 Task: Research Airbnb properties in AtakpamÃ©, Togo from 6th December, 2023 to 15th December, 2023 for 6 adults.6 bedrooms having 6 beds and 6 bathrooms. Property type can be house. Amenities needed are: wifi, TV, free parkinig on premises, gym, breakfast. Look for 3 properties as per requirement.
Action: Mouse pressed left at (456, 277)
Screenshot: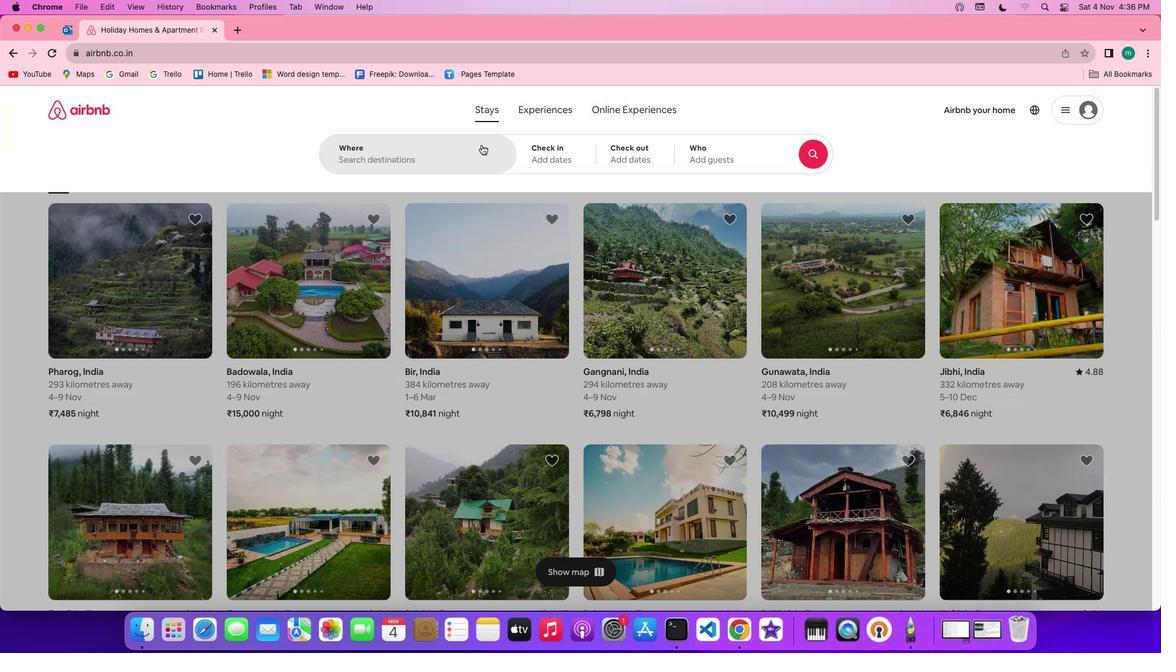 
Action: Mouse moved to (449, 296)
Screenshot: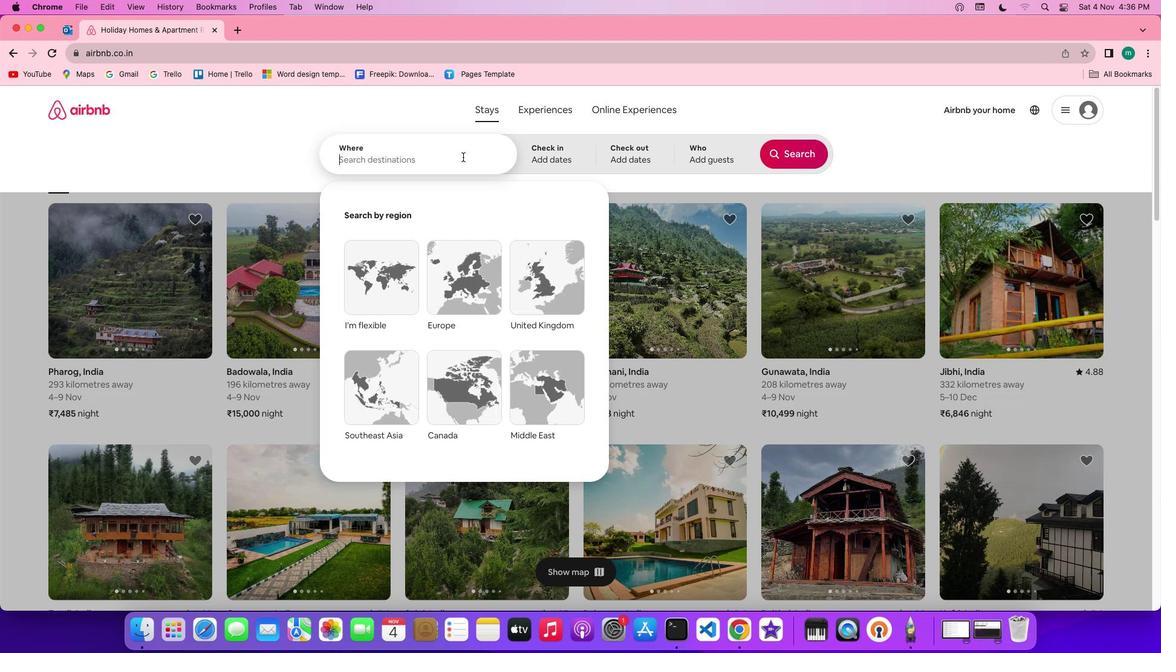 
Action: Mouse pressed left at (449, 296)
Screenshot: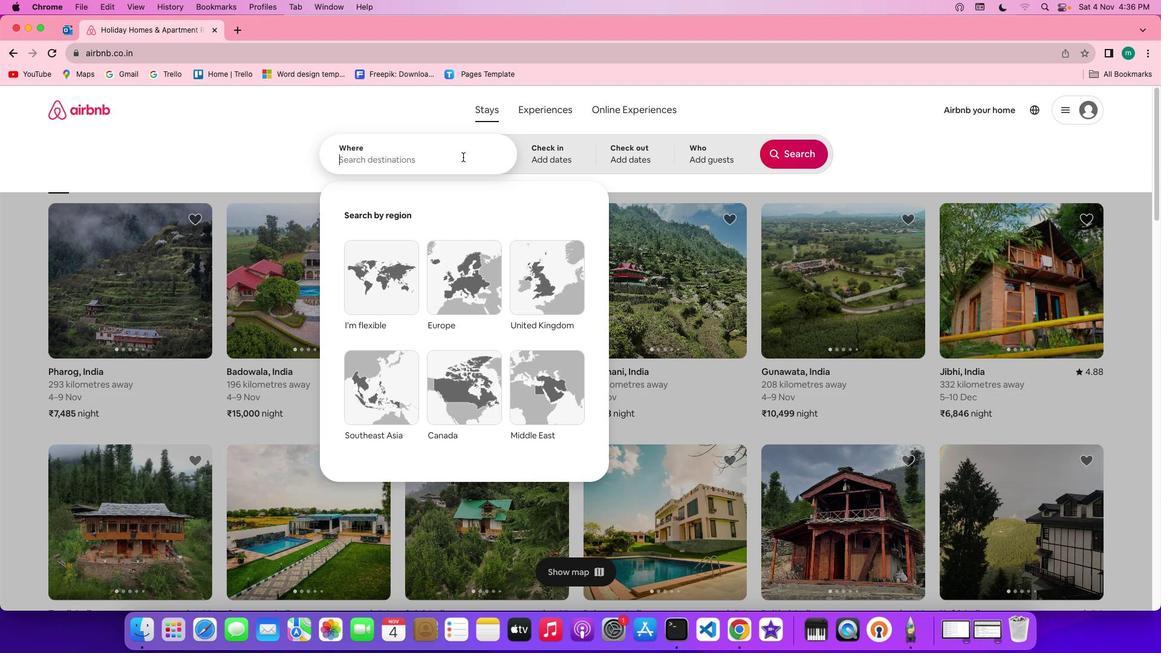 
Action: Mouse moved to (449, 296)
Screenshot: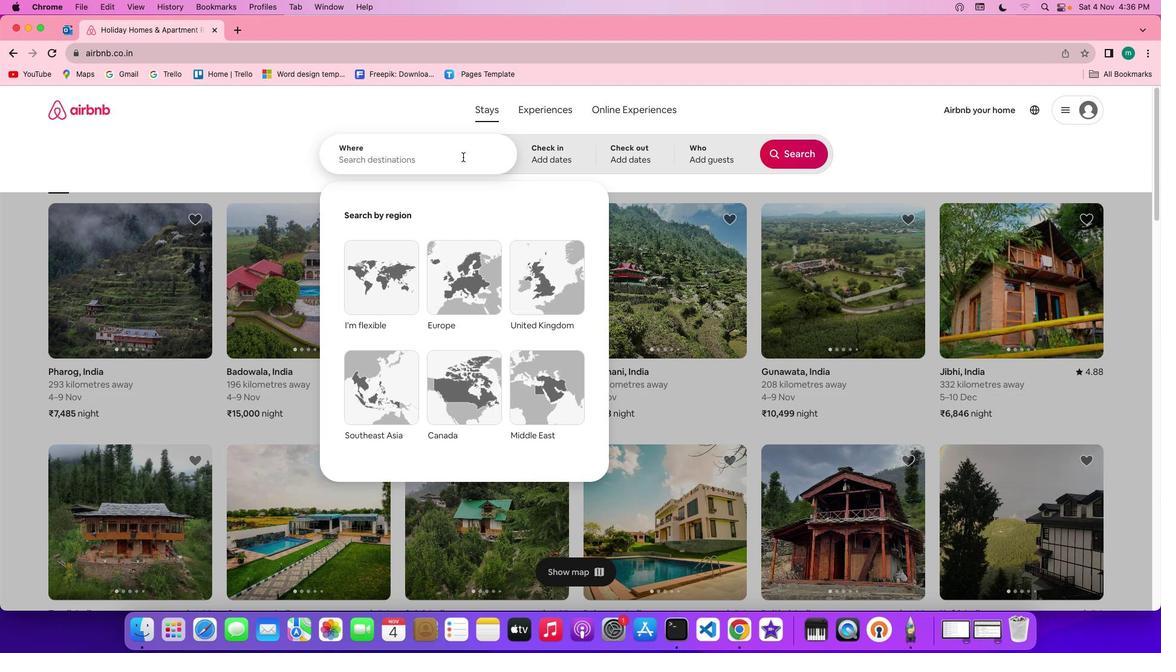 
Action: Key pressed Key.shift'A''t''a''k''p''a''m''e'','Key.spaceKey.shift't''o''g''o'
Screenshot: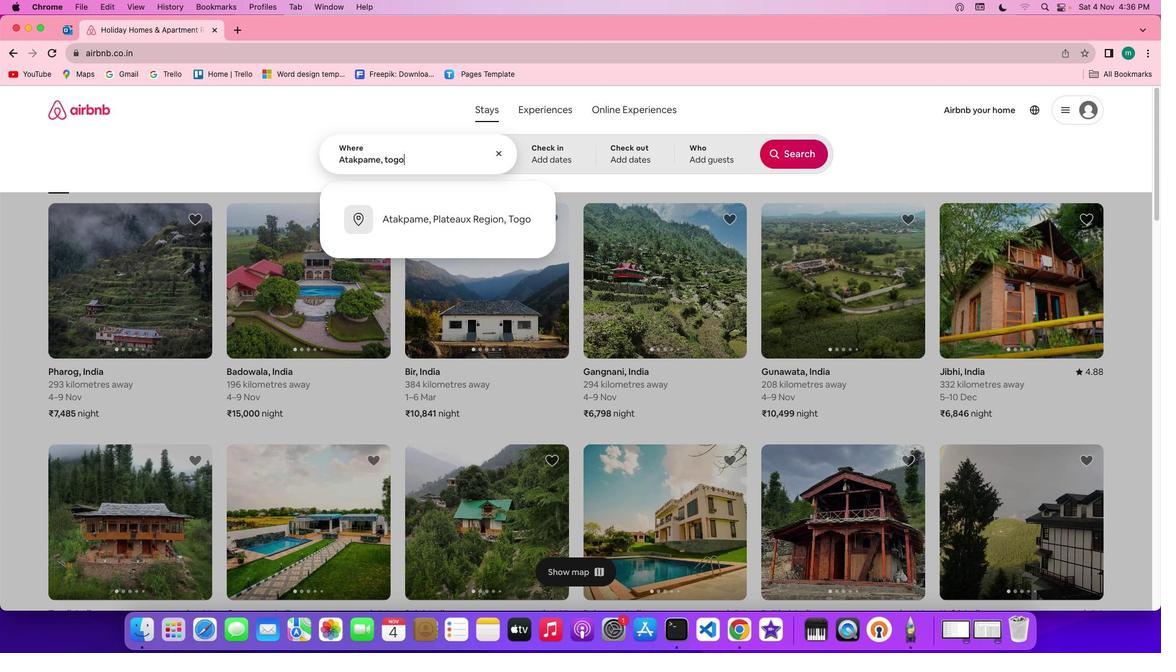 
Action: Mouse moved to (469, 295)
Screenshot: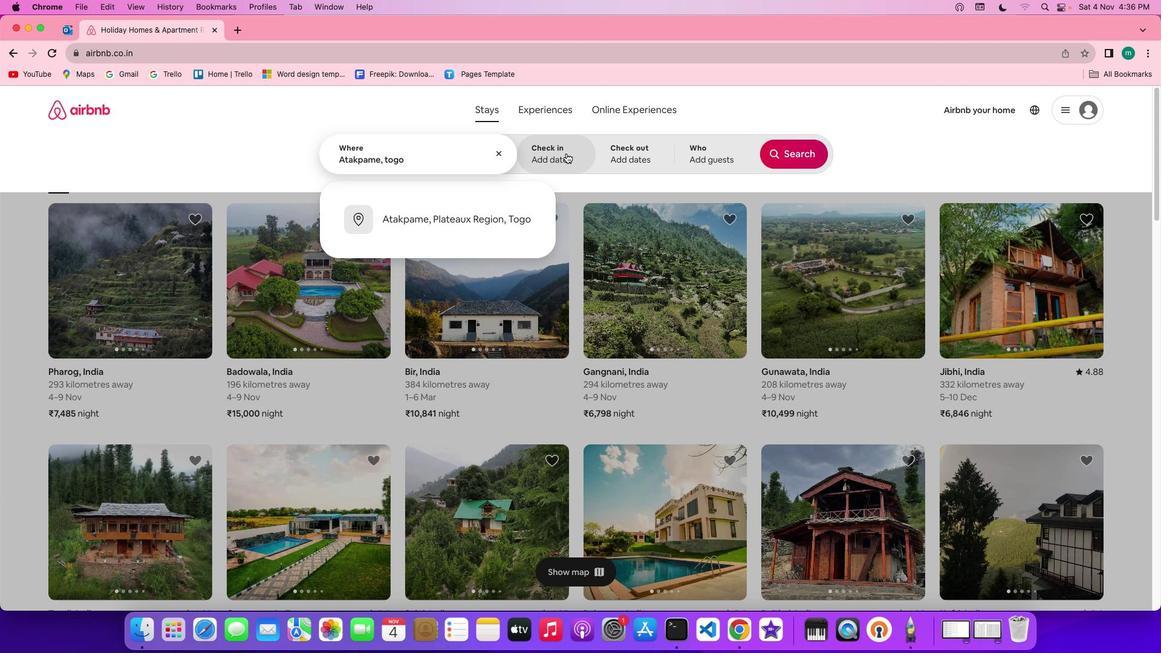 
Action: Mouse pressed left at (469, 295)
Screenshot: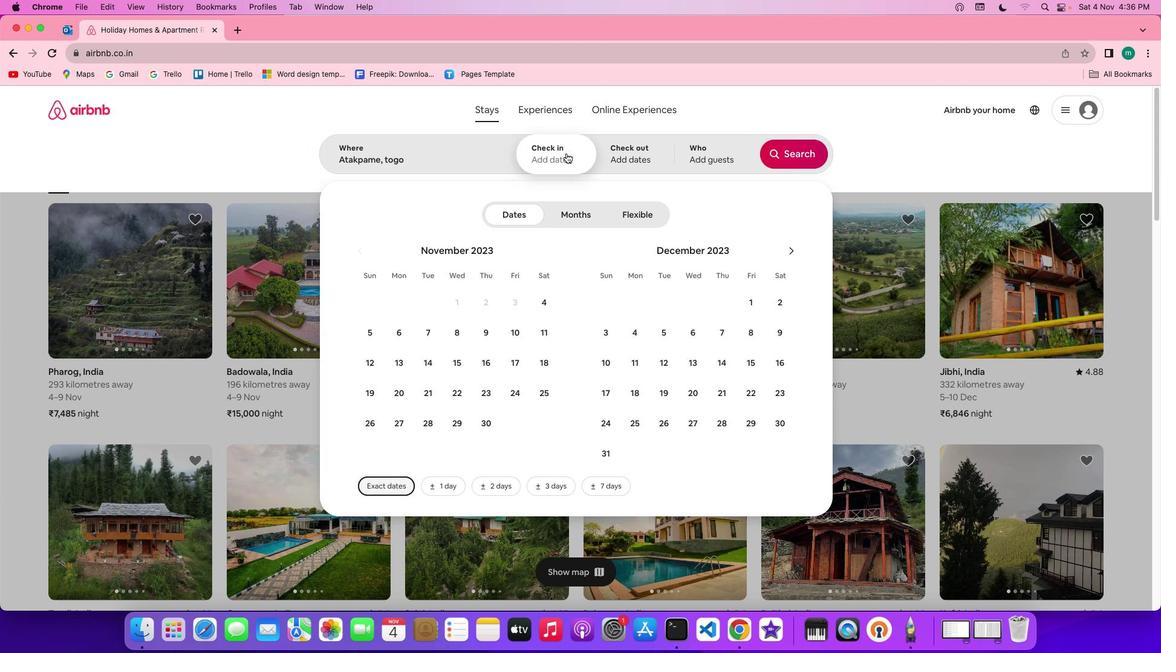 
Action: Mouse moved to (495, 363)
Screenshot: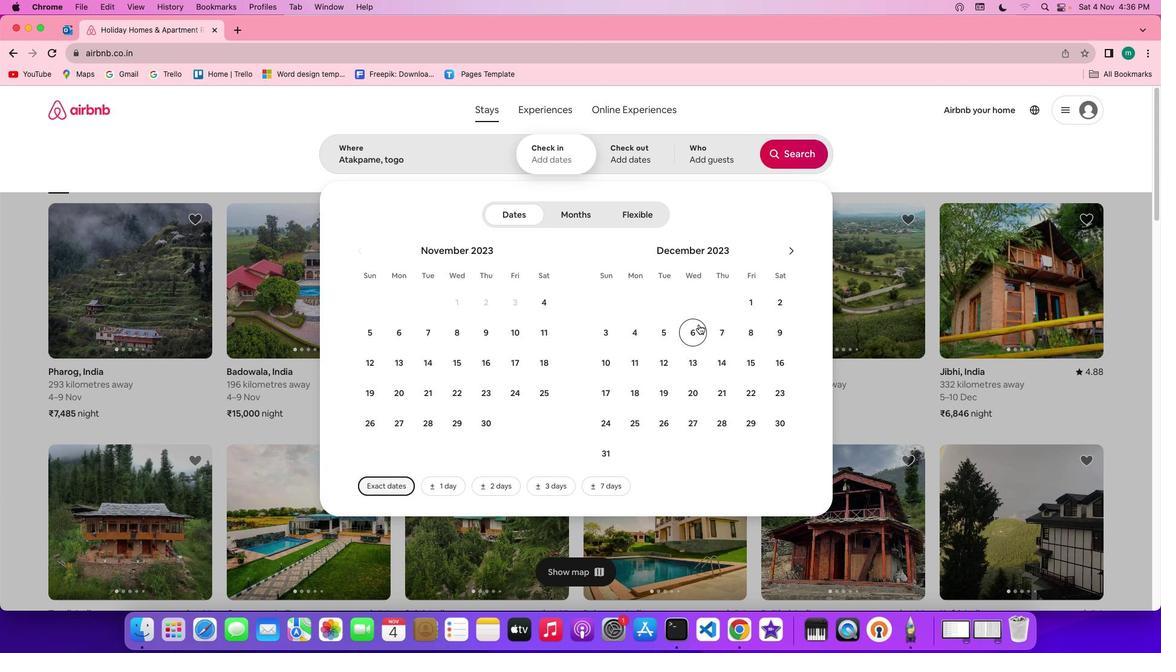 
Action: Mouse pressed left at (495, 363)
Screenshot: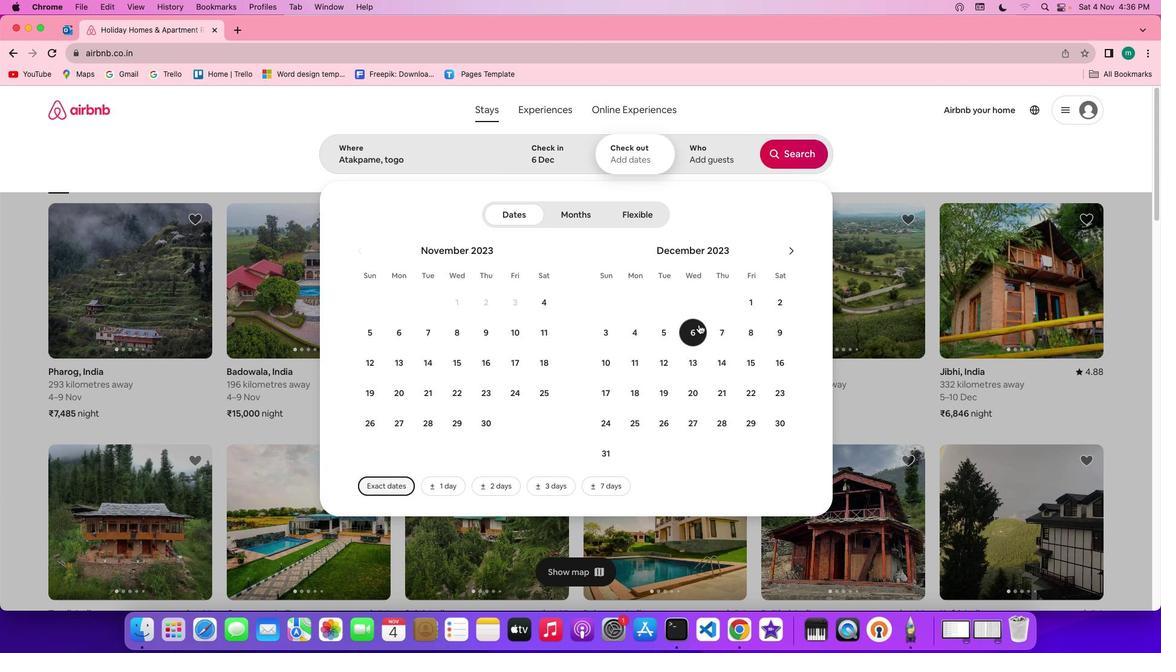 
Action: Mouse moved to (504, 374)
Screenshot: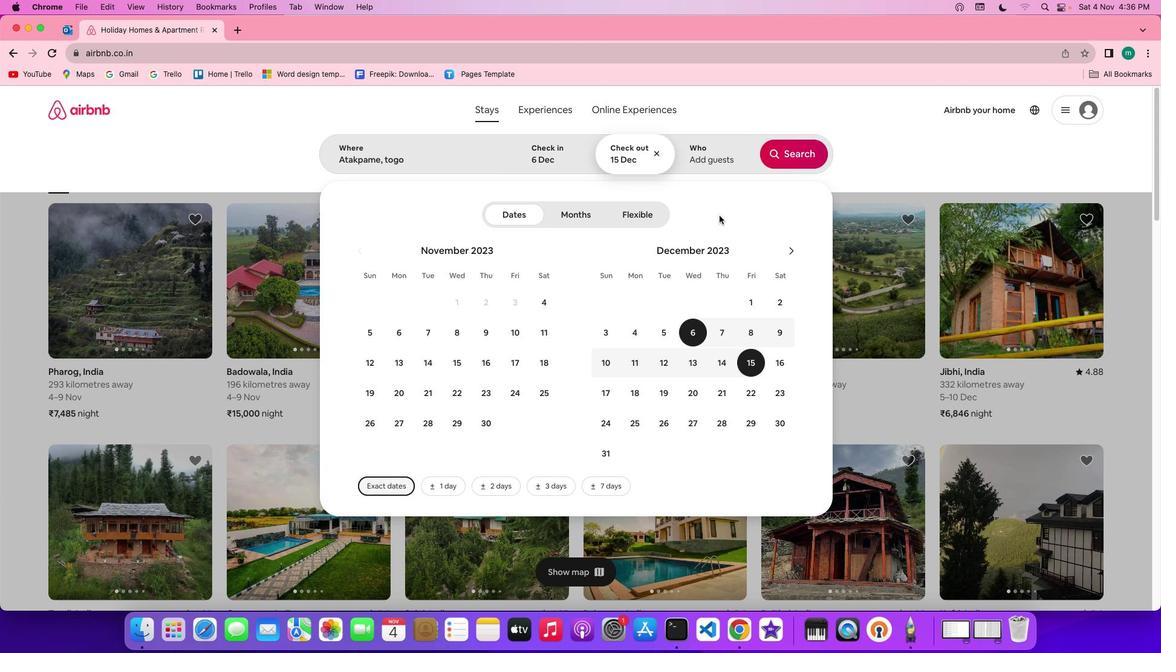 
Action: Mouse pressed left at (504, 374)
Screenshot: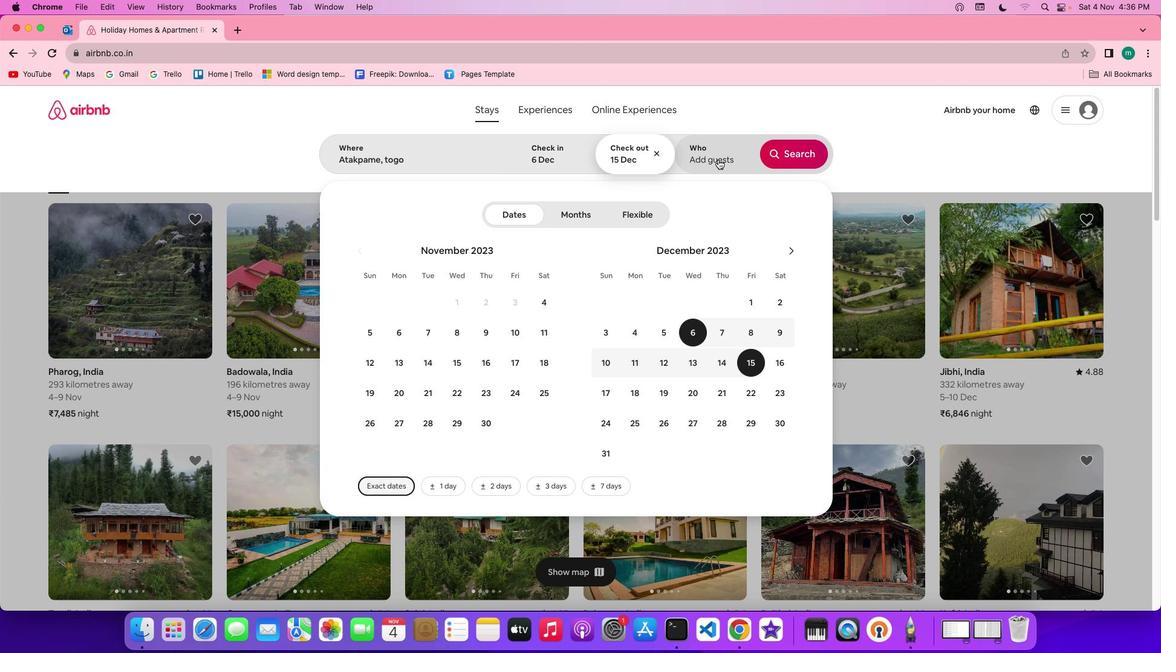 
Action: Mouse moved to (498, 296)
Screenshot: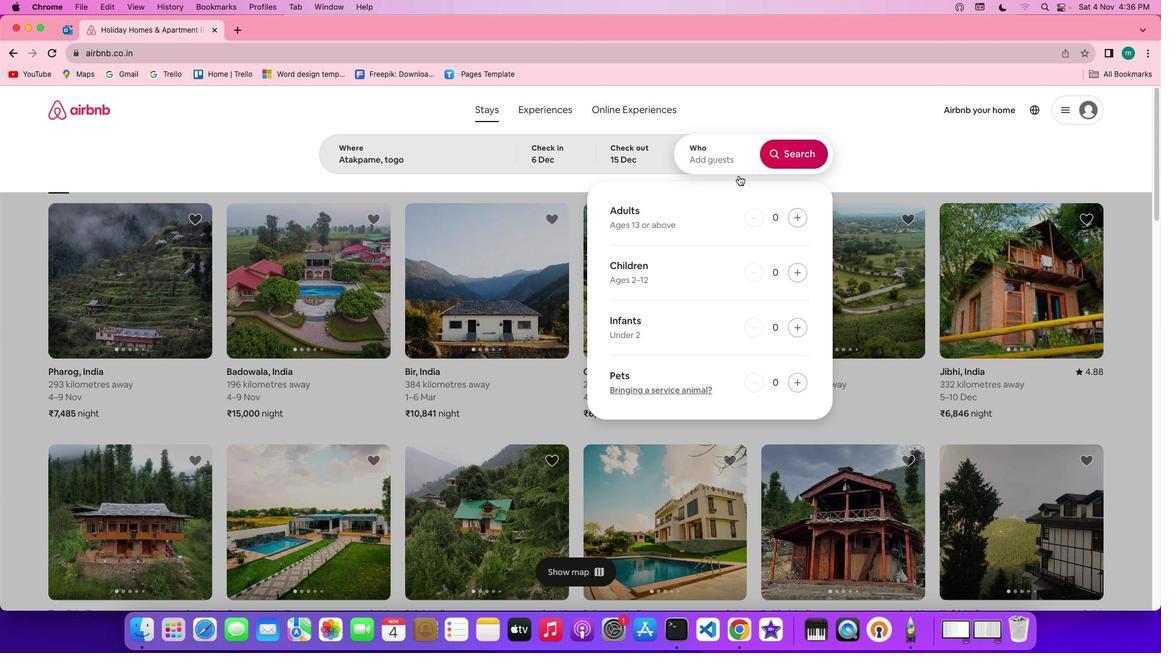
Action: Mouse pressed left at (498, 296)
Screenshot: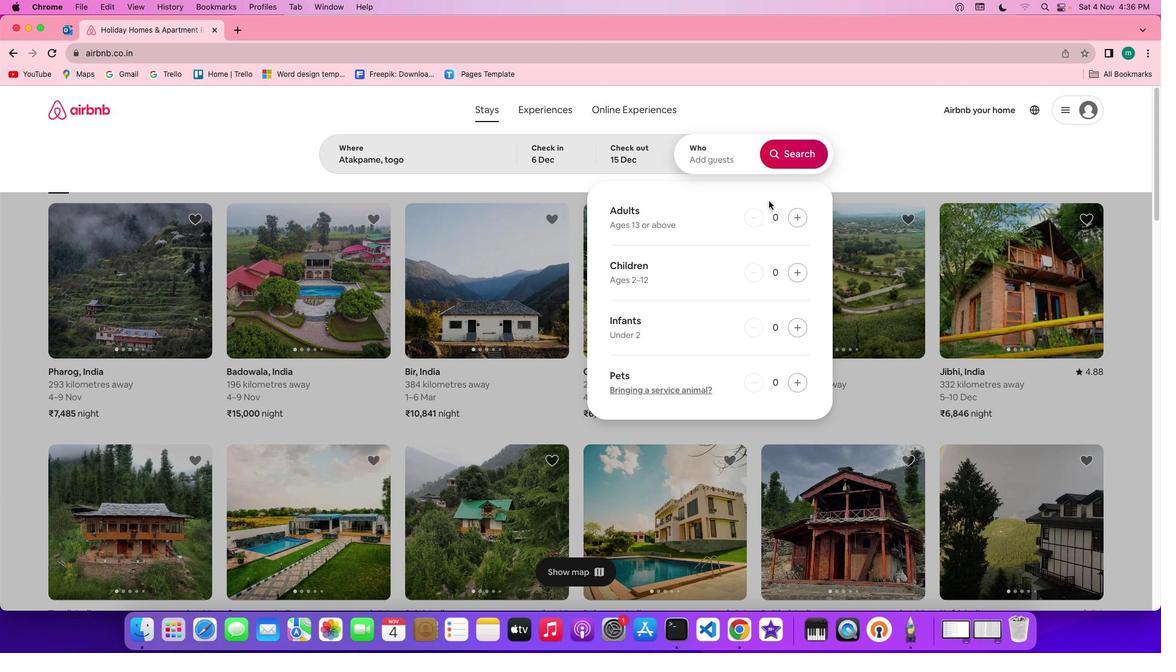 
Action: Mouse moved to (513, 319)
Screenshot: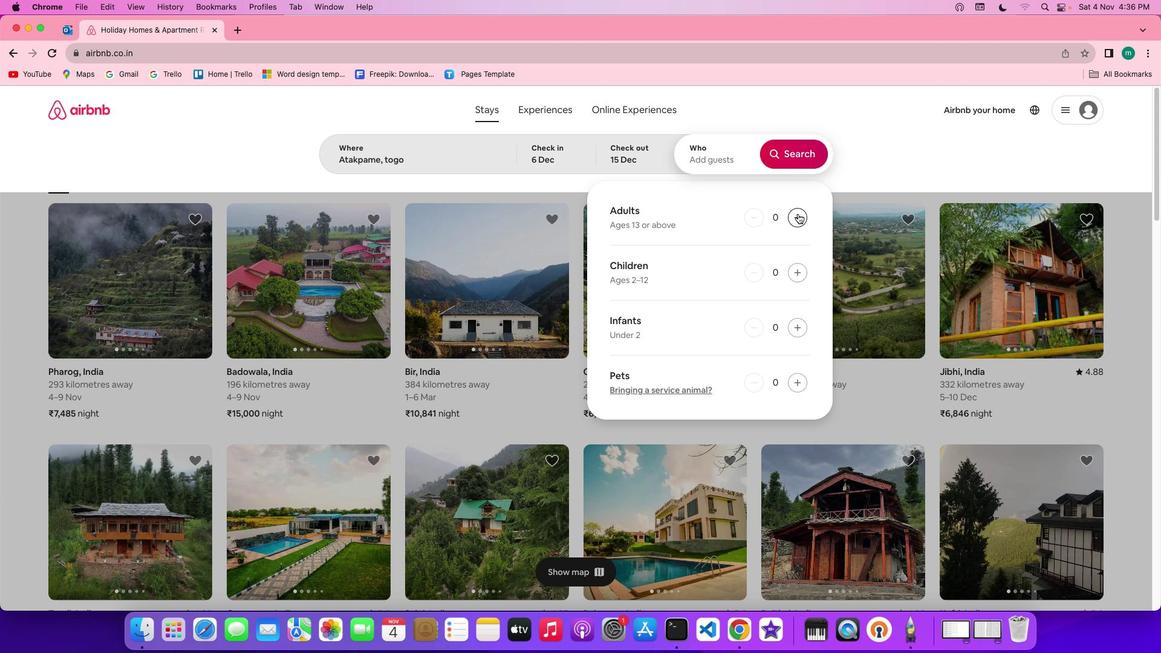 
Action: Mouse pressed left at (513, 319)
Screenshot: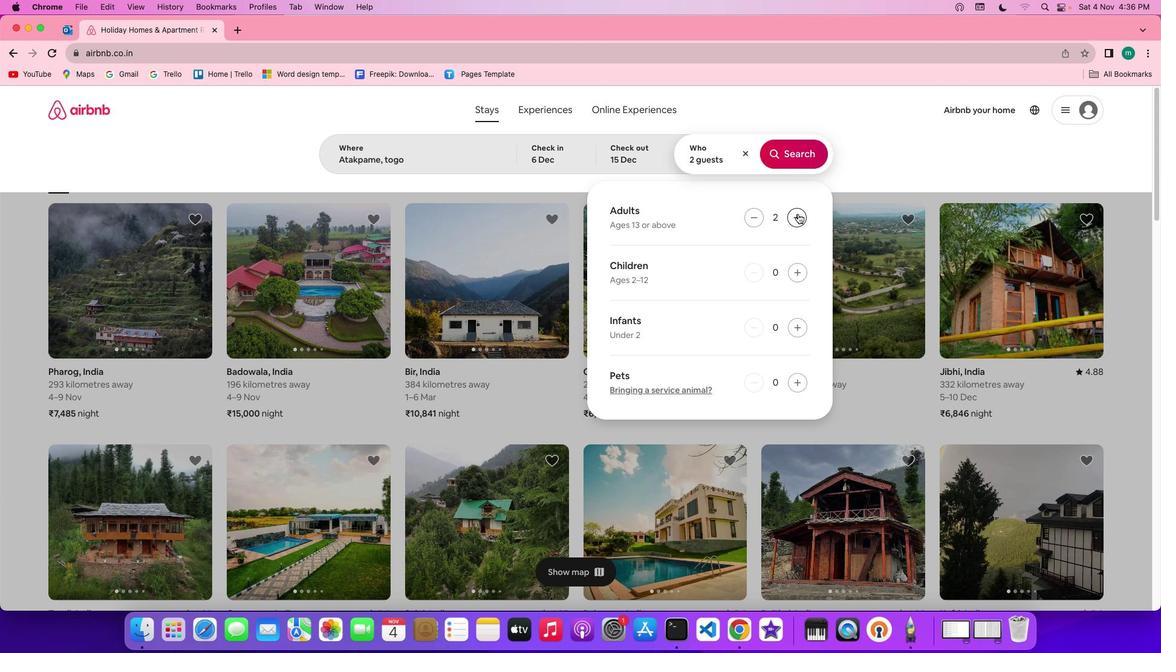 
Action: Mouse pressed left at (513, 319)
Screenshot: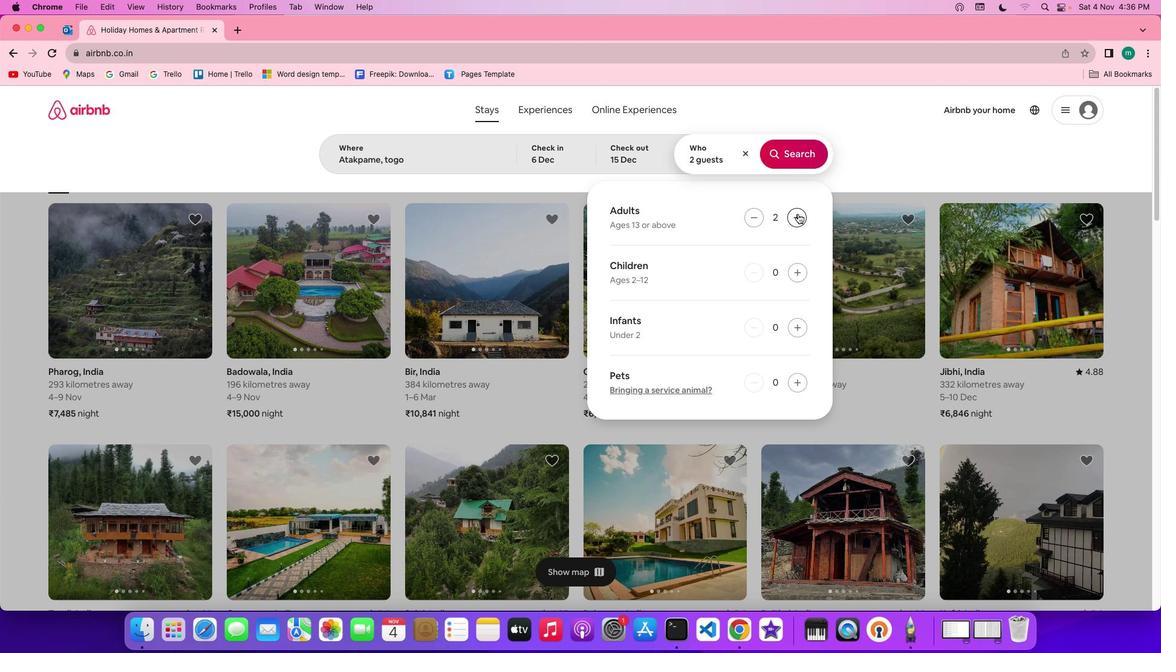 
Action: Mouse pressed left at (513, 319)
Screenshot: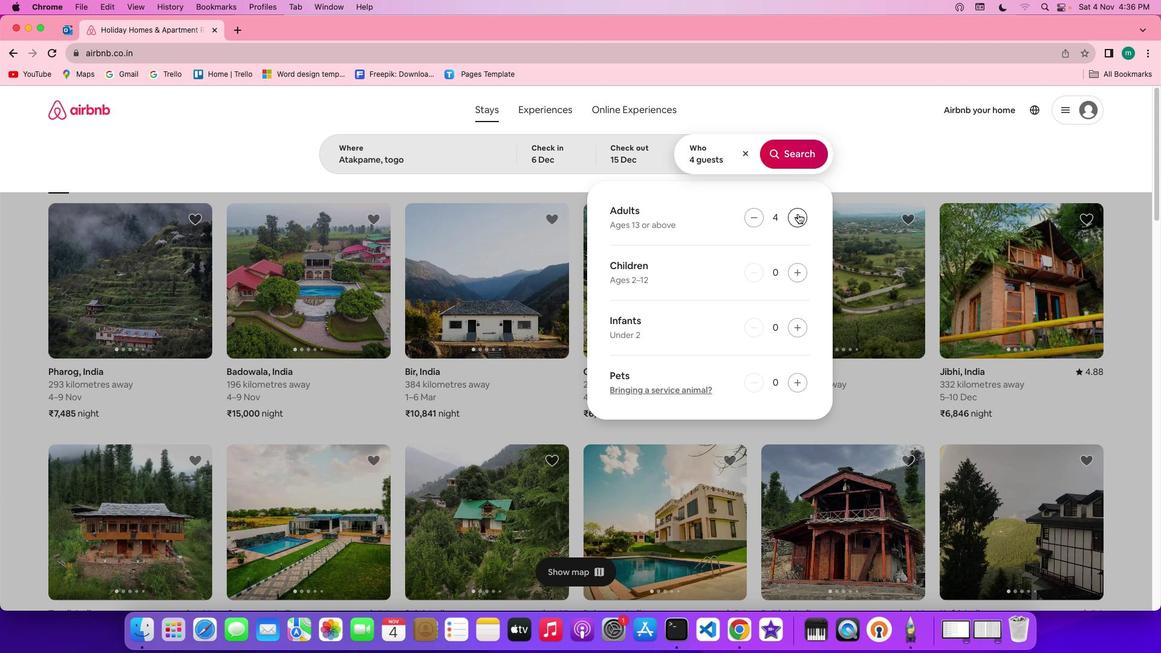 
Action: Mouse pressed left at (513, 319)
Screenshot: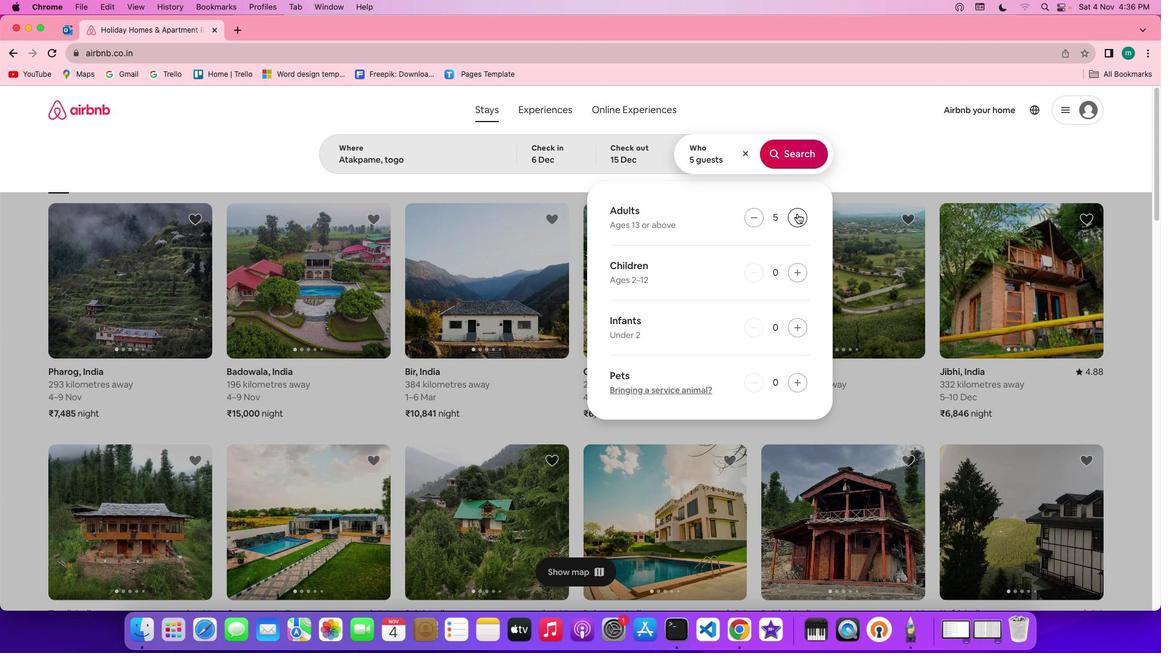 
Action: Mouse moved to (513, 318)
Screenshot: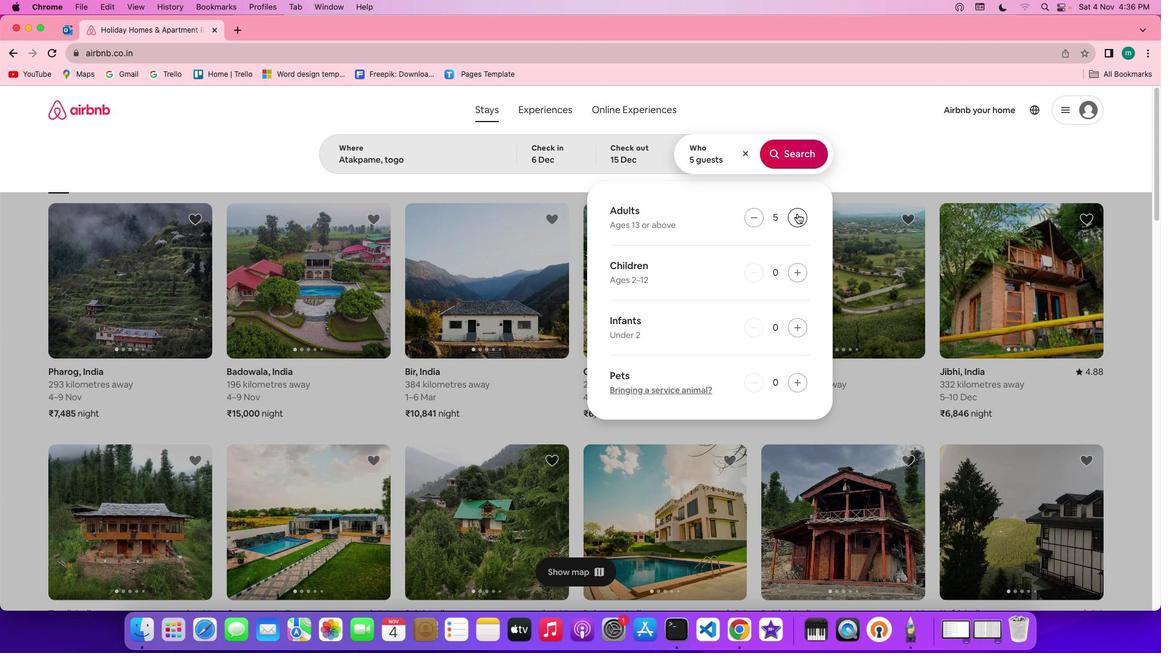 
Action: Mouse pressed left at (513, 318)
Screenshot: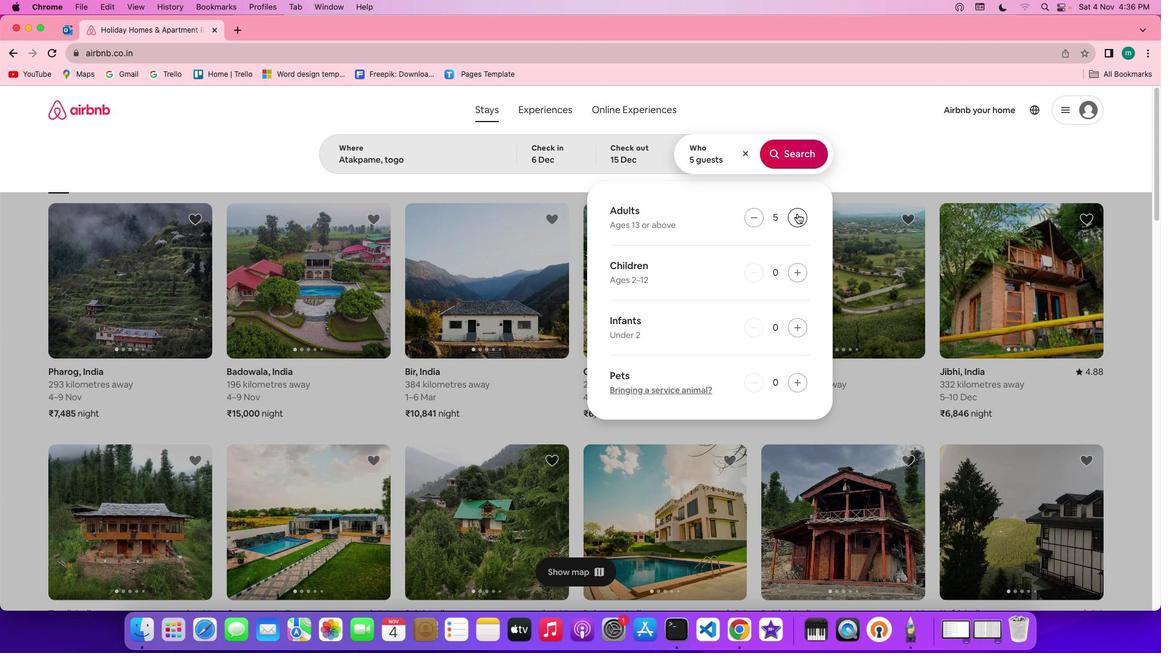 
Action: Mouse moved to (513, 318)
Screenshot: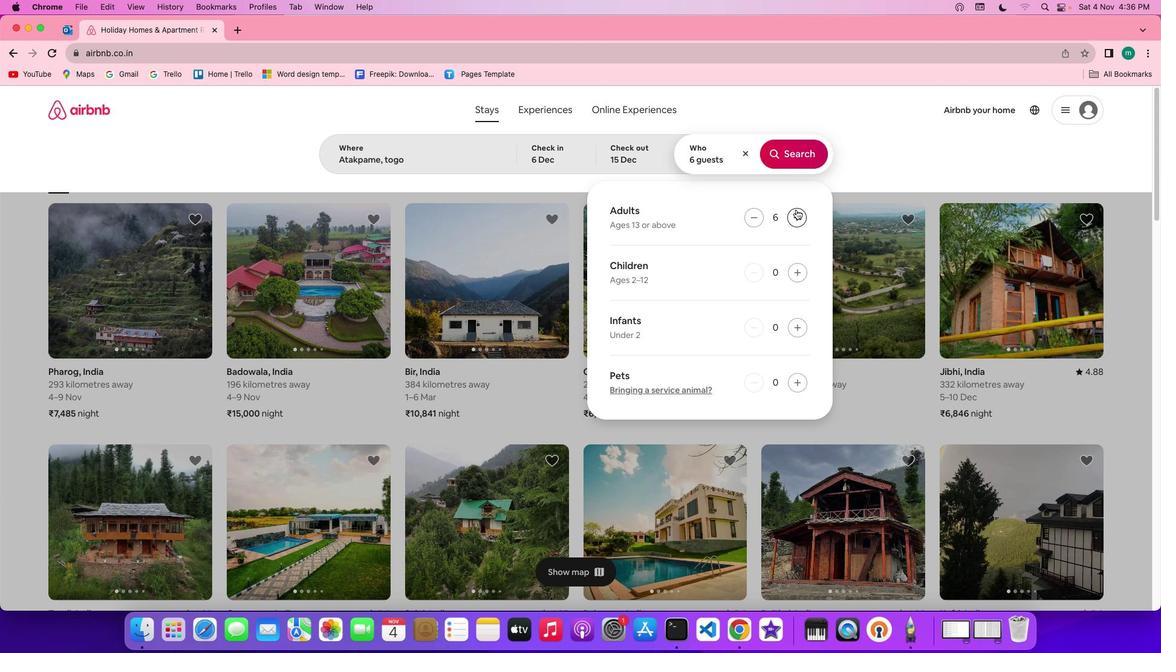 
Action: Mouse pressed left at (513, 318)
Screenshot: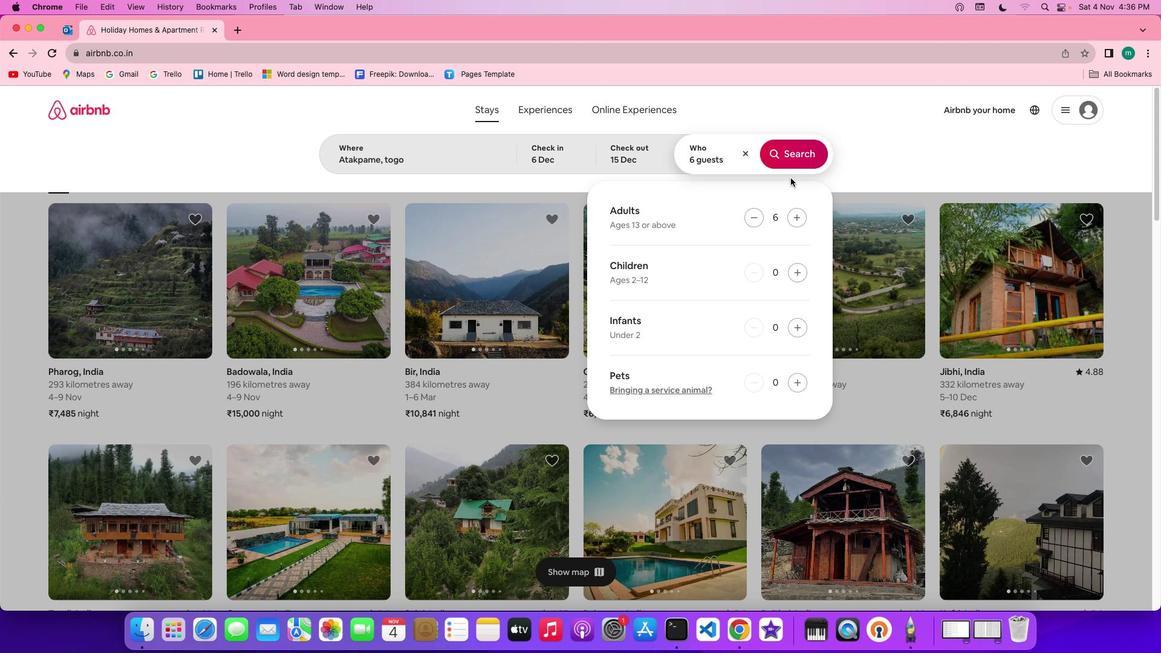 
Action: Mouse moved to (513, 294)
Screenshot: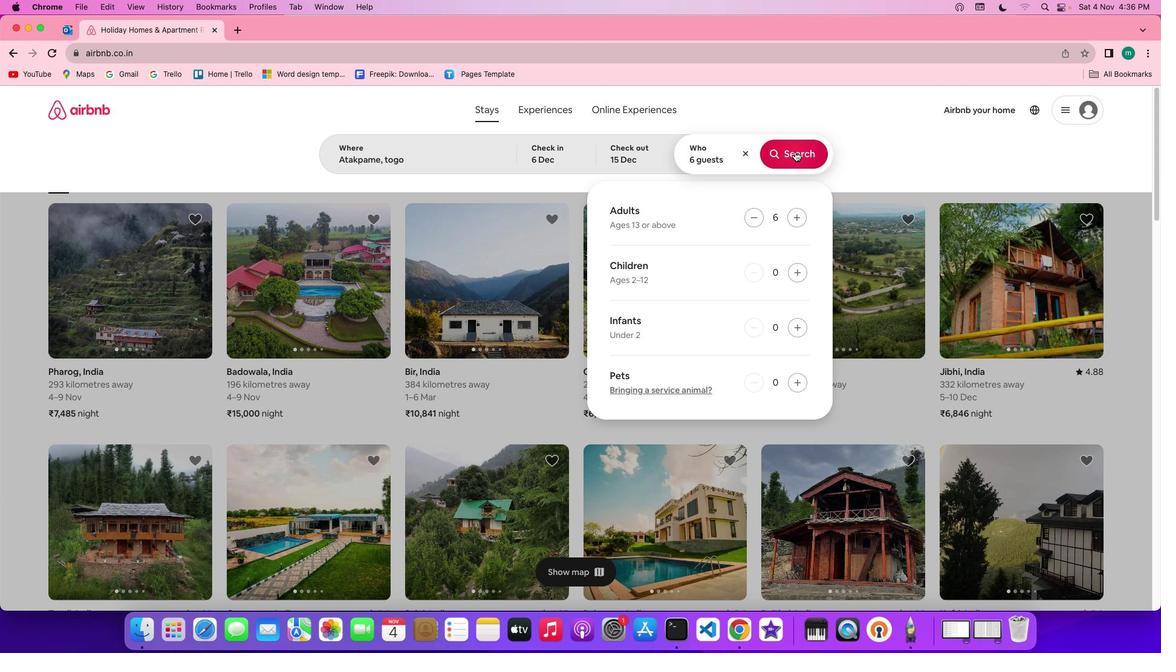 
Action: Mouse pressed left at (513, 294)
Screenshot: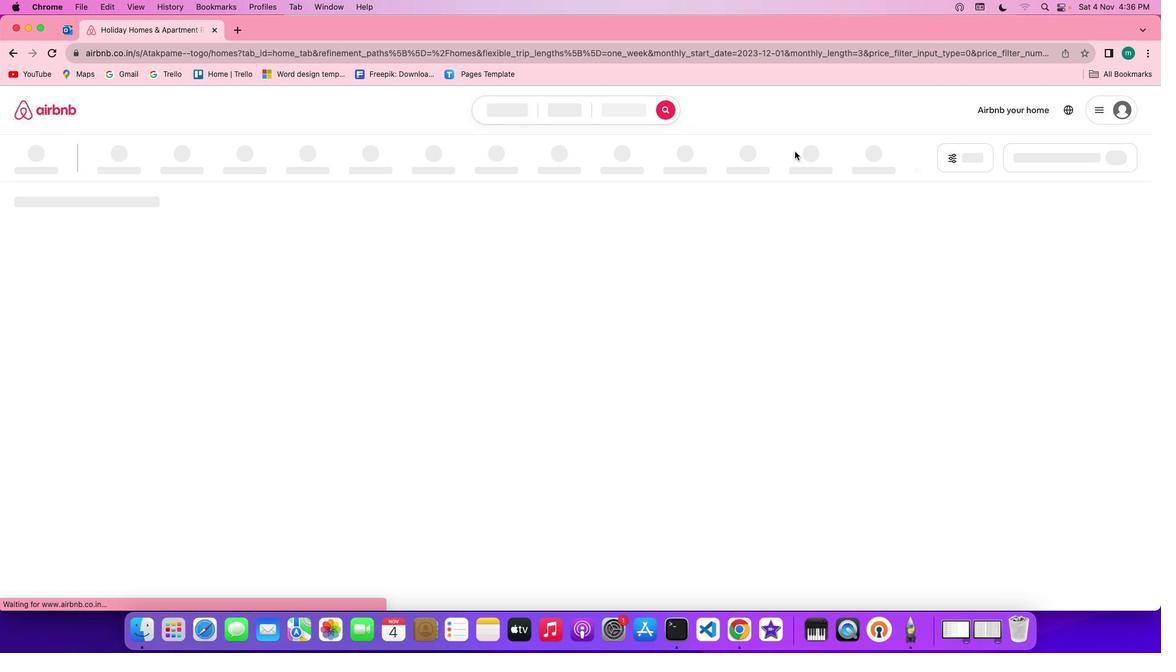 
Action: Mouse moved to (546, 294)
Screenshot: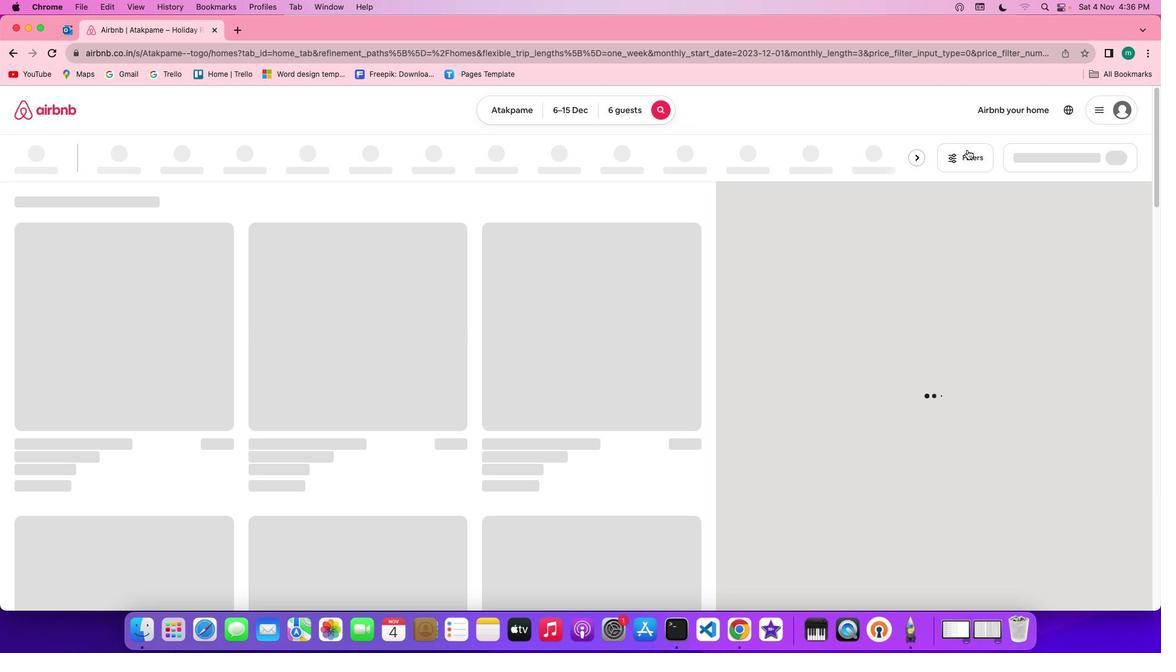 
Action: Mouse pressed left at (546, 294)
Screenshot: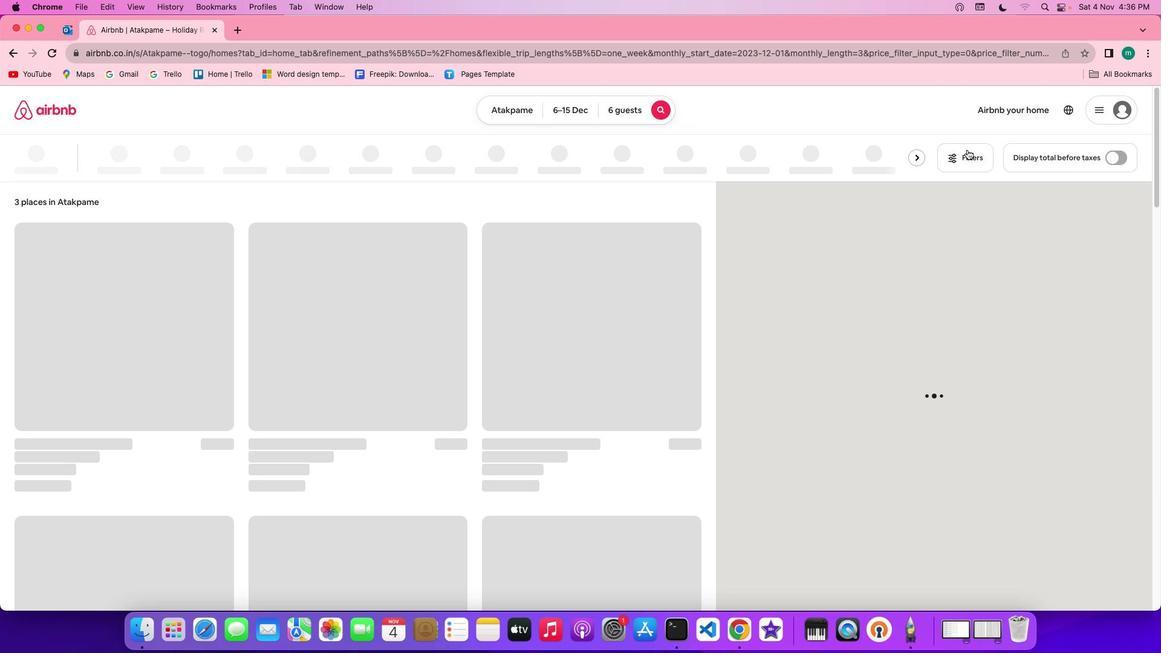 
Action: Mouse moved to (546, 295)
Screenshot: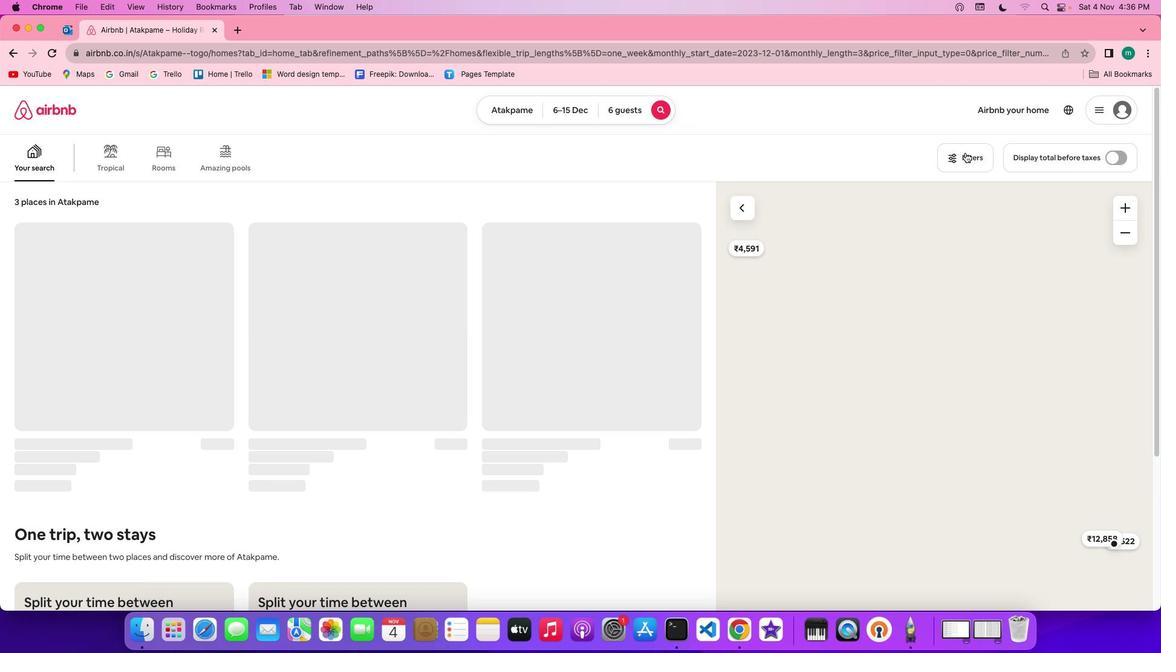 
Action: Mouse pressed left at (546, 295)
Screenshot: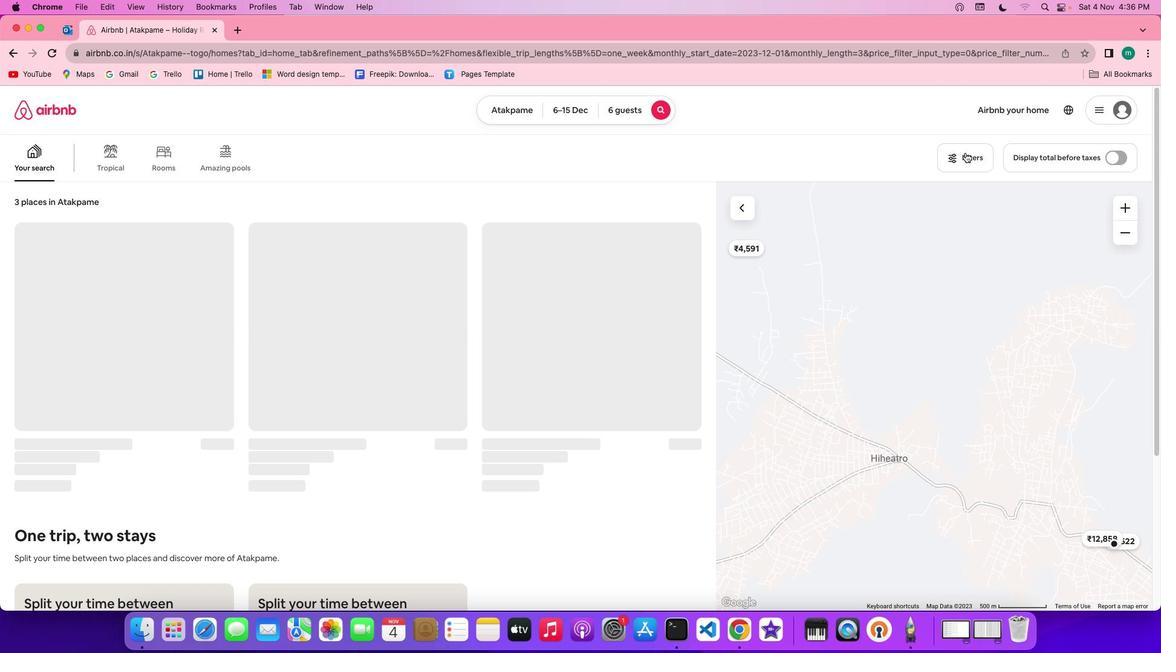 
Action: Mouse moved to (548, 295)
Screenshot: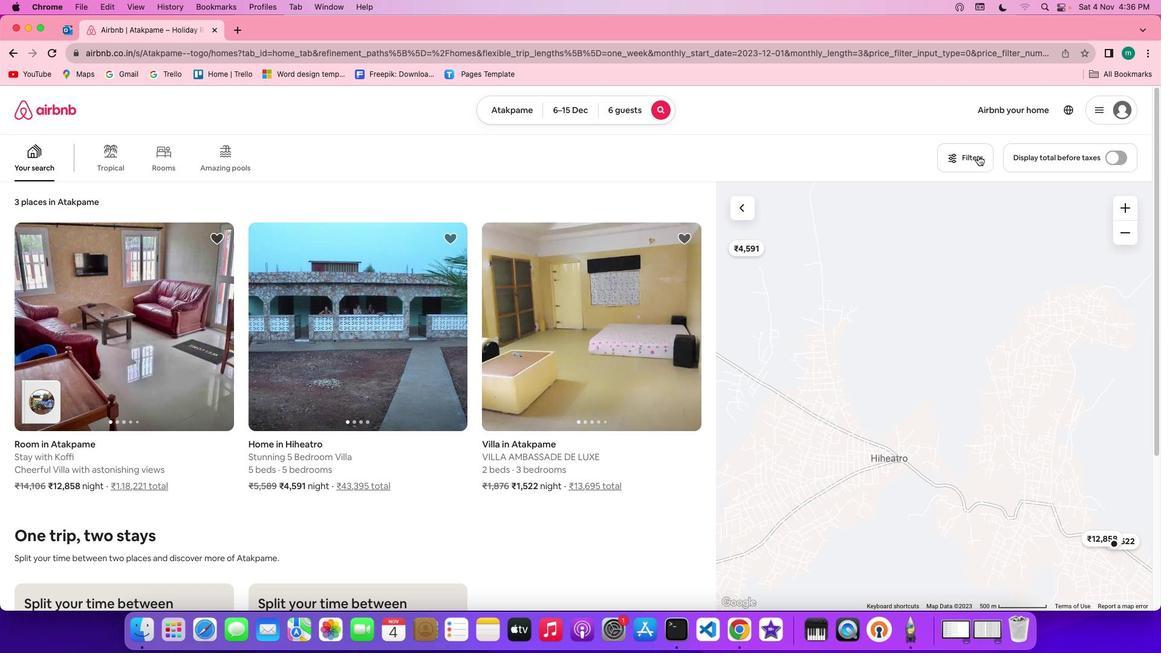 
Action: Mouse pressed left at (548, 295)
Screenshot: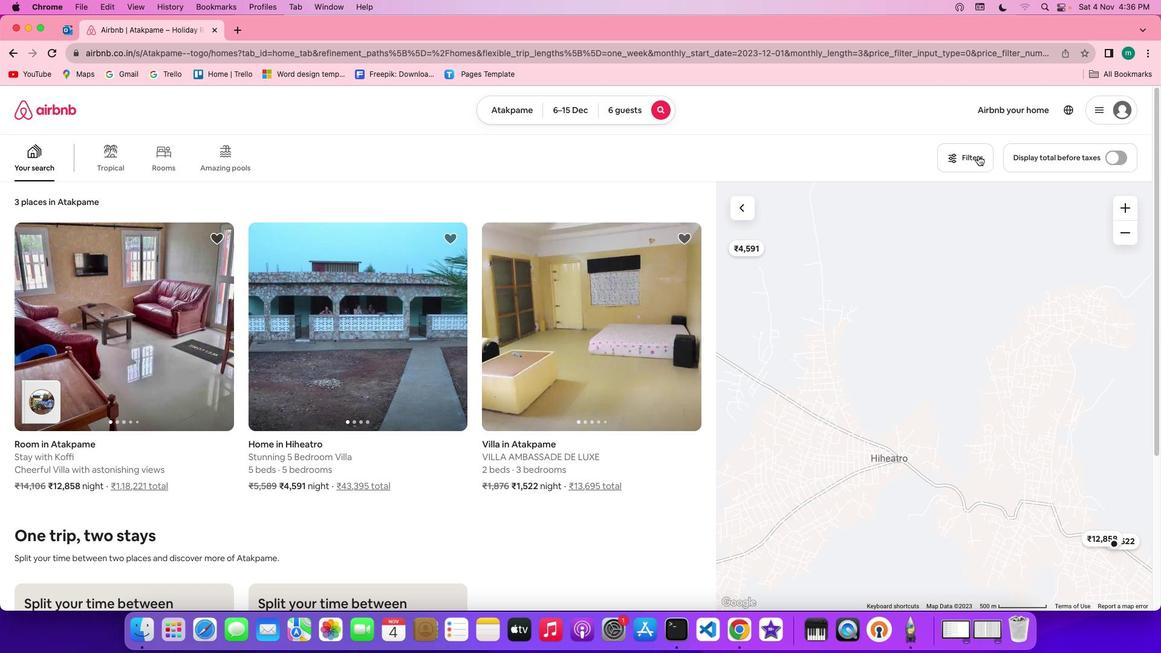 
Action: Mouse moved to (490, 386)
Screenshot: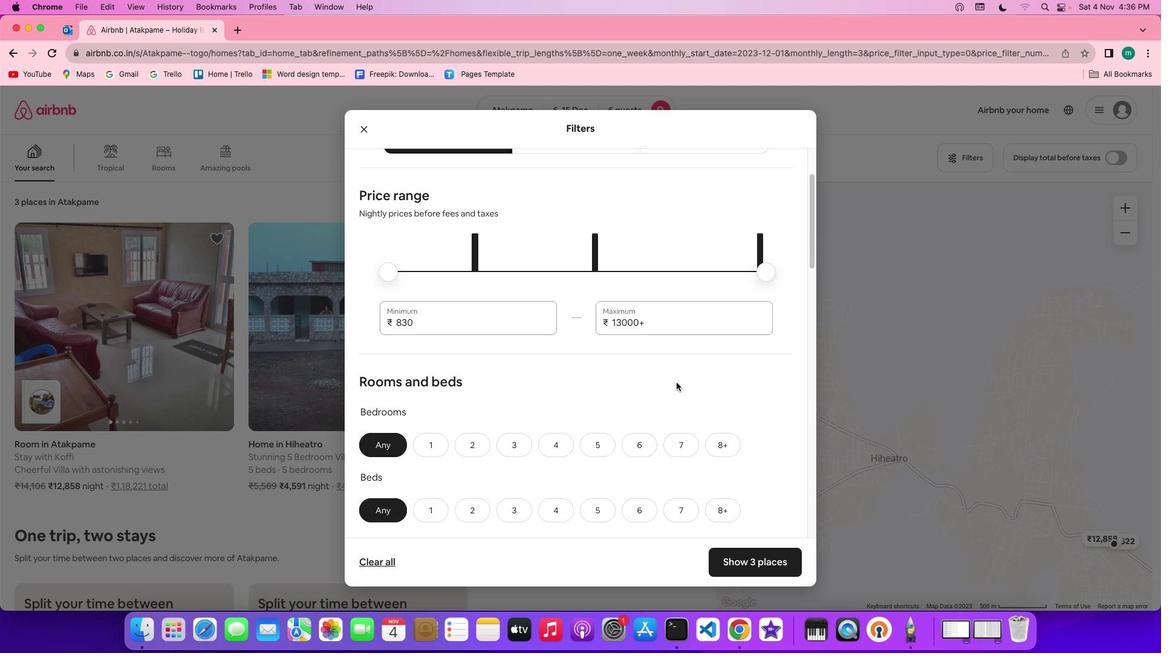 
Action: Mouse scrolled (490, 386) with delta (360, 234)
Screenshot: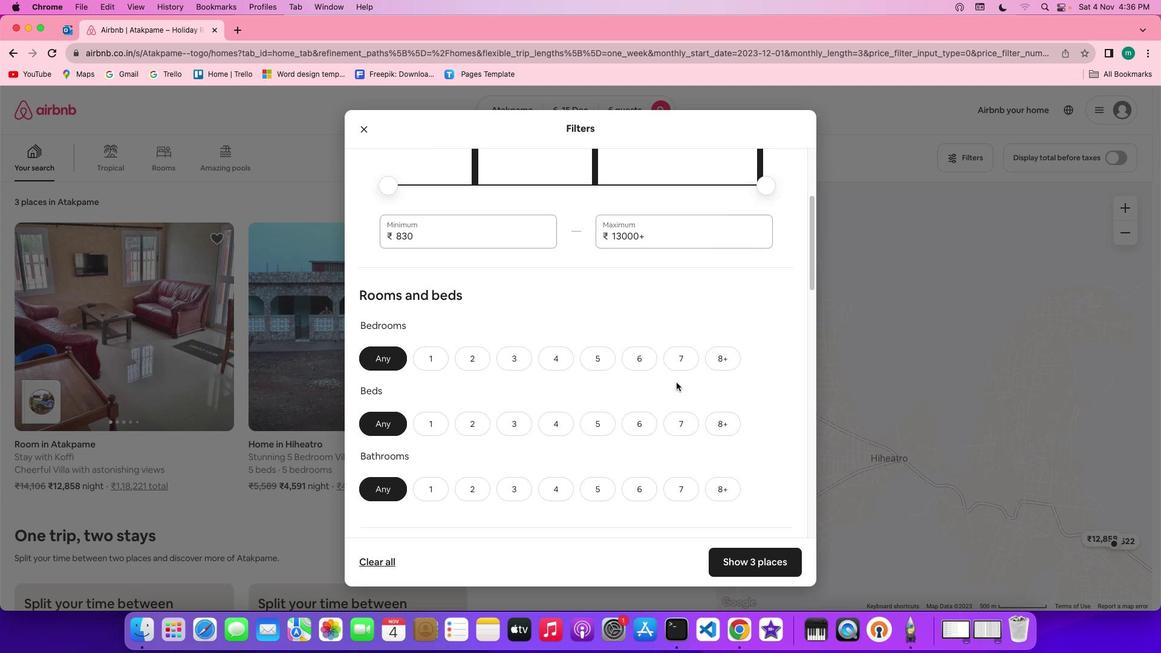 
Action: Mouse scrolled (490, 386) with delta (360, 234)
Screenshot: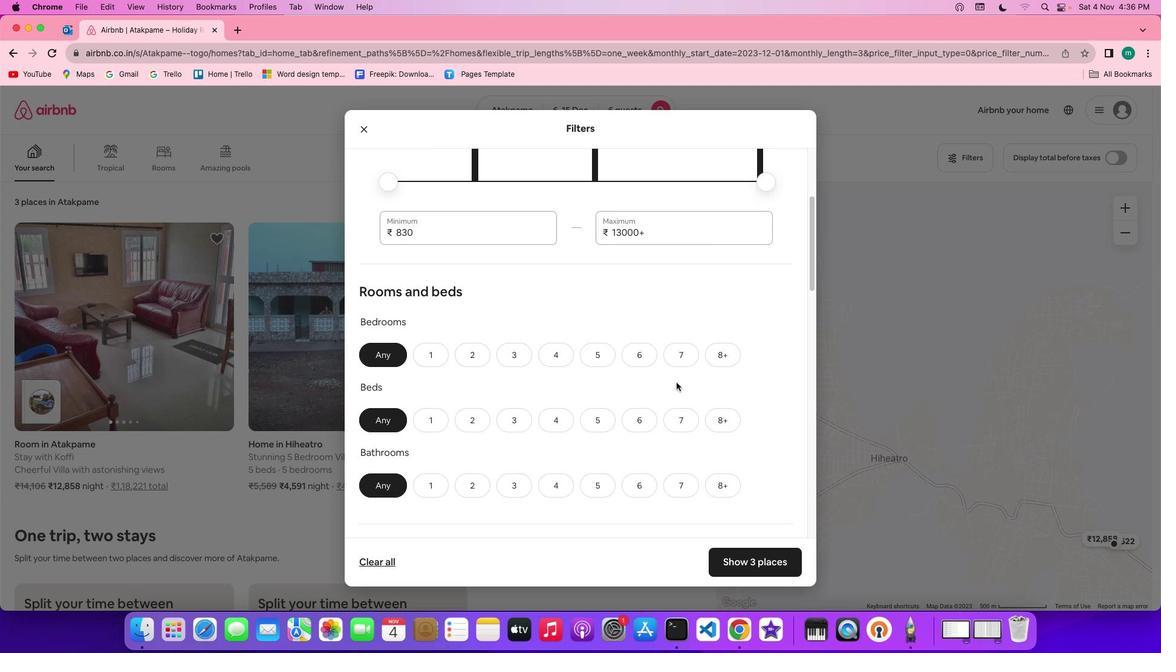 
Action: Mouse scrolled (490, 386) with delta (360, 234)
Screenshot: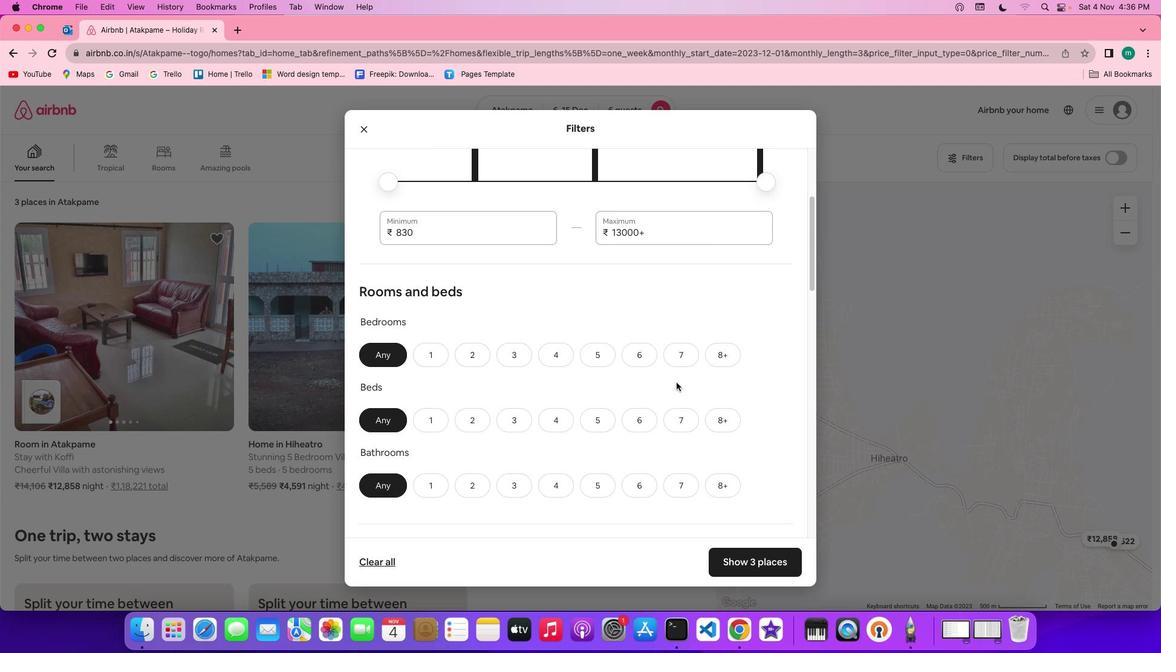 
Action: Mouse scrolled (490, 386) with delta (360, 233)
Screenshot: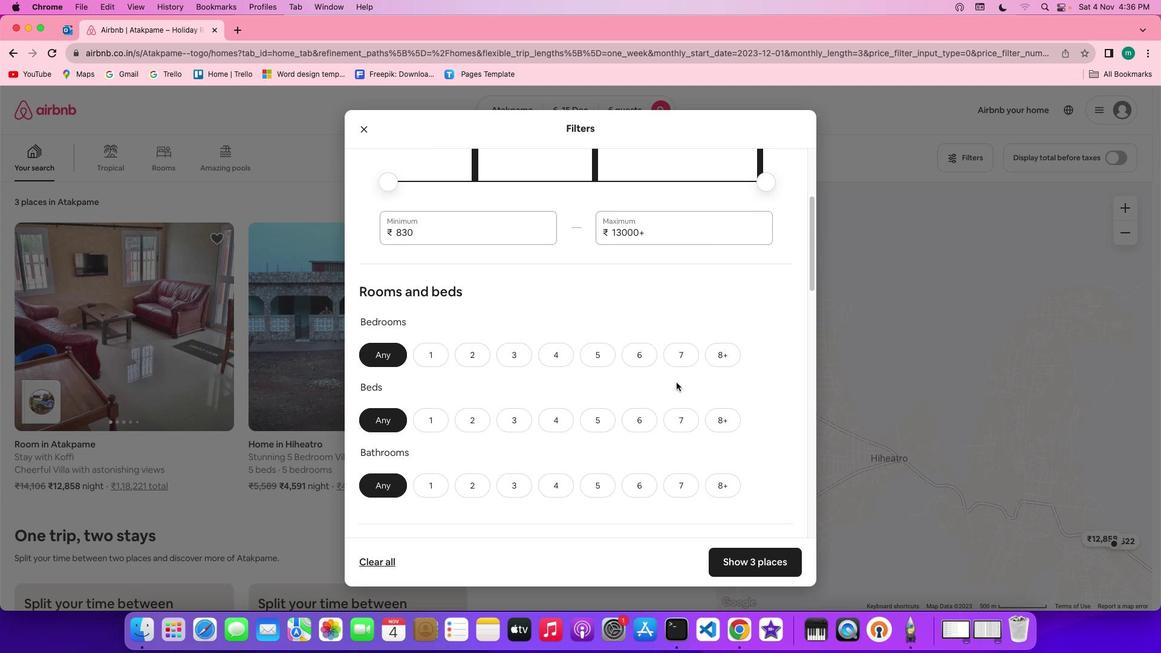
Action: Mouse scrolled (490, 386) with delta (360, 234)
Screenshot: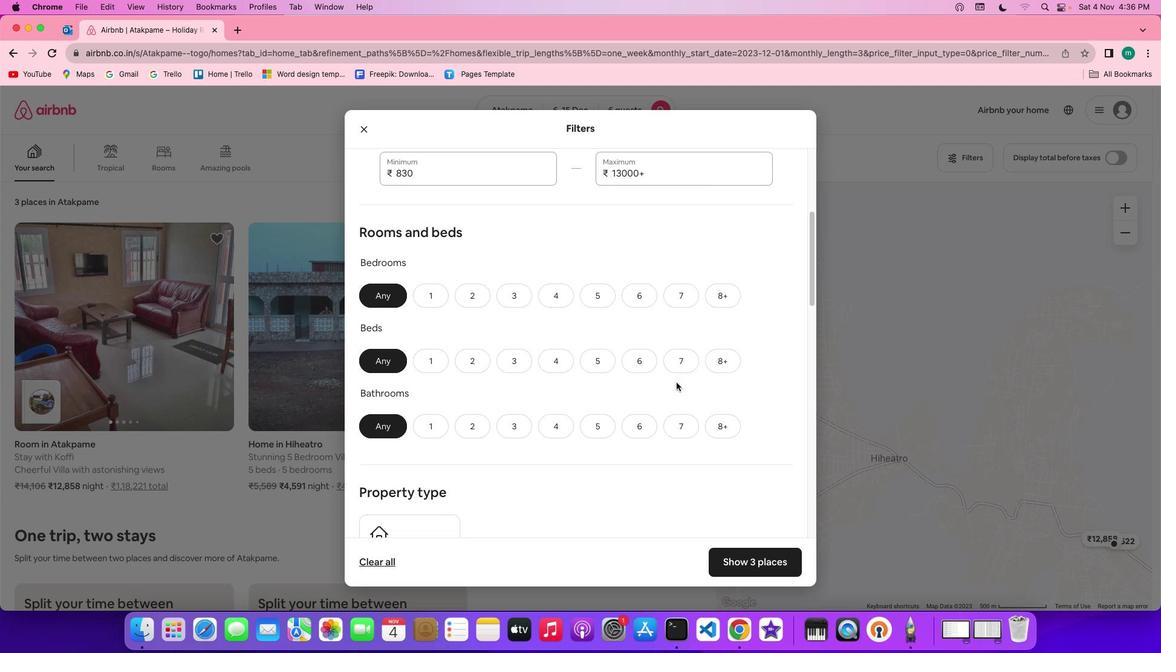 
Action: Mouse scrolled (490, 386) with delta (360, 234)
Screenshot: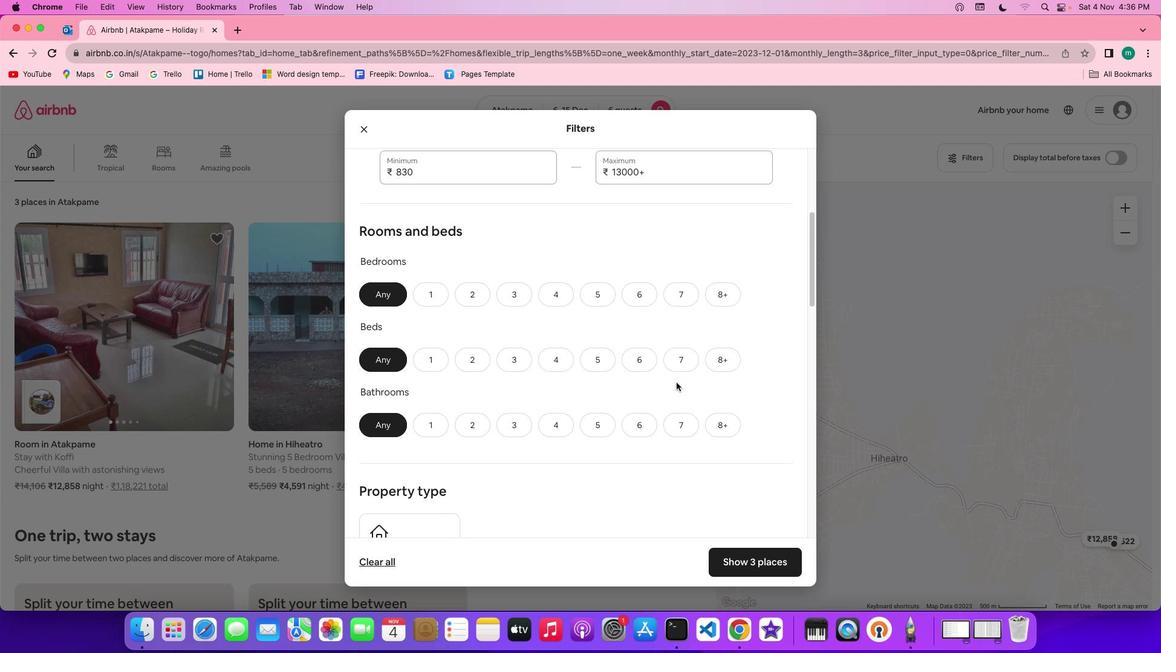 
Action: Mouse scrolled (490, 386) with delta (360, 234)
Screenshot: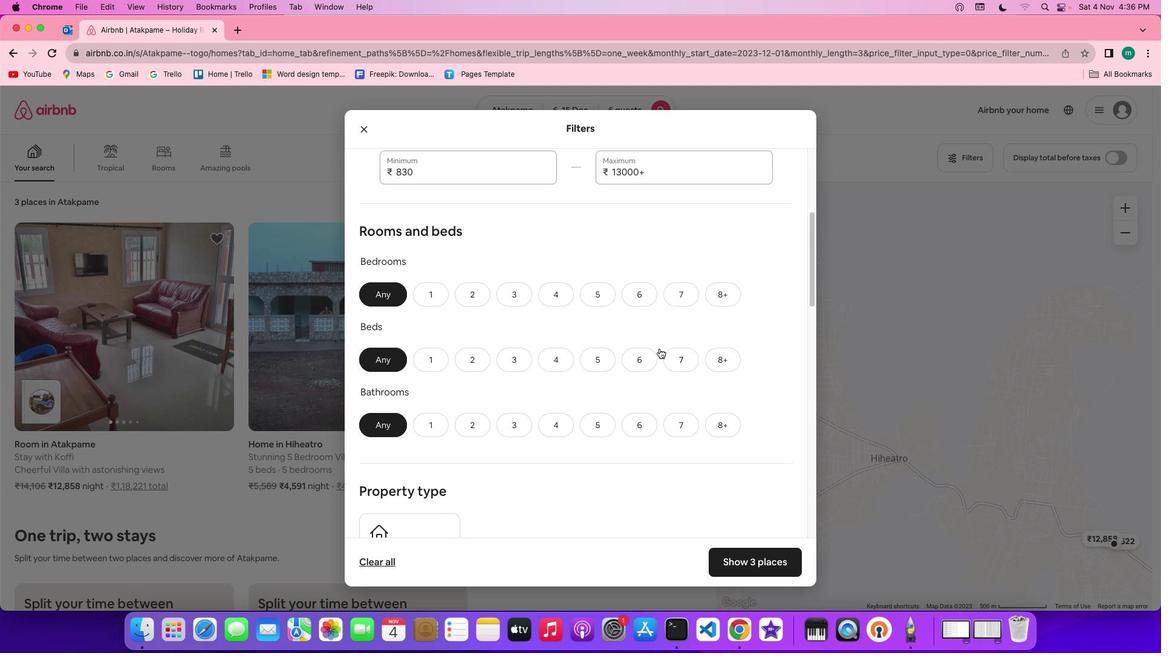 
Action: Mouse moved to (484, 349)
Screenshot: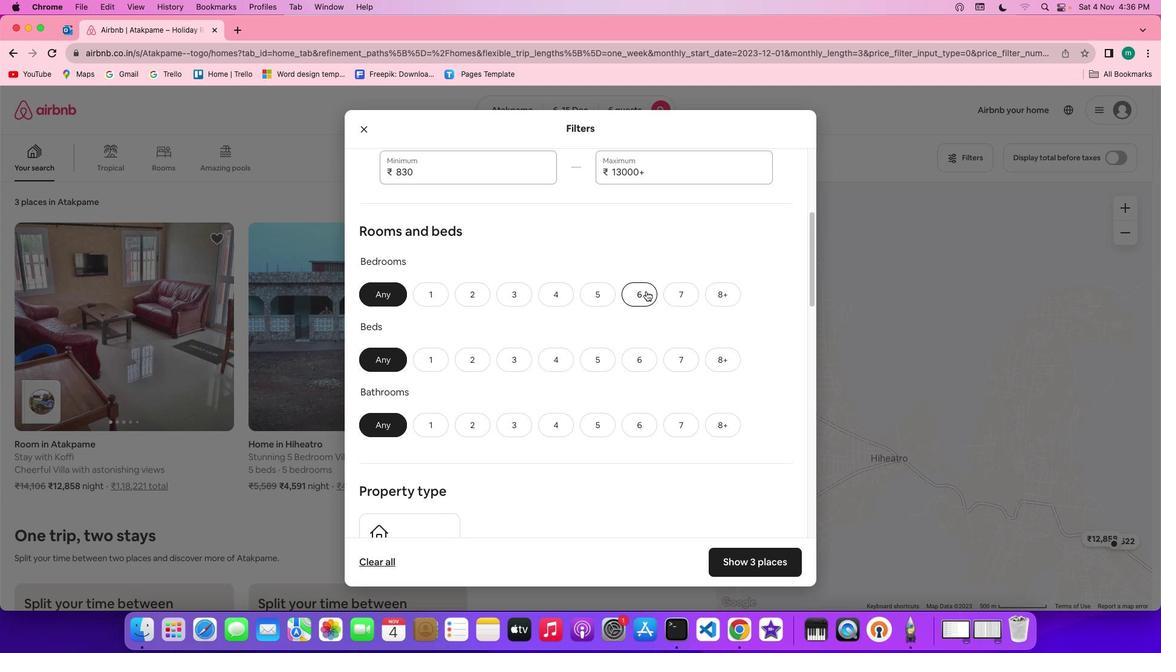 
Action: Mouse pressed left at (484, 349)
Screenshot: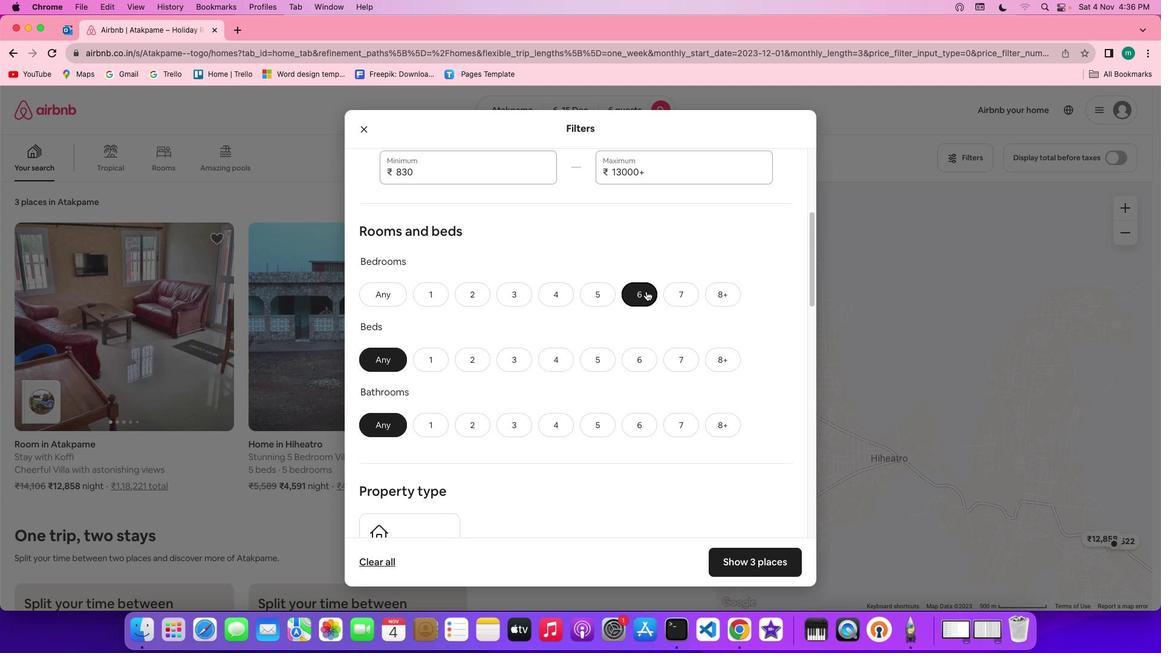 
Action: Mouse moved to (482, 377)
Screenshot: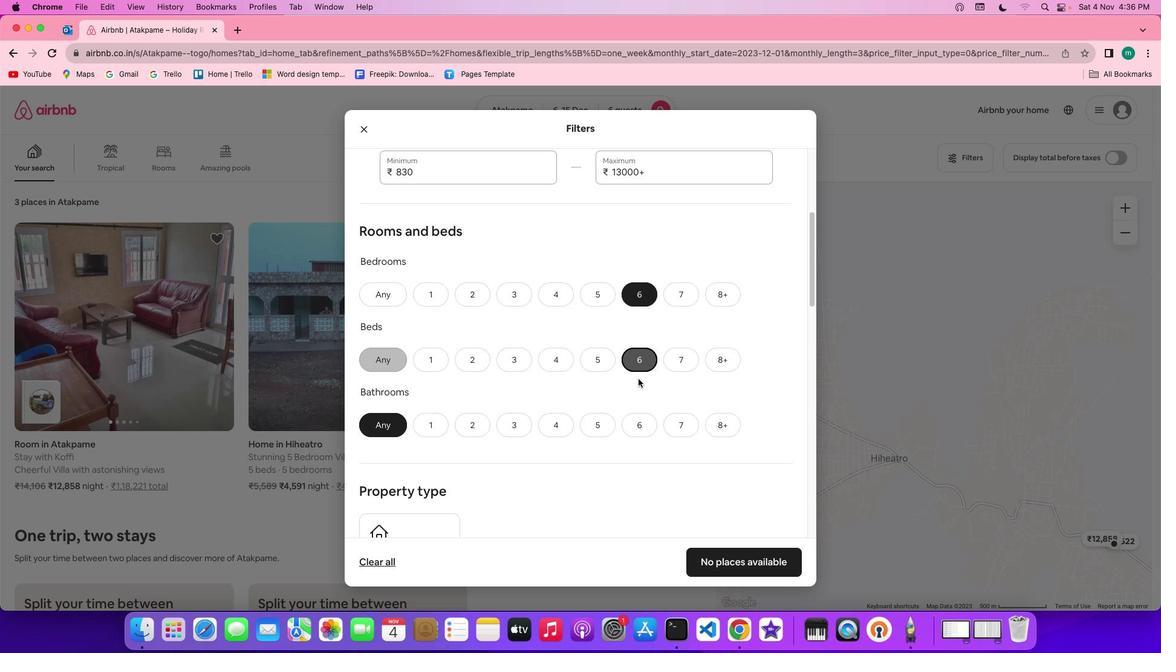 
Action: Mouse pressed left at (482, 377)
Screenshot: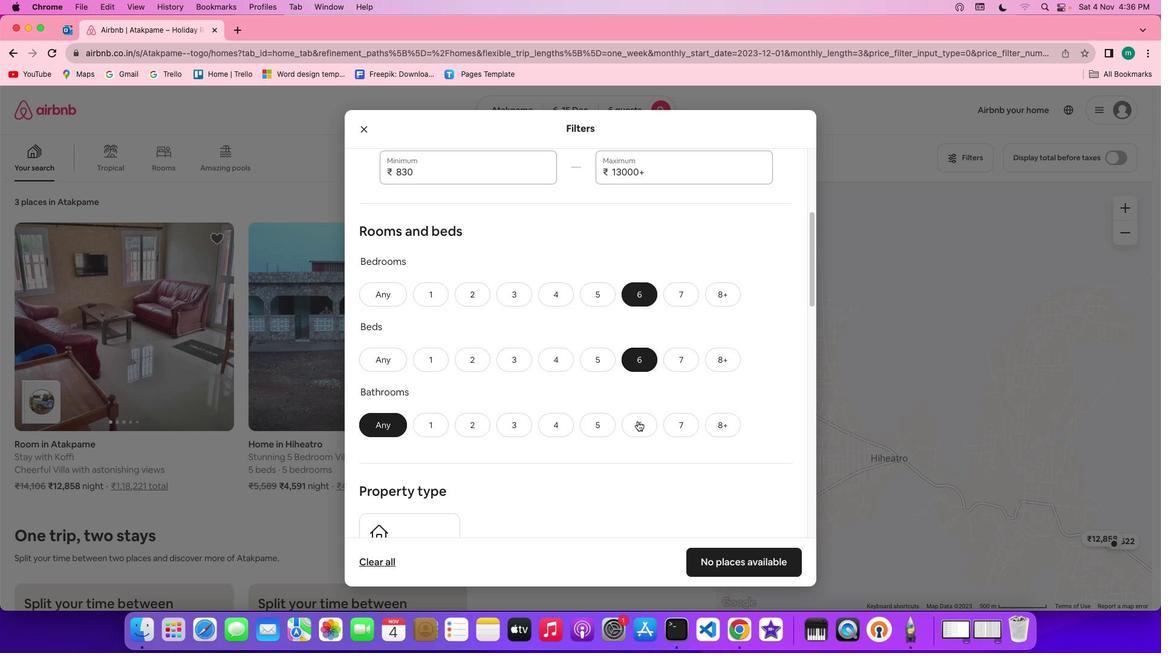 
Action: Mouse moved to (483, 405)
Screenshot: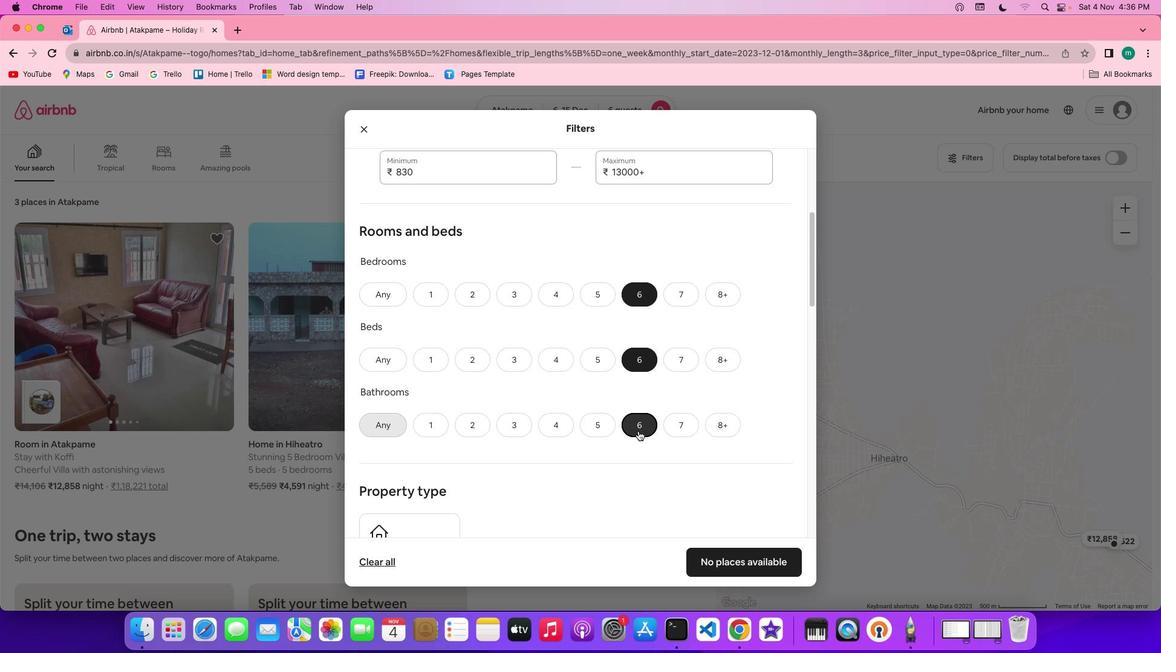 
Action: Mouse pressed left at (483, 405)
Screenshot: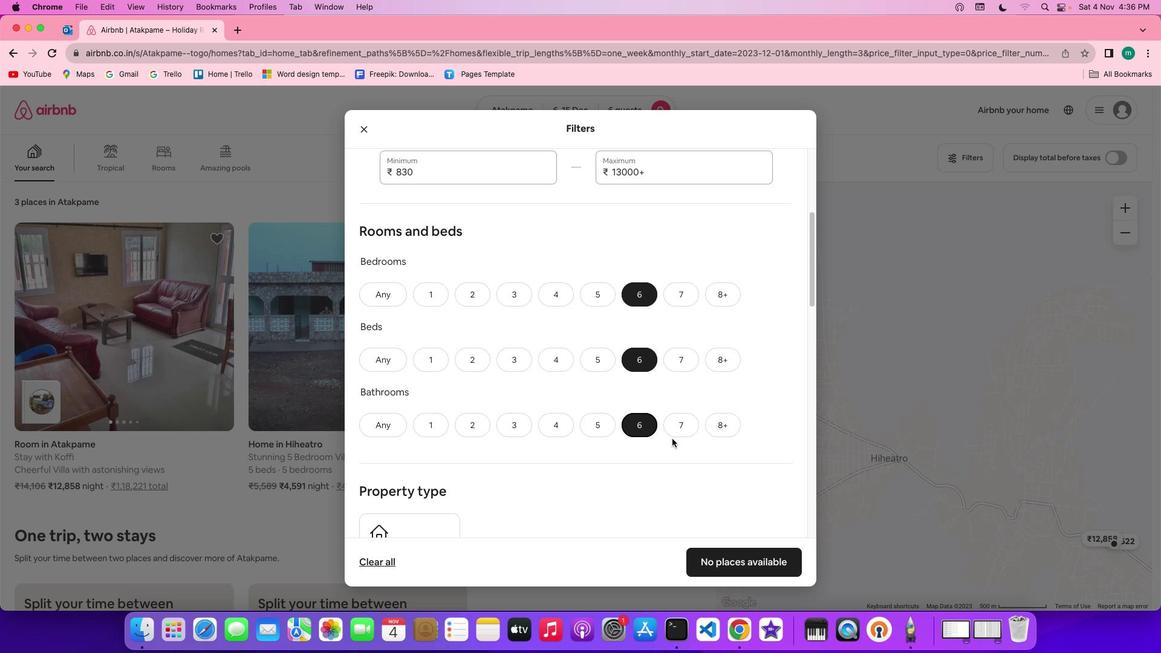 
Action: Mouse moved to (496, 408)
Screenshot: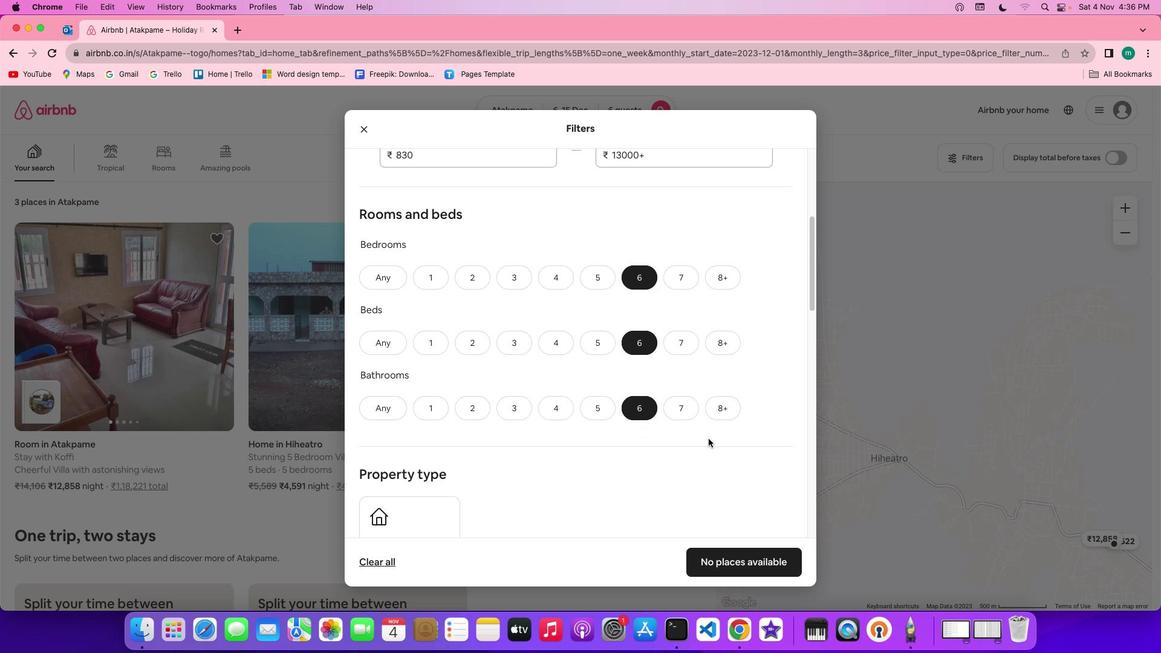 
Action: Mouse scrolled (496, 408) with delta (360, 234)
Screenshot: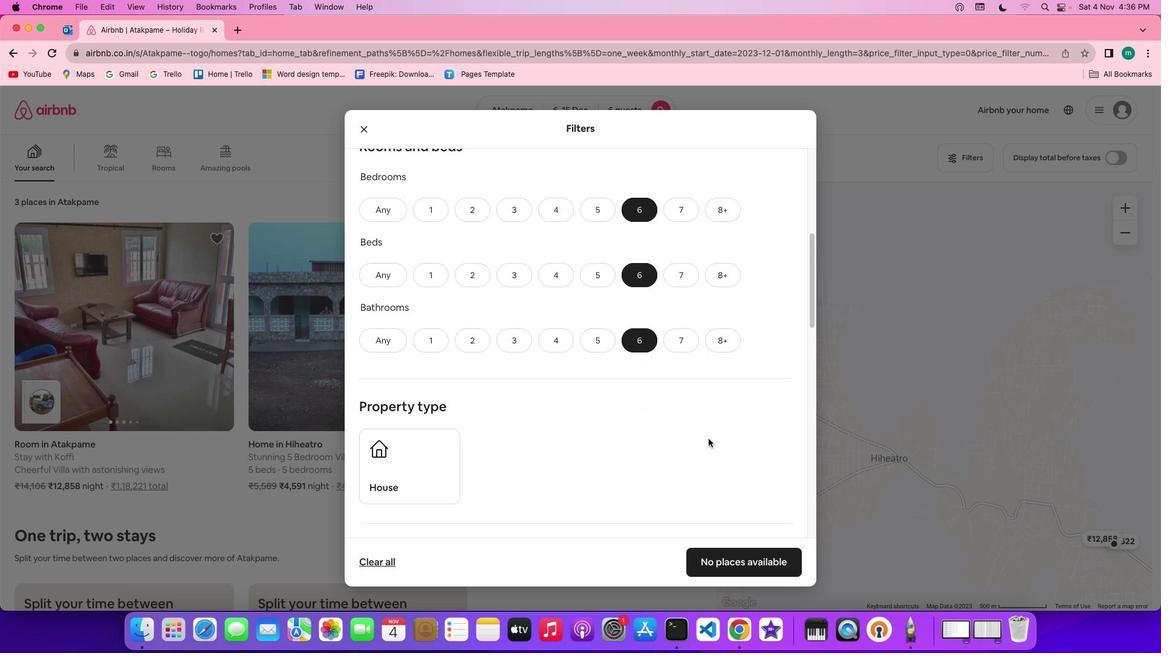 
Action: Mouse scrolled (496, 408) with delta (360, 234)
Screenshot: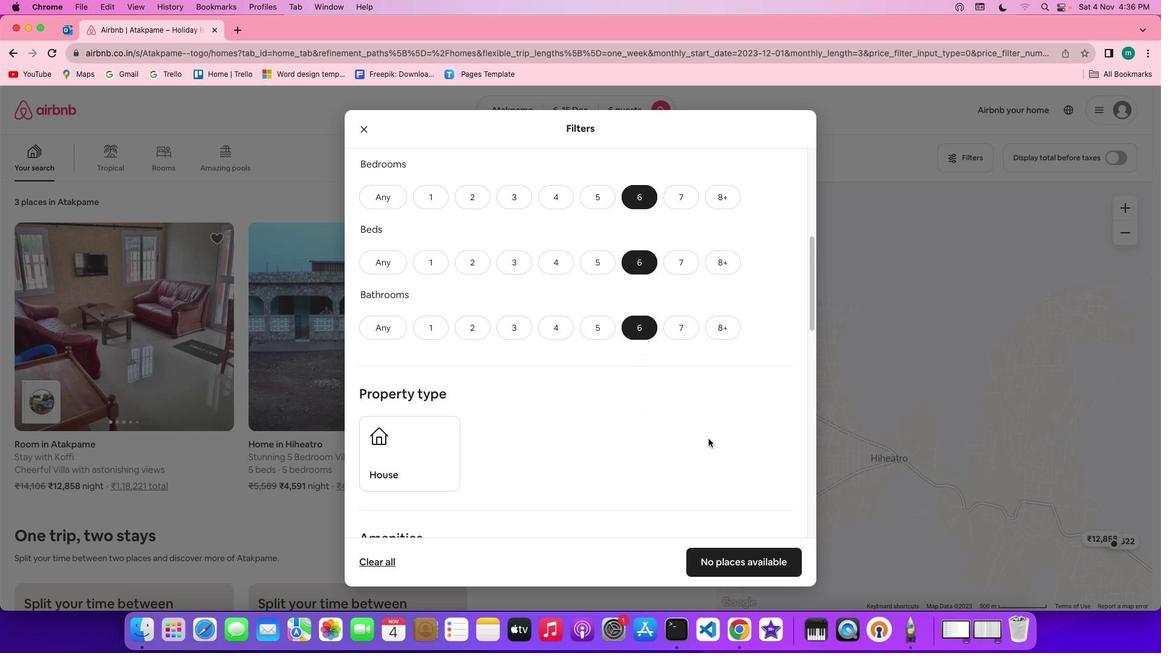 
Action: Mouse scrolled (496, 408) with delta (360, 234)
Screenshot: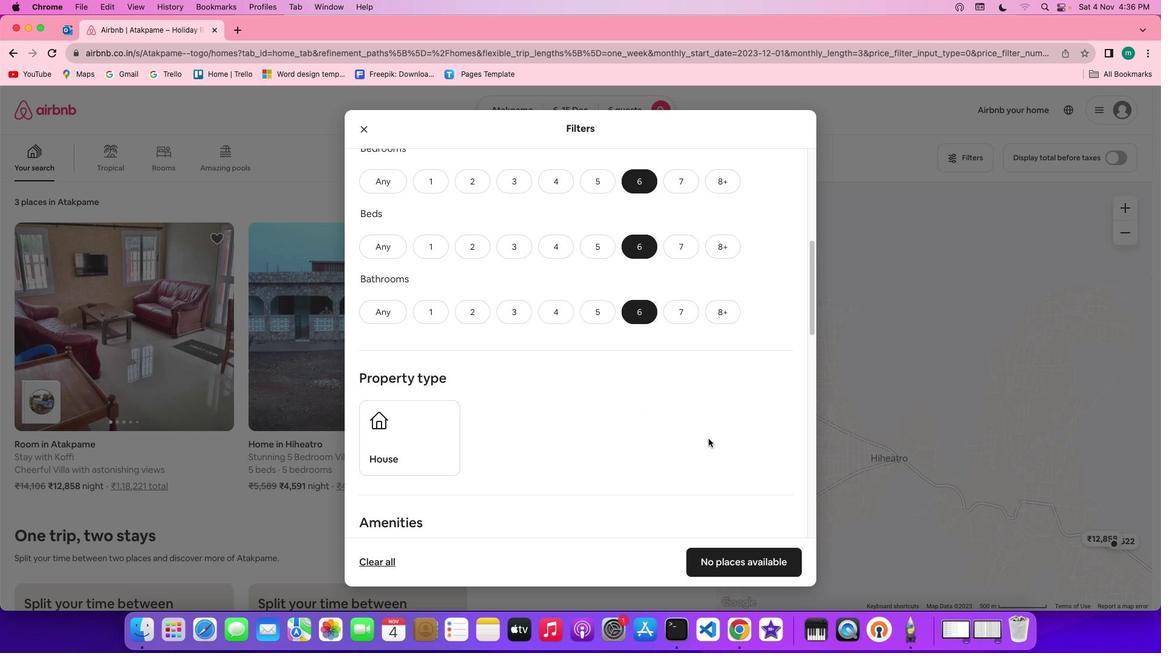 
Action: Mouse scrolled (496, 408) with delta (360, 234)
Screenshot: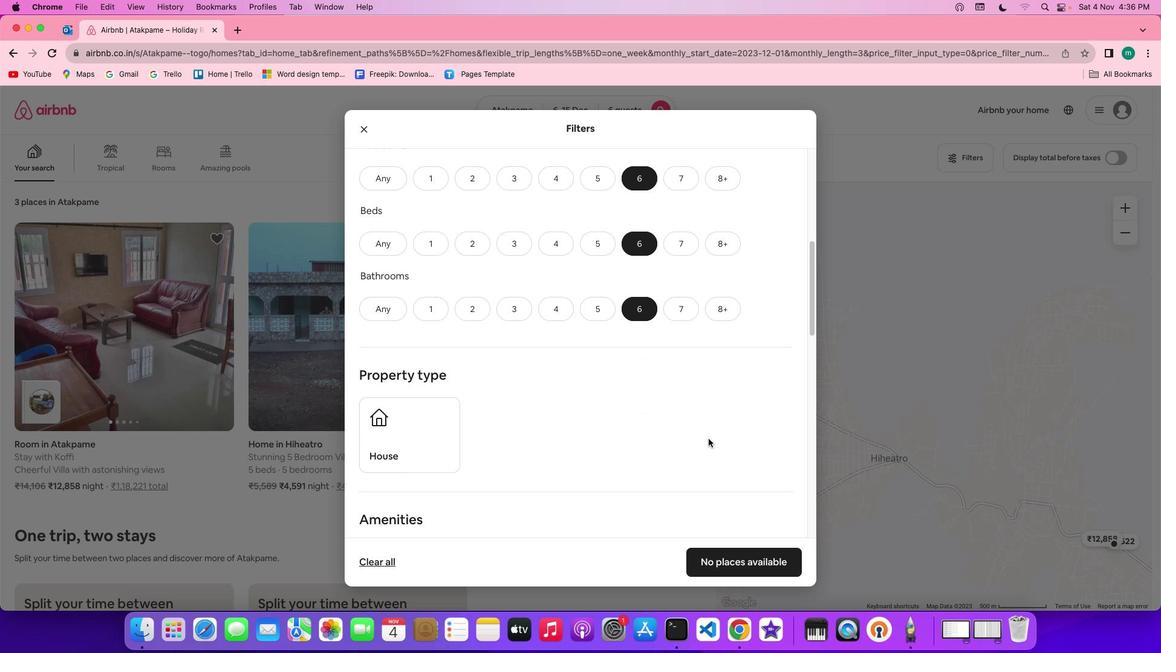 
Action: Mouse scrolled (496, 408) with delta (360, 234)
Screenshot: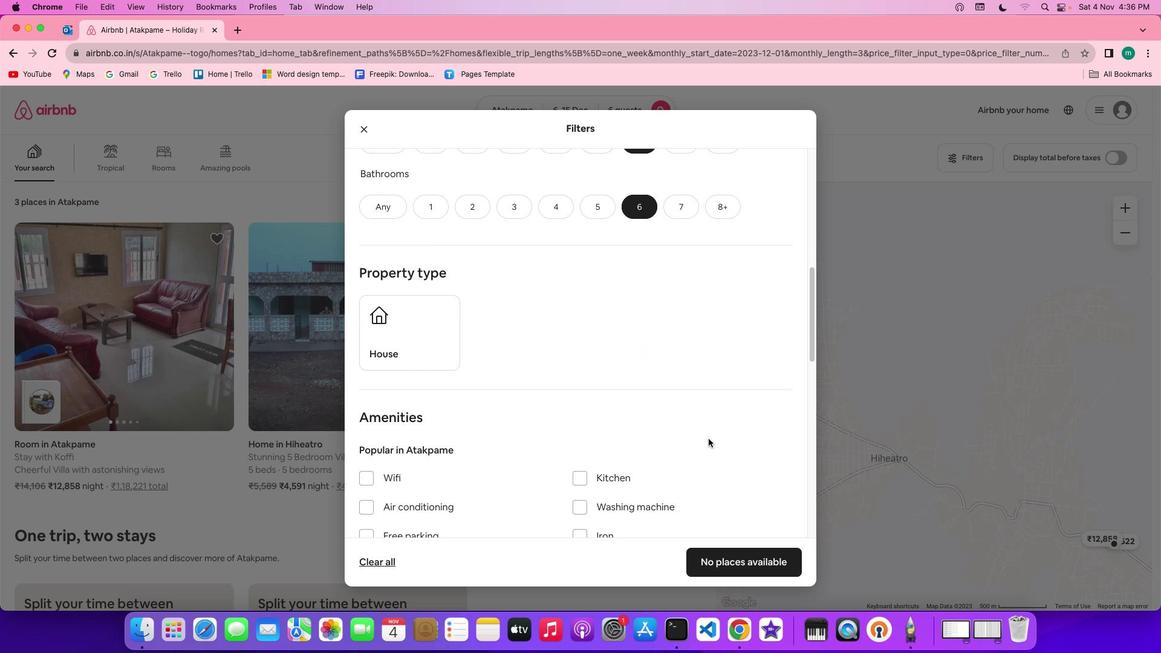 
Action: Mouse scrolled (496, 408) with delta (360, 234)
Screenshot: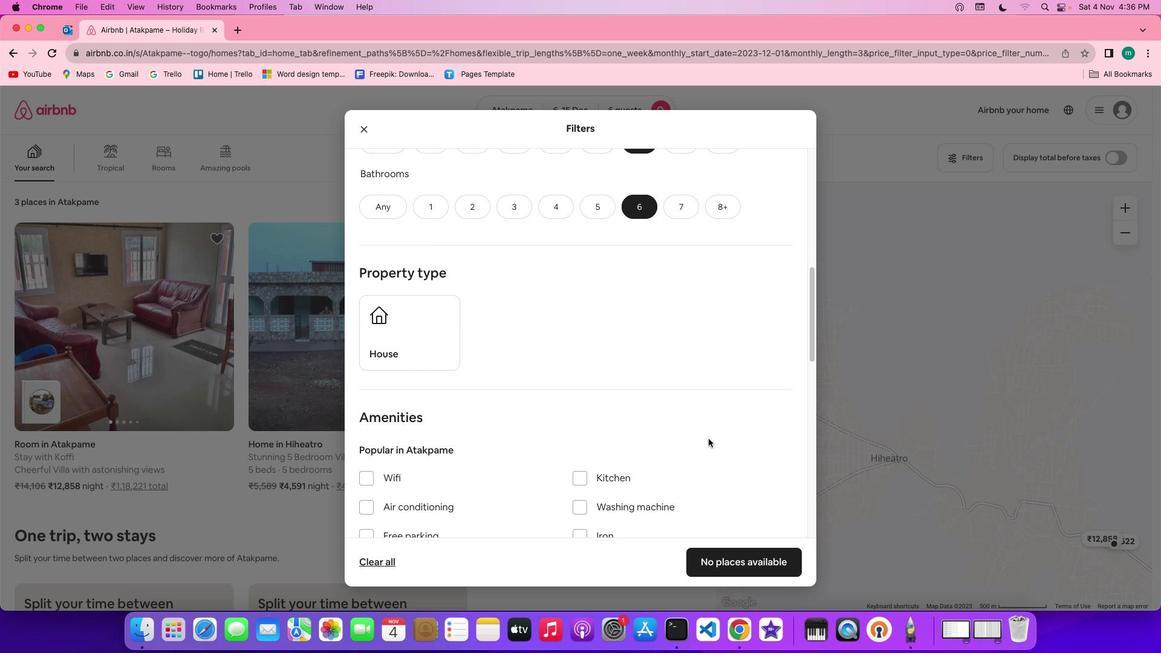 
Action: Mouse scrolled (496, 408) with delta (360, 233)
Screenshot: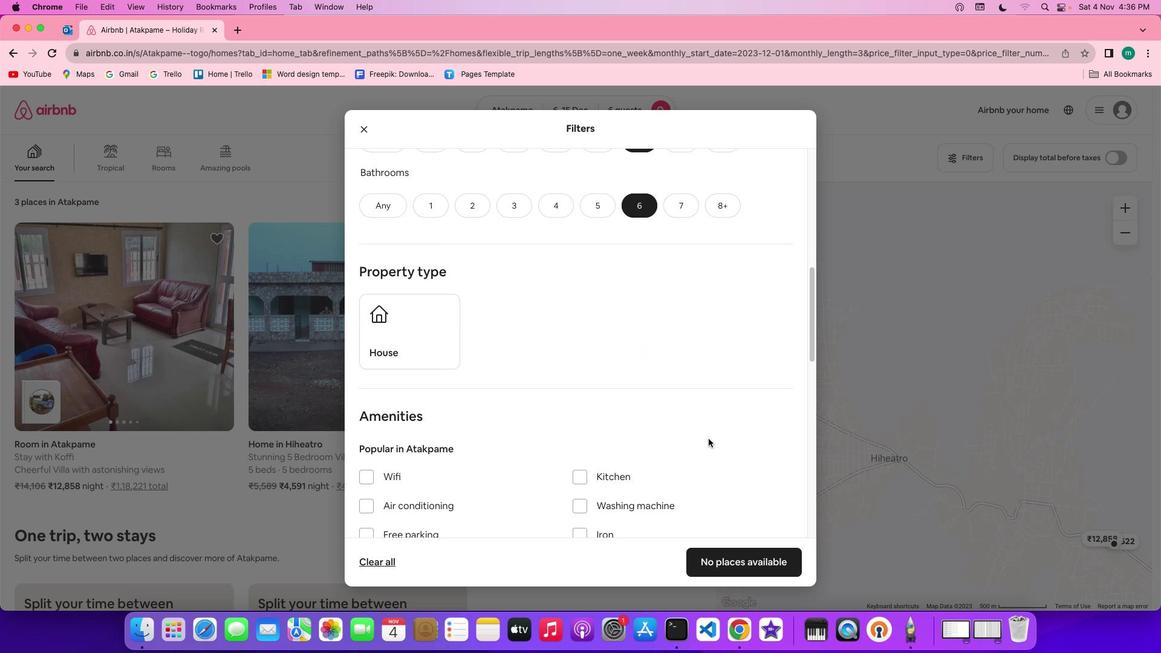 
Action: Mouse scrolled (496, 408) with delta (360, 234)
Screenshot: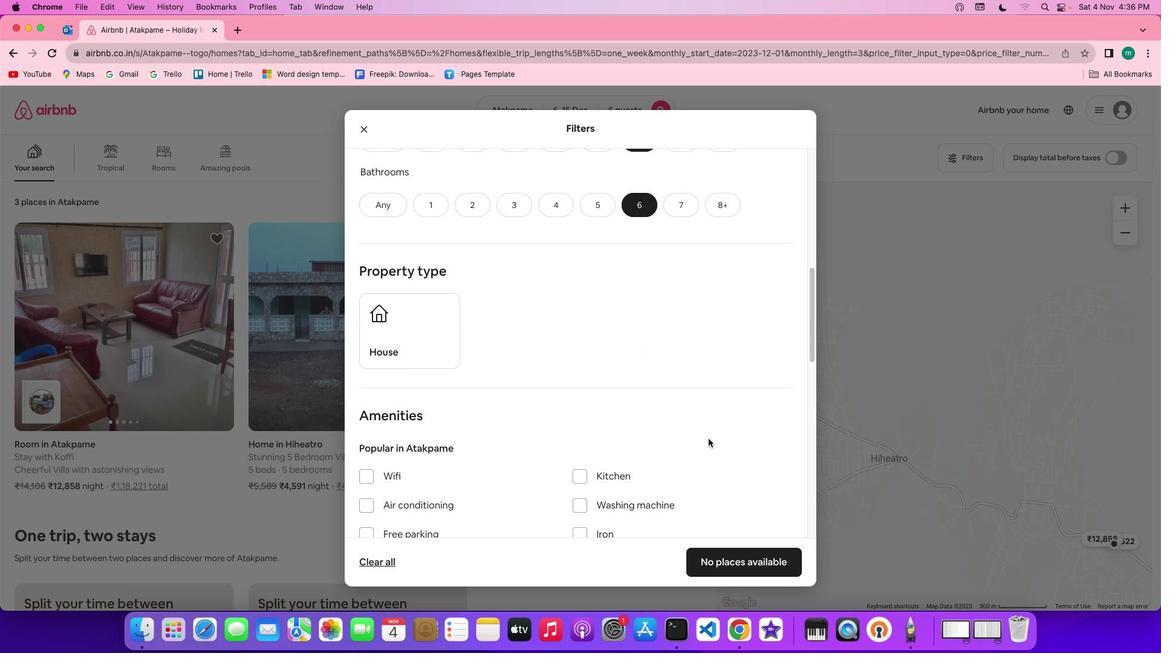 
Action: Mouse scrolled (496, 408) with delta (360, 234)
Screenshot: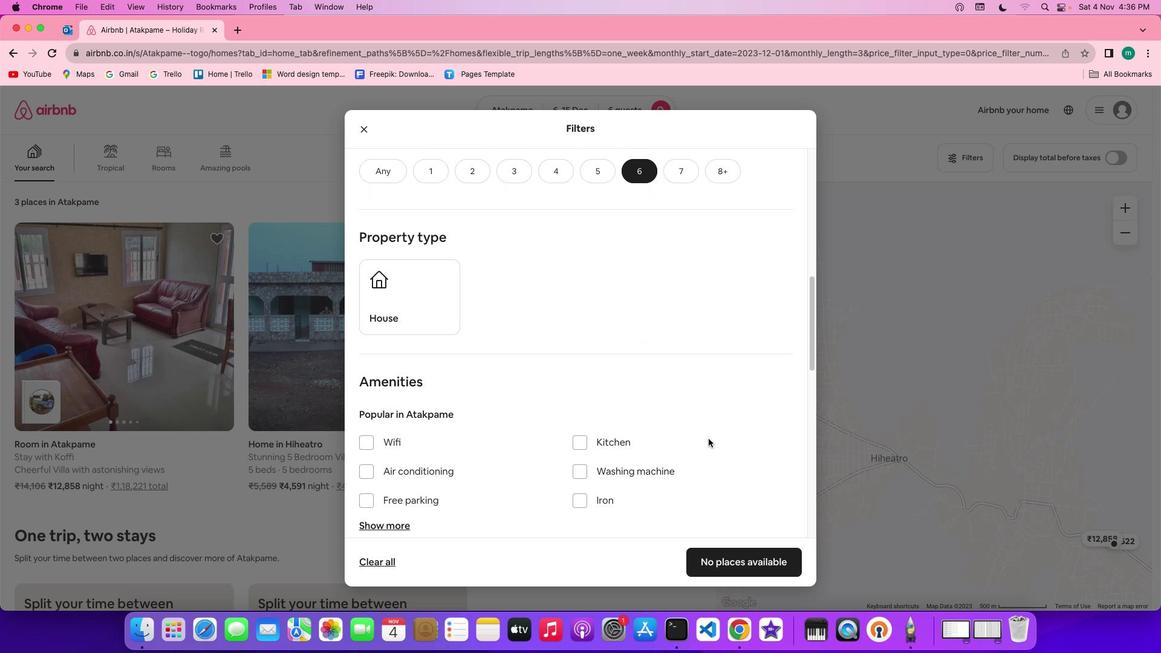 
Action: Mouse scrolled (496, 408) with delta (360, 234)
Screenshot: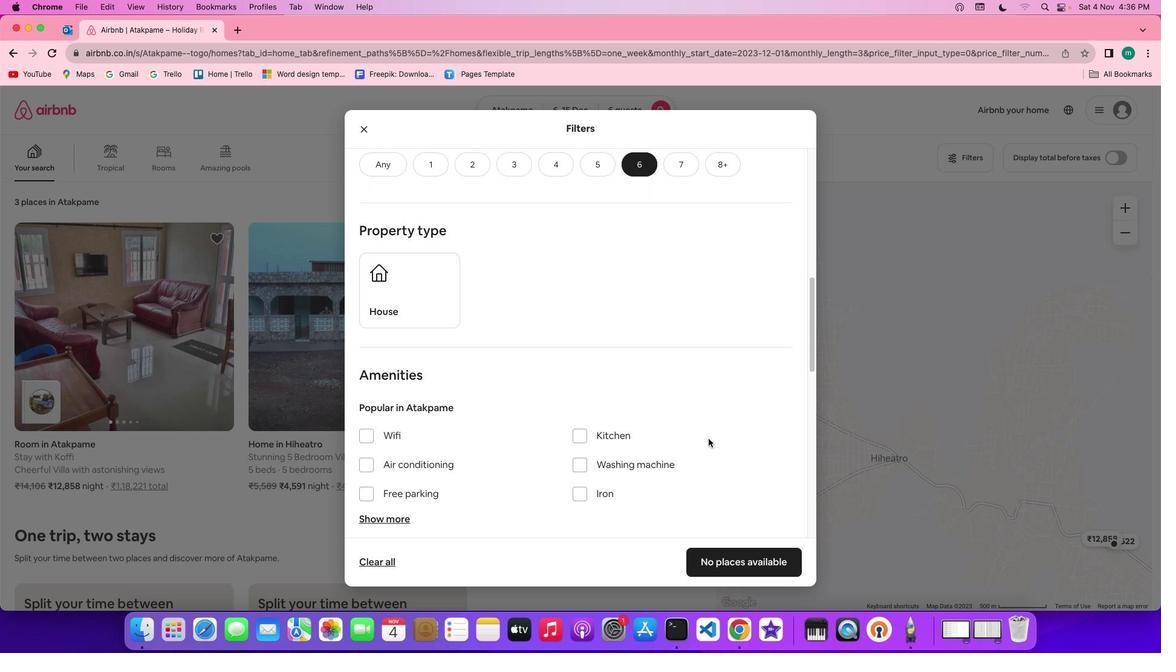 
Action: Mouse scrolled (496, 408) with delta (360, 234)
Screenshot: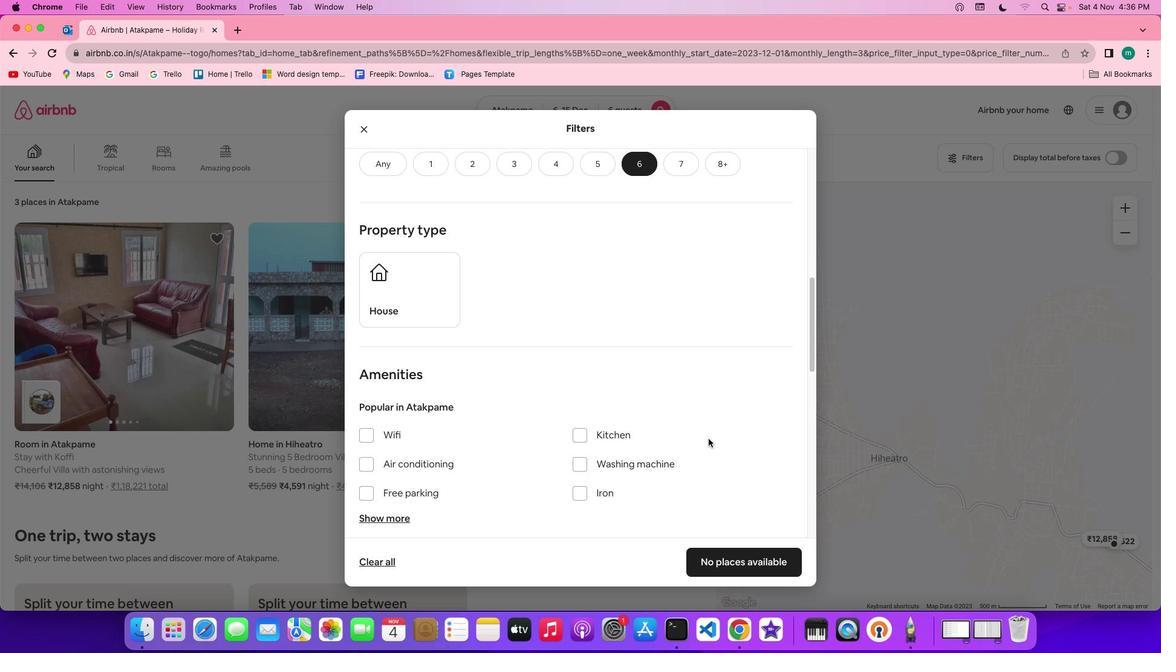 
Action: Mouse scrolled (496, 408) with delta (360, 234)
Screenshot: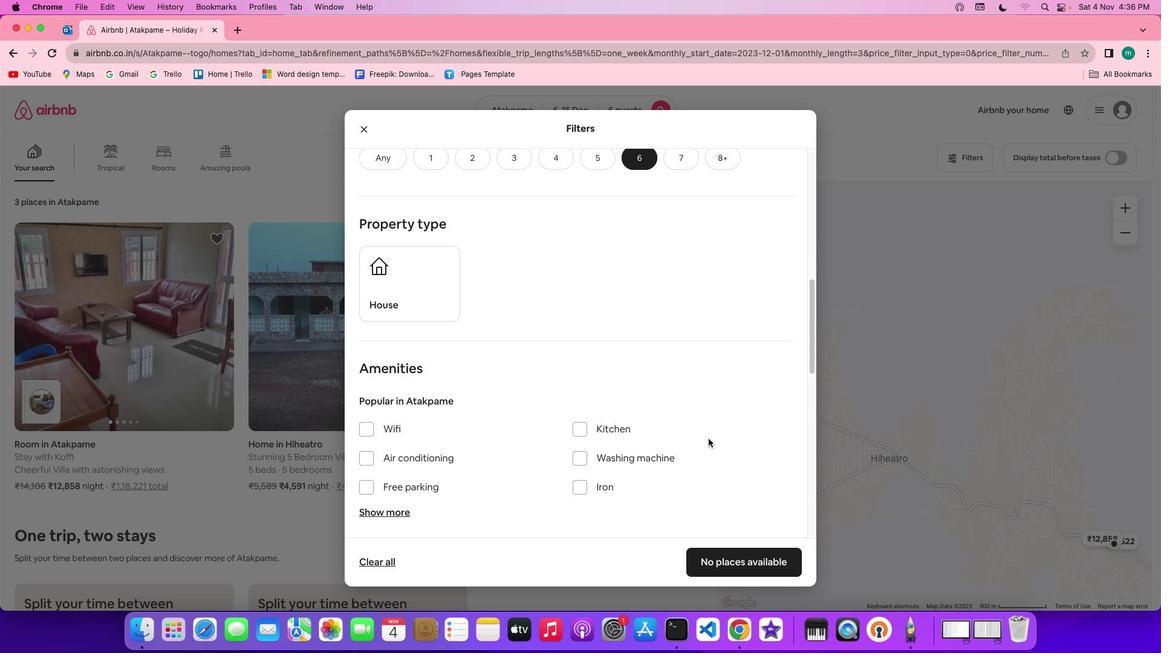 
Action: Mouse scrolled (496, 408) with delta (360, 234)
Screenshot: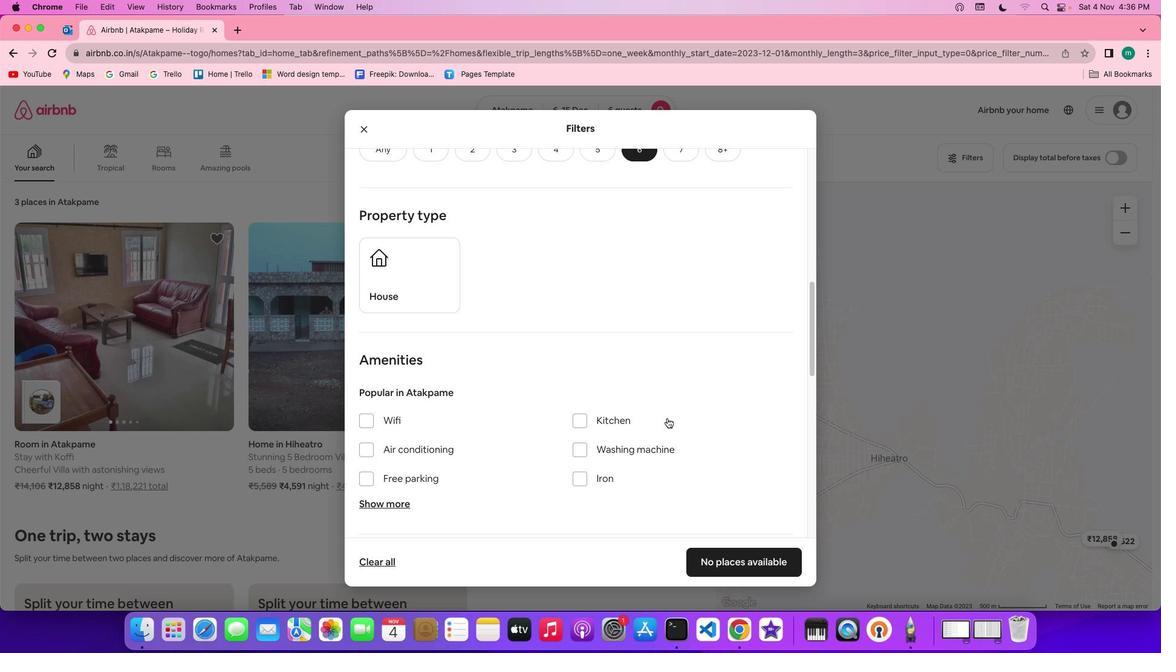 
Action: Mouse scrolled (496, 408) with delta (360, 234)
Screenshot: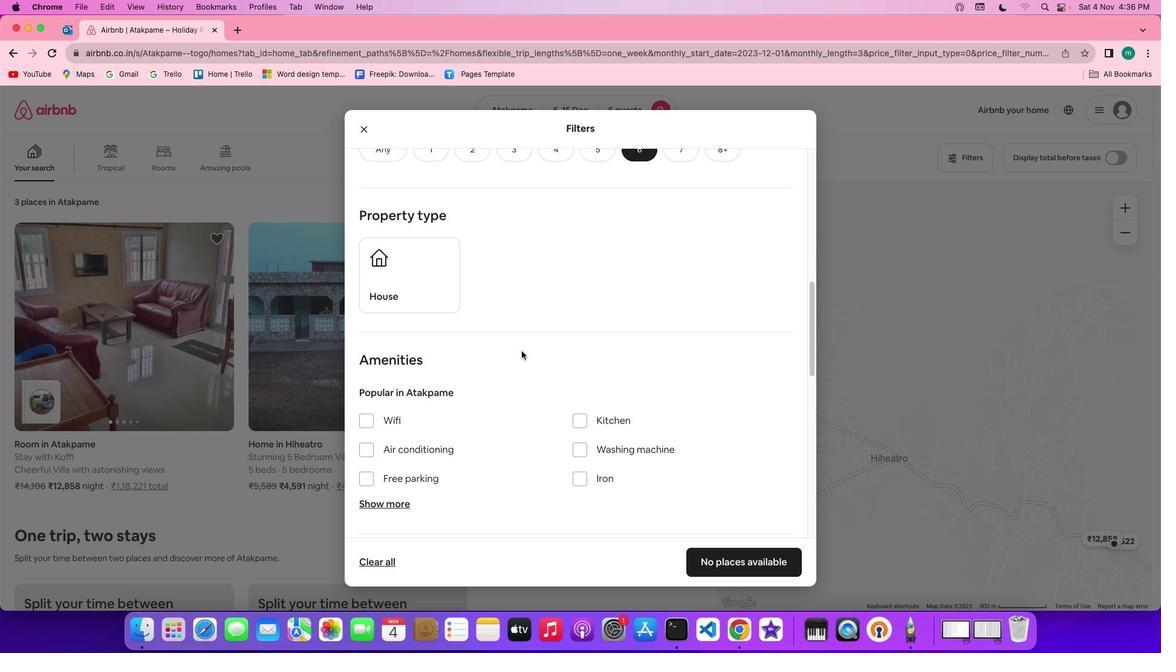 
Action: Mouse moved to (442, 345)
Screenshot: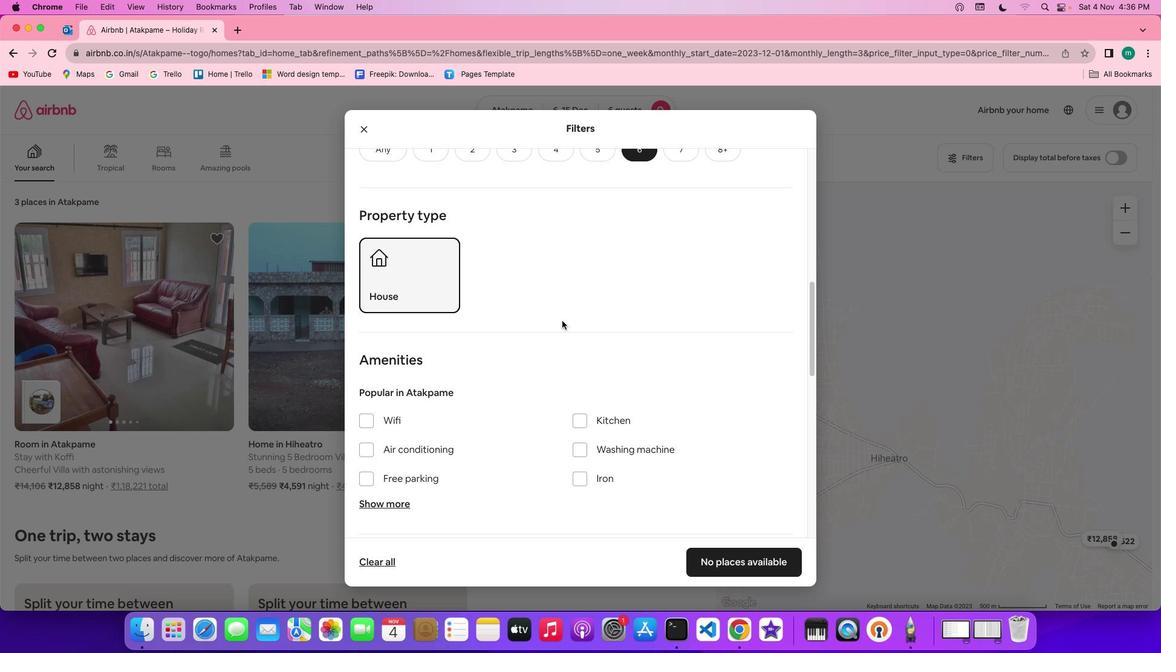 
Action: Mouse pressed left at (442, 345)
Screenshot: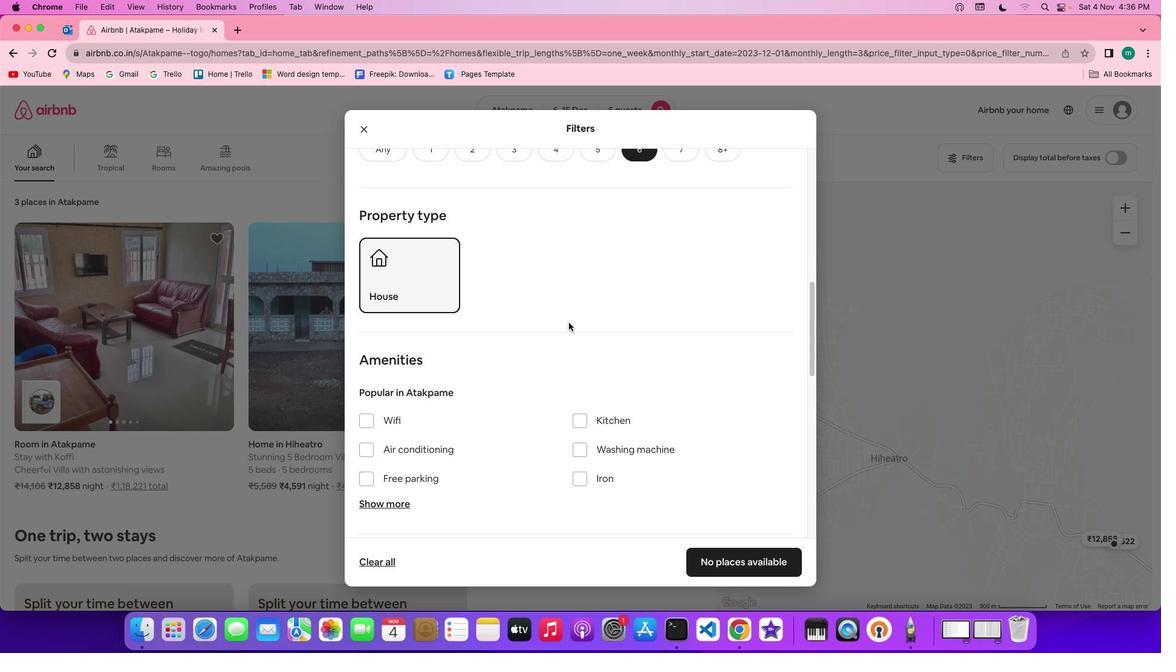 
Action: Mouse moved to (470, 362)
Screenshot: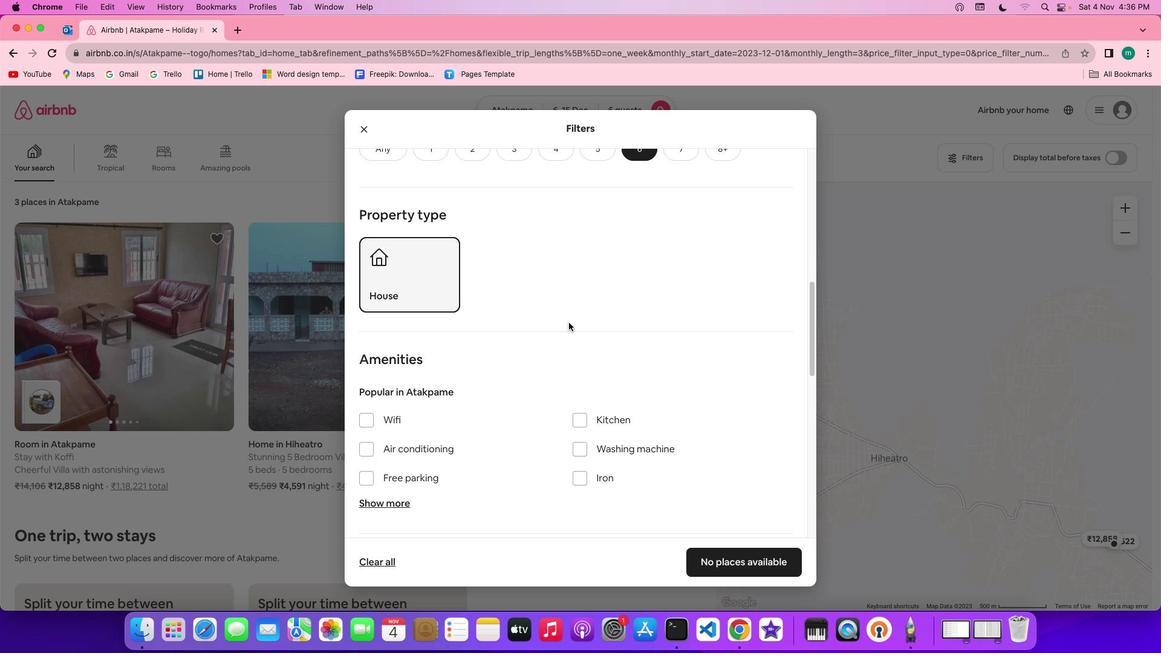 
Action: Mouse scrolled (470, 362) with delta (360, 234)
Screenshot: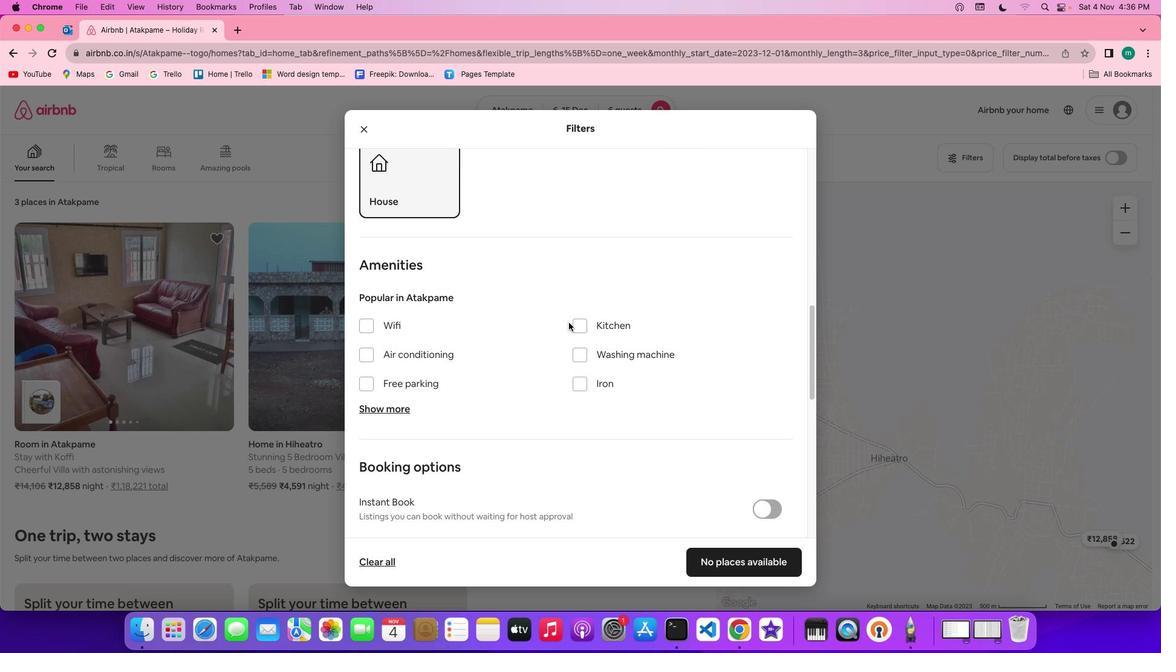 
Action: Mouse scrolled (470, 362) with delta (360, 234)
Screenshot: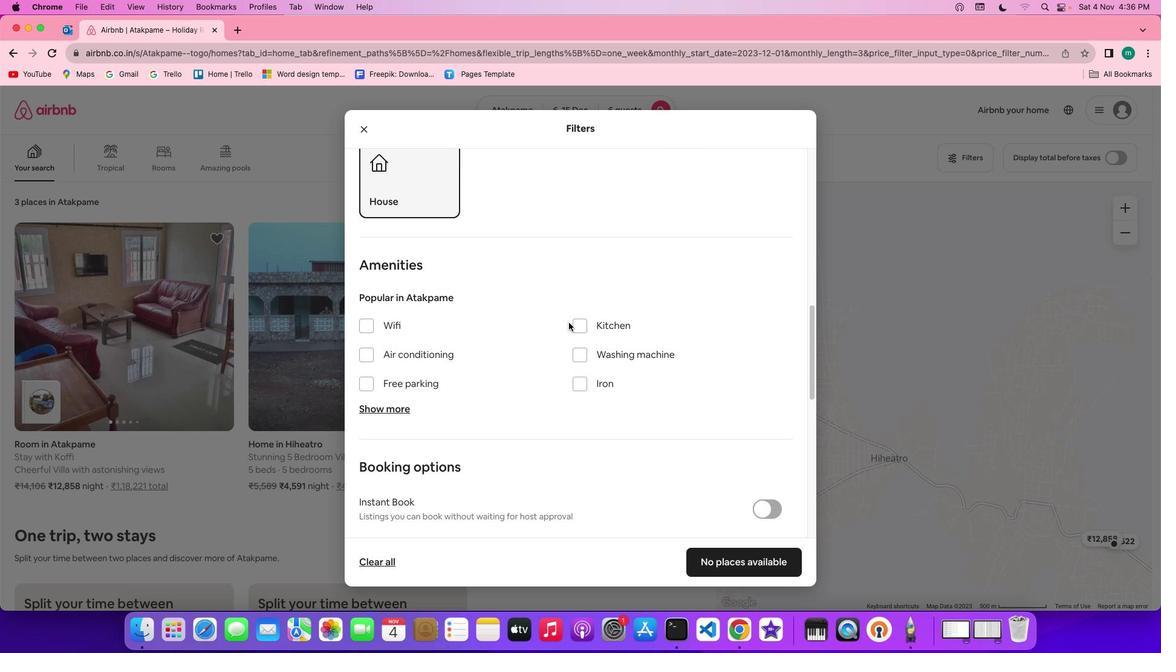 
Action: Mouse scrolled (470, 362) with delta (360, 234)
Screenshot: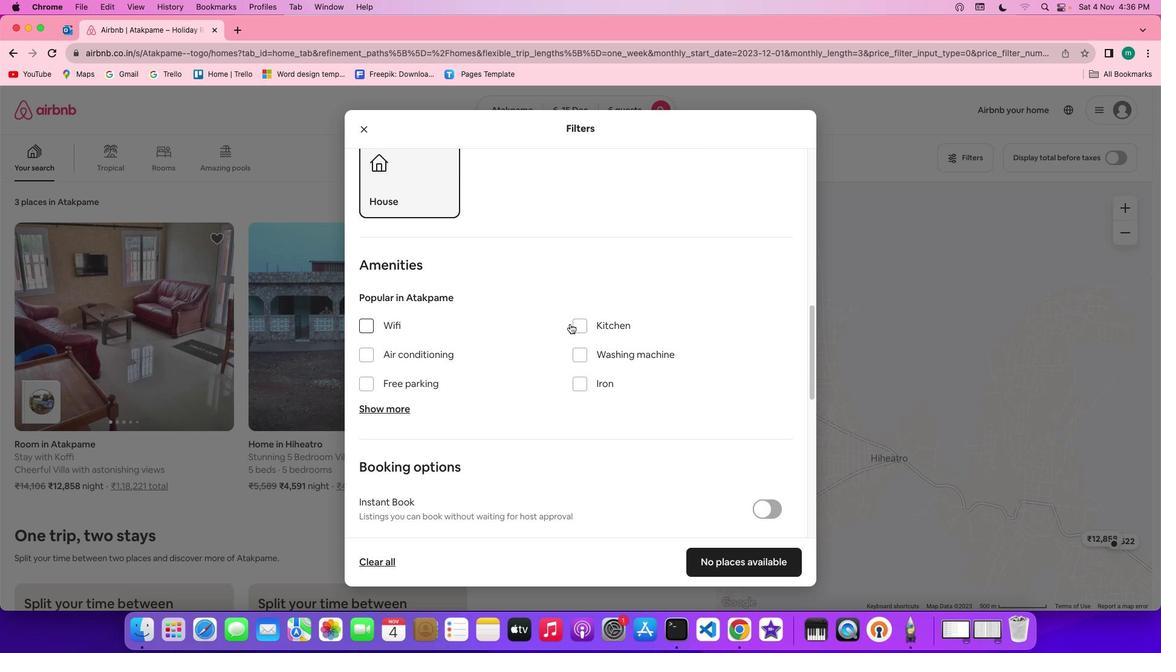 
Action: Mouse moved to (471, 363)
Screenshot: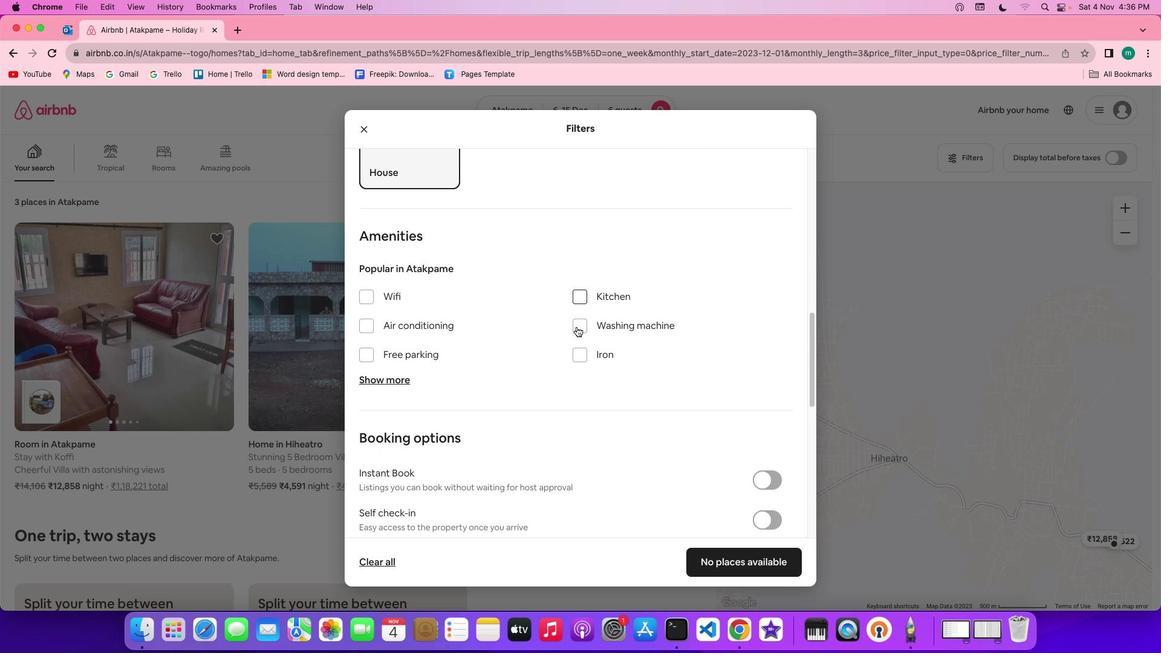 
Action: Mouse scrolled (471, 363) with delta (360, 234)
Screenshot: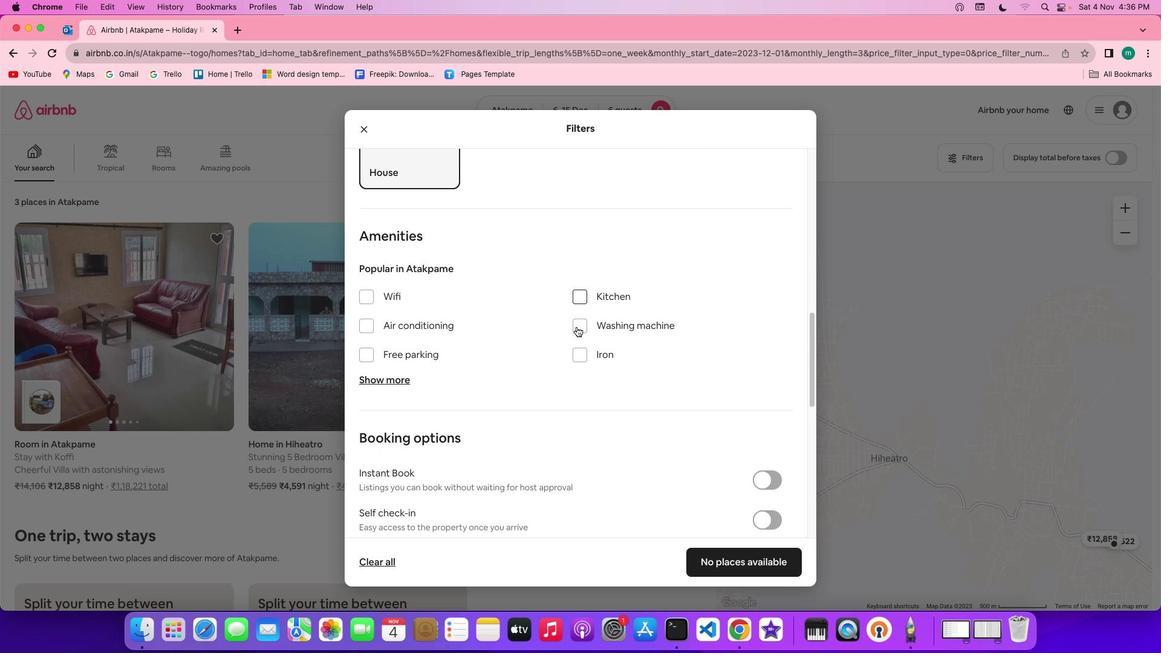 
Action: Mouse moved to (471, 364)
Screenshot: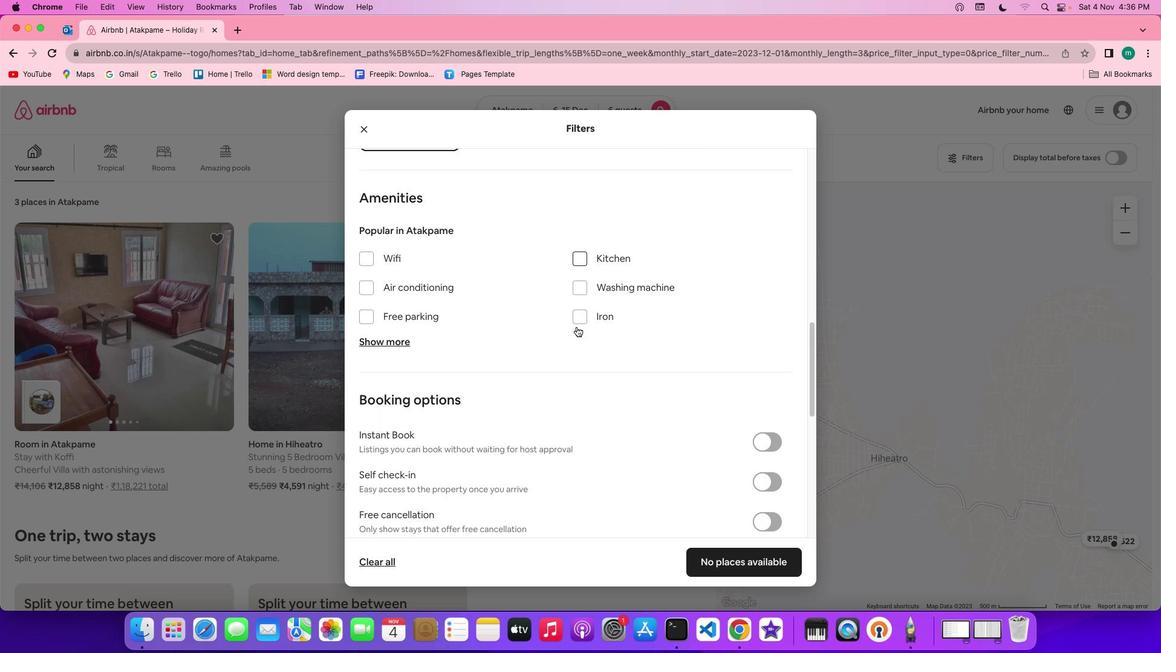 
Action: Mouse scrolled (471, 364) with delta (360, 234)
Screenshot: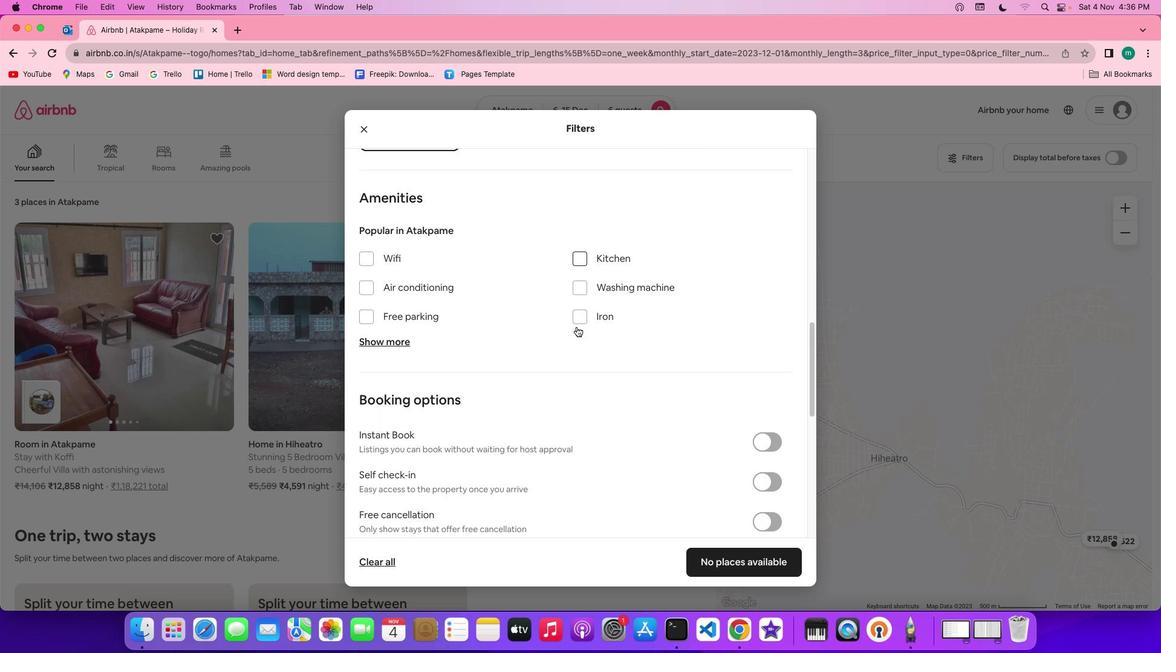 
Action: Mouse scrolled (471, 364) with delta (360, 234)
Screenshot: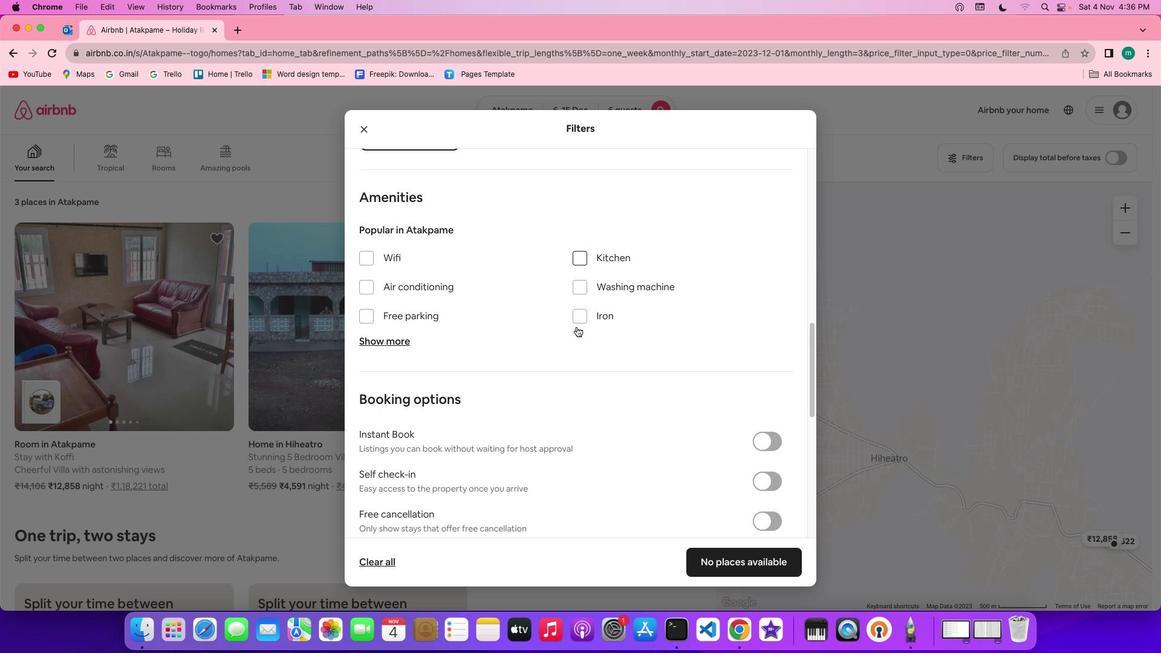 
Action: Mouse scrolled (471, 364) with delta (360, 234)
Screenshot: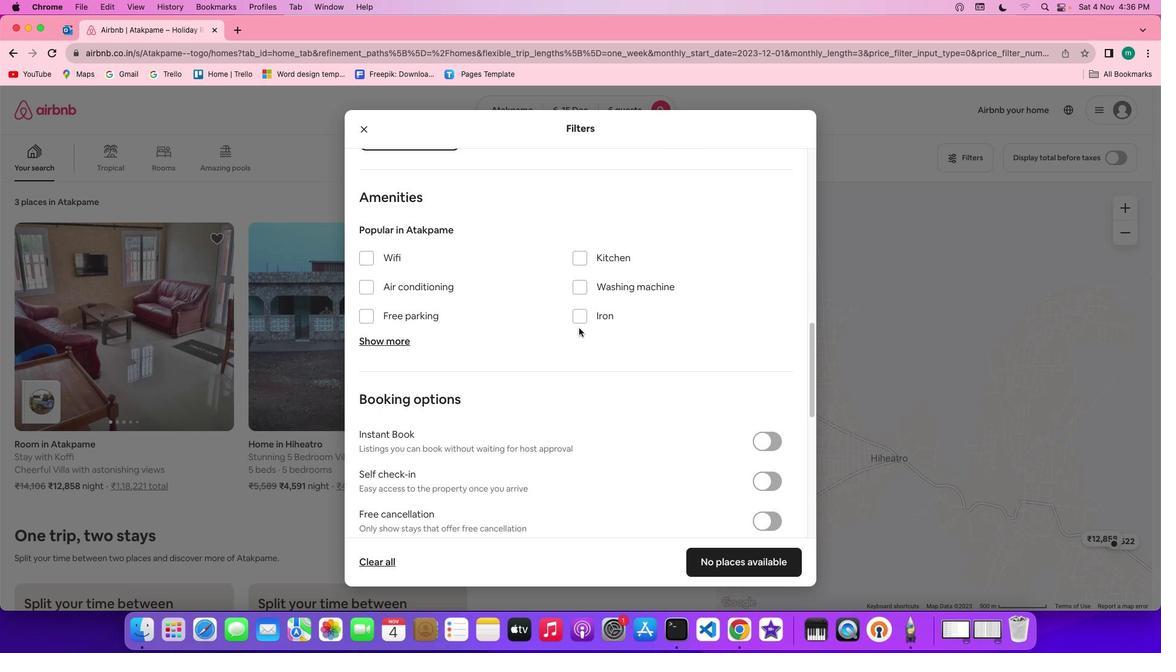 
Action: Mouse moved to (433, 336)
Screenshot: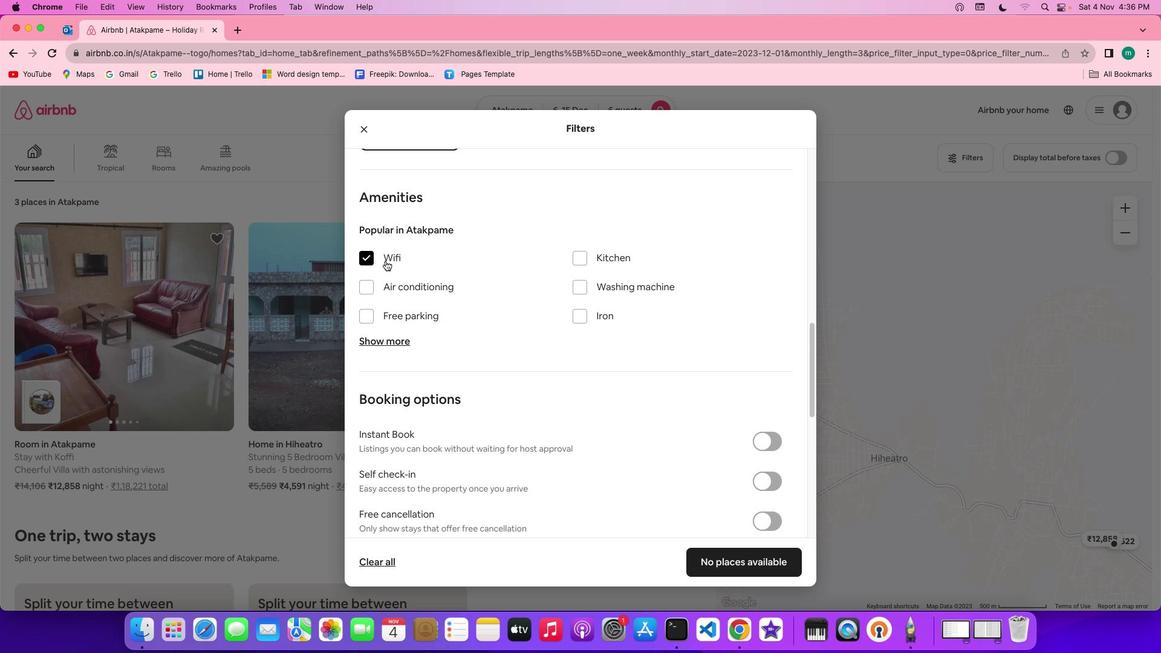 
Action: Mouse pressed left at (433, 336)
Screenshot: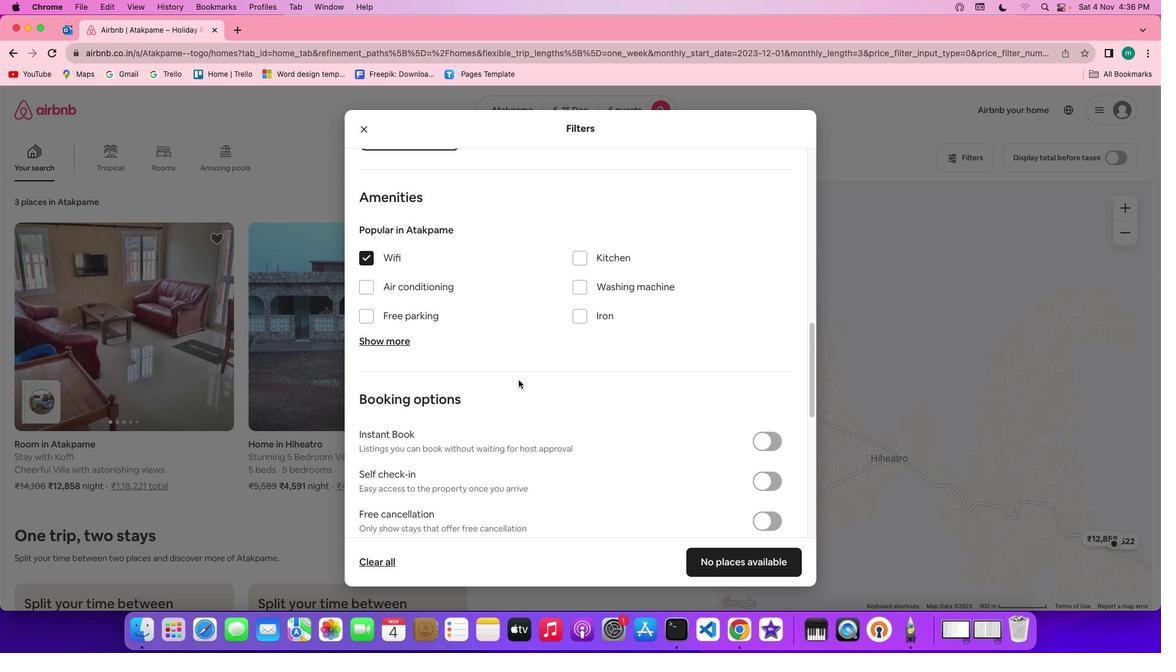 
Action: Mouse moved to (436, 369)
Screenshot: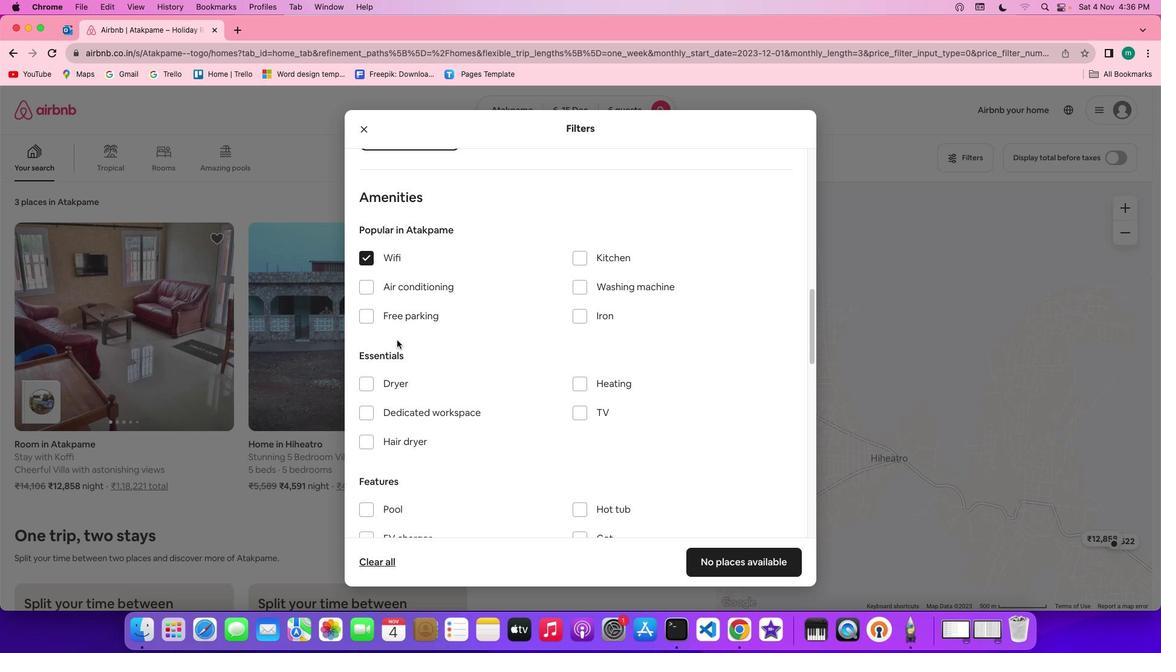 
Action: Mouse pressed left at (436, 369)
Screenshot: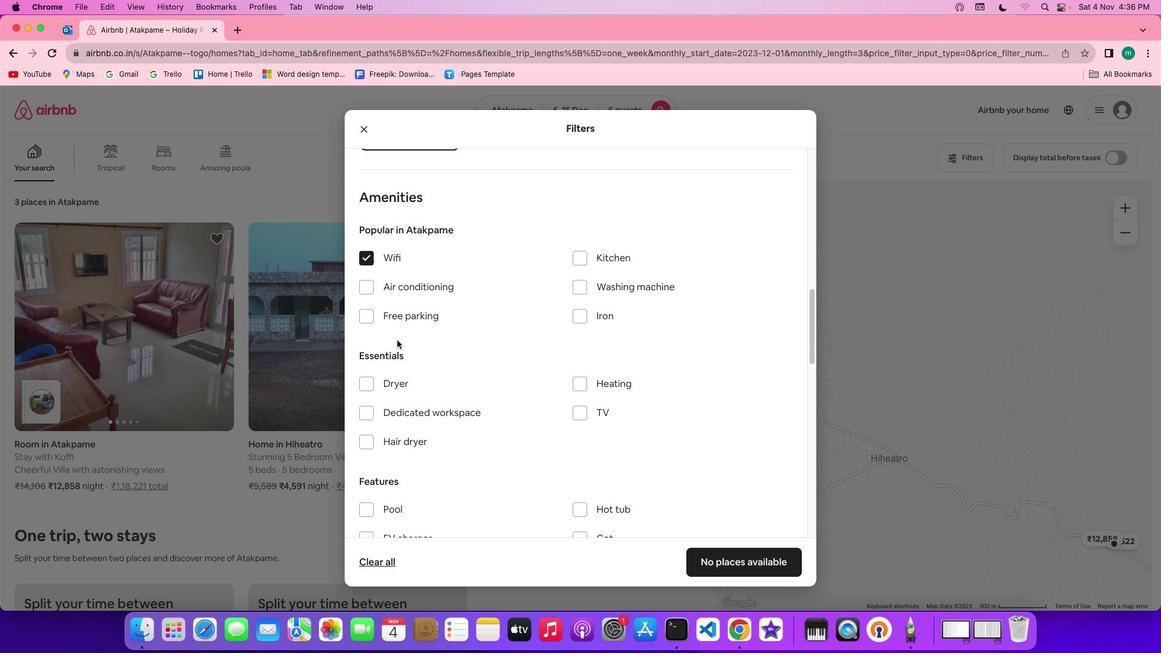 
Action: Mouse moved to (467, 374)
Screenshot: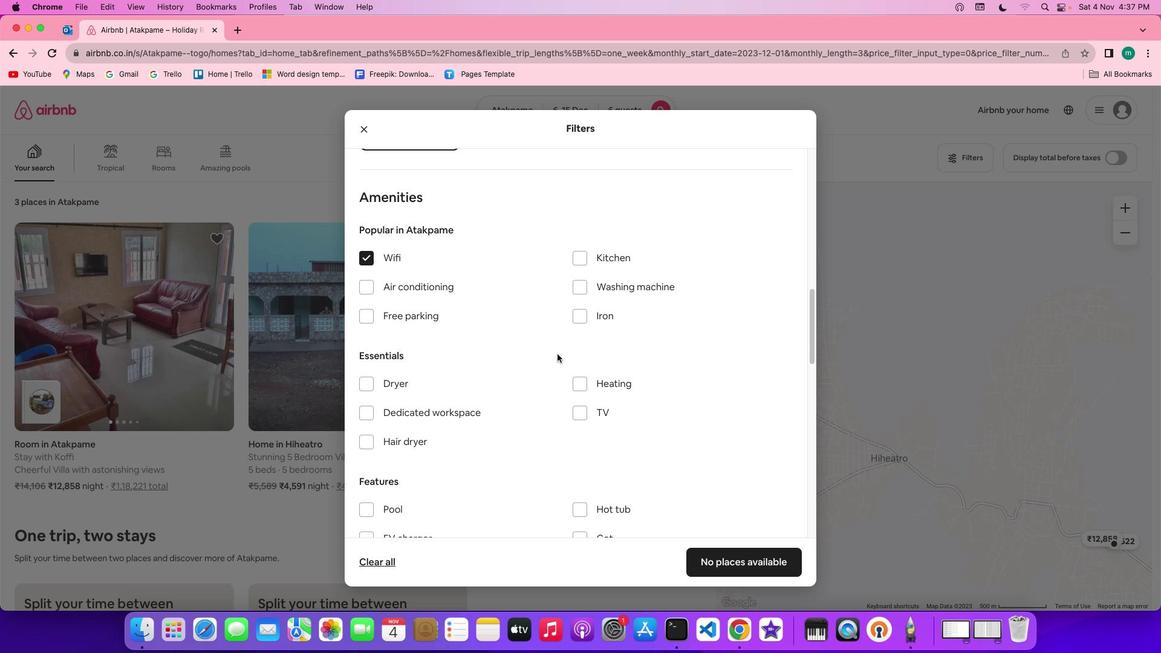 
Action: Mouse scrolled (467, 374) with delta (360, 234)
Screenshot: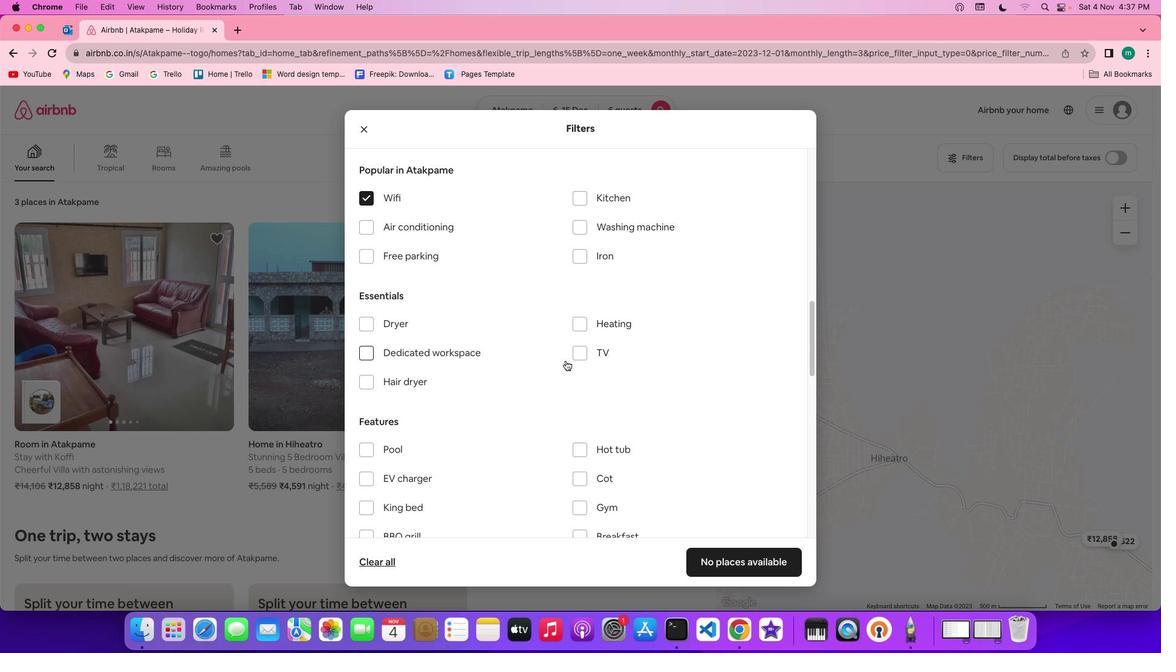 
Action: Mouse scrolled (467, 374) with delta (360, 234)
Screenshot: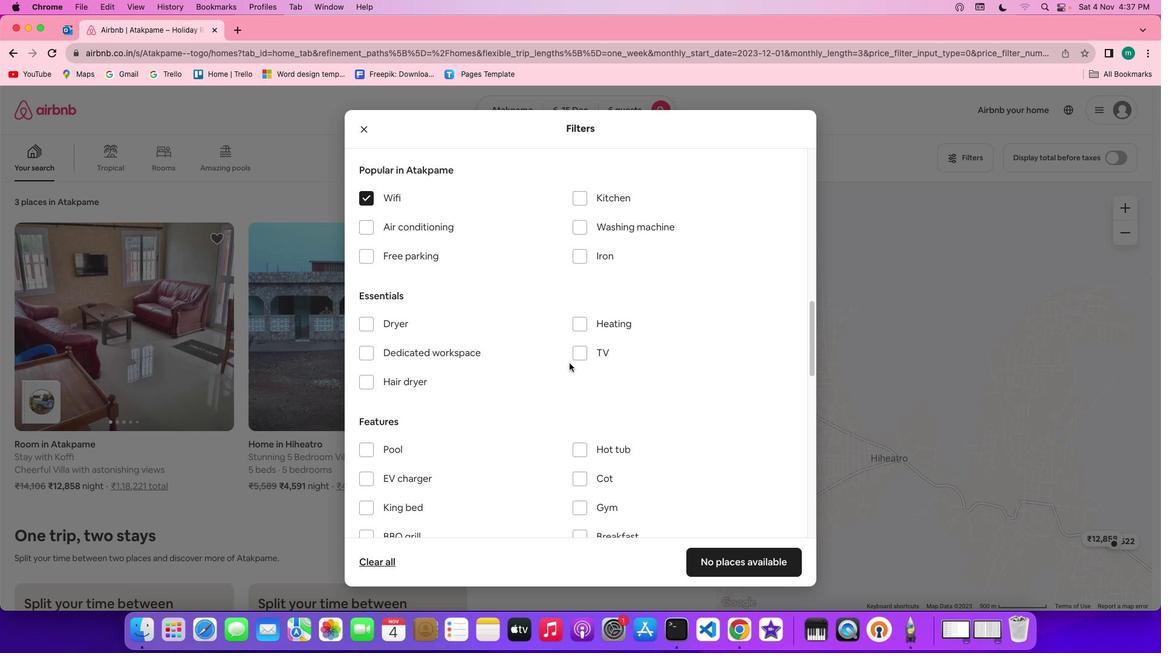 
Action: Mouse scrolled (467, 374) with delta (360, 234)
Screenshot: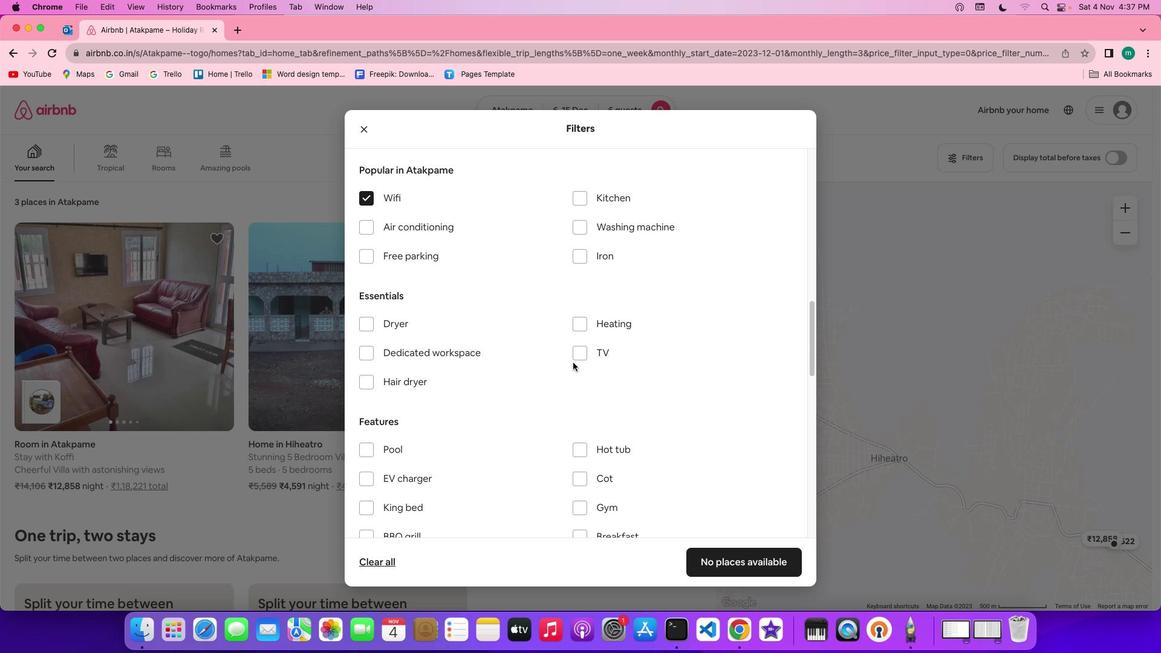 
Action: Mouse moved to (472, 375)
Screenshot: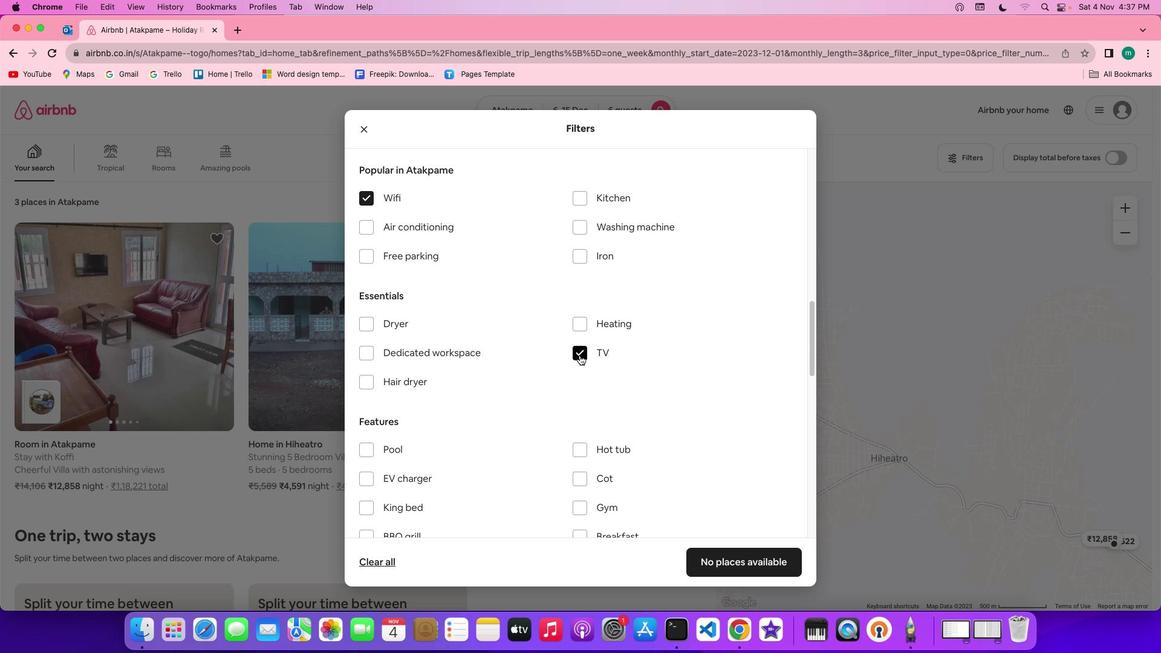 
Action: Mouse pressed left at (472, 375)
Screenshot: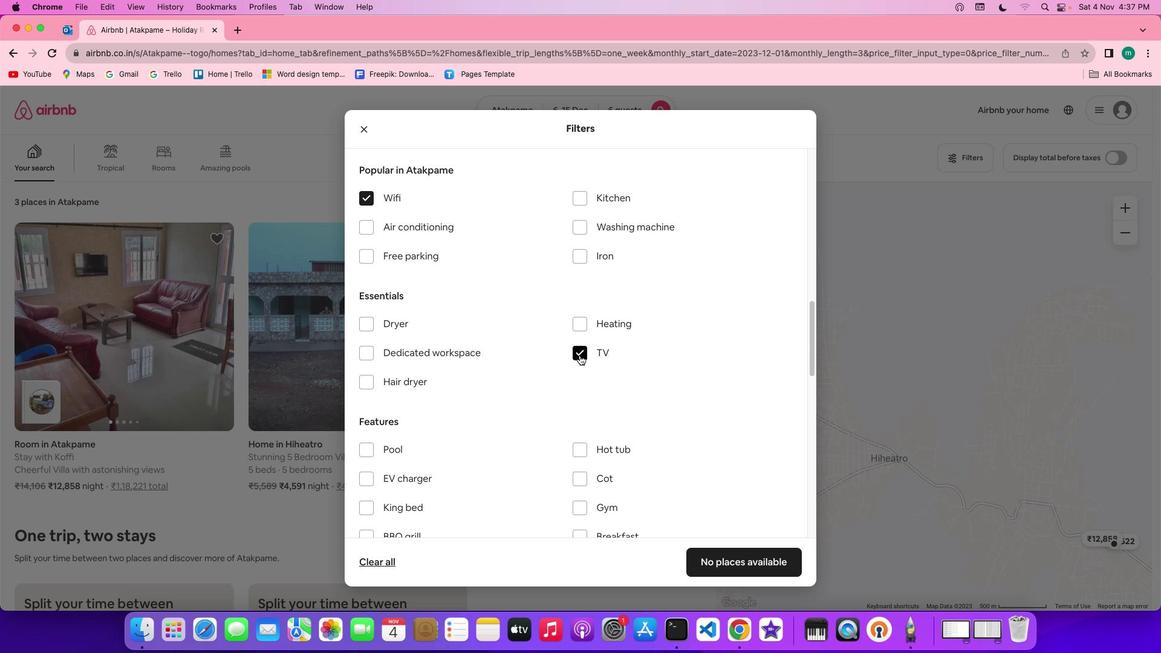 
Action: Mouse moved to (452, 371)
Screenshot: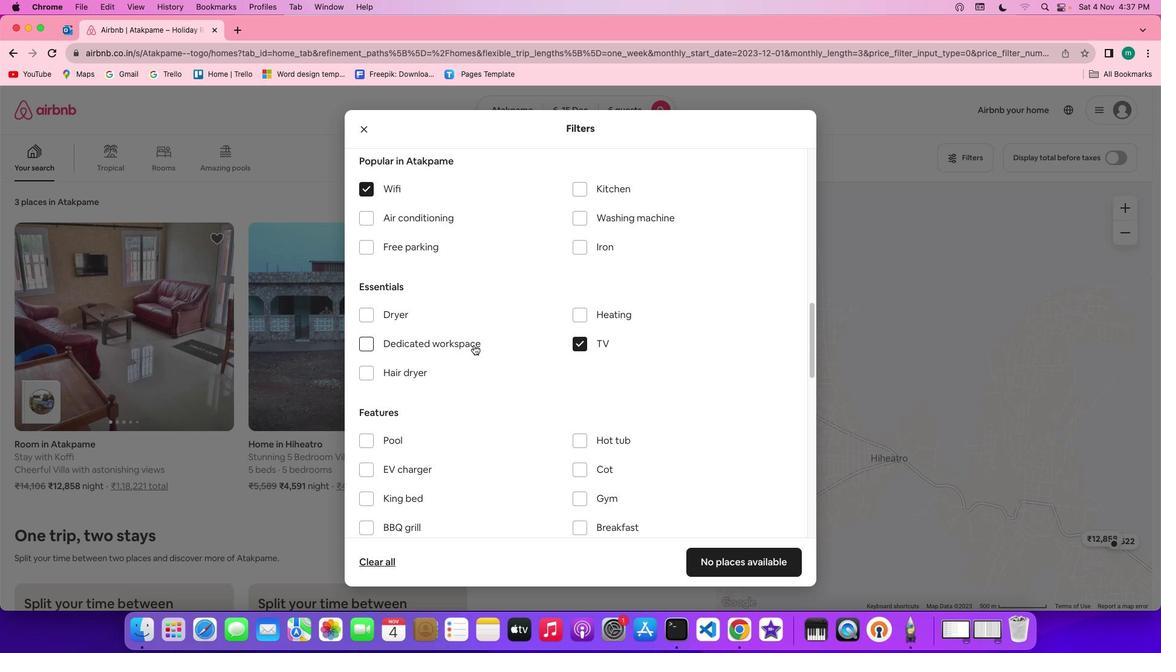 
Action: Mouse scrolled (452, 371) with delta (360, 234)
Screenshot: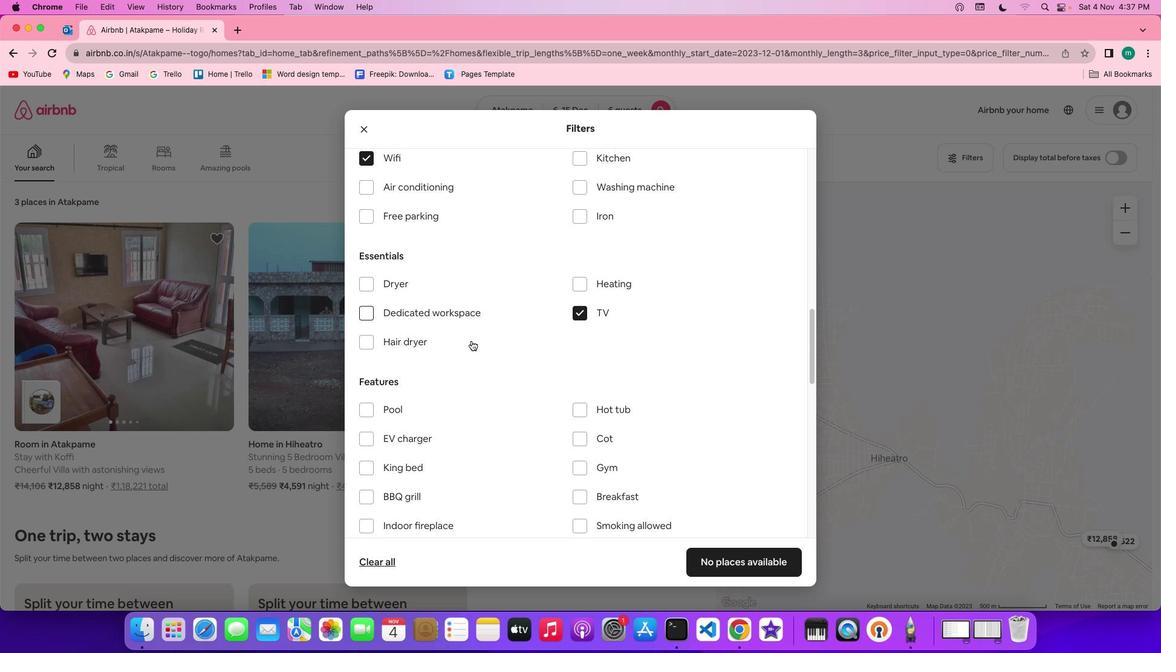 
Action: Mouse scrolled (452, 371) with delta (360, 234)
Screenshot: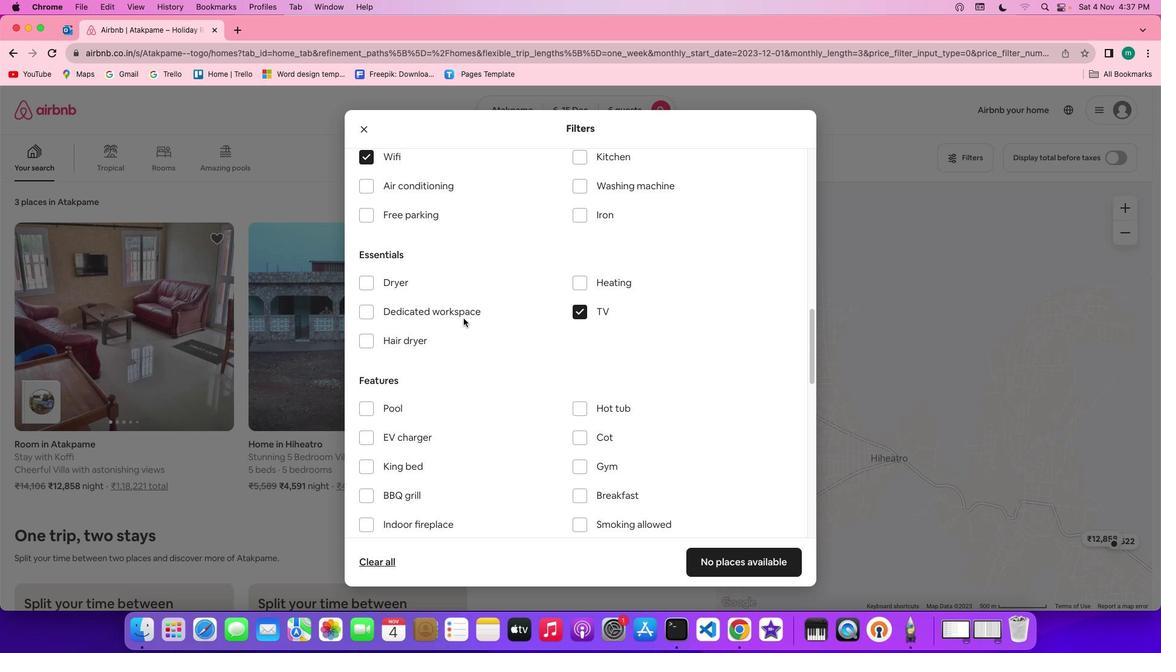 
Action: Mouse scrolled (452, 371) with delta (360, 234)
Screenshot: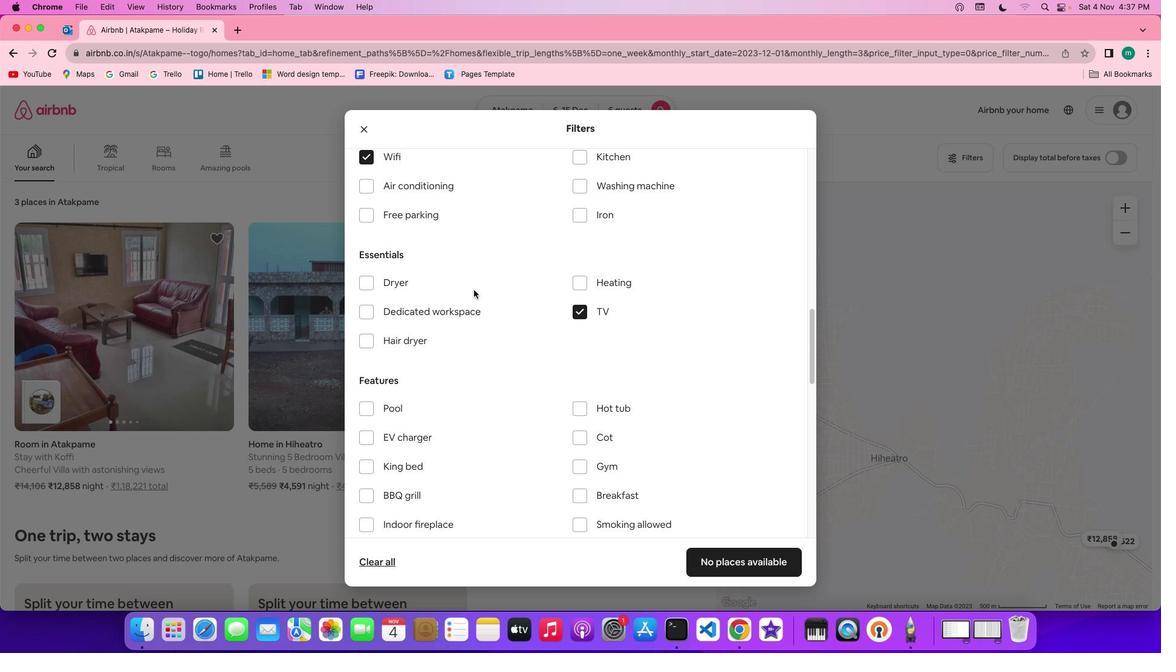 
Action: Mouse moved to (440, 318)
Screenshot: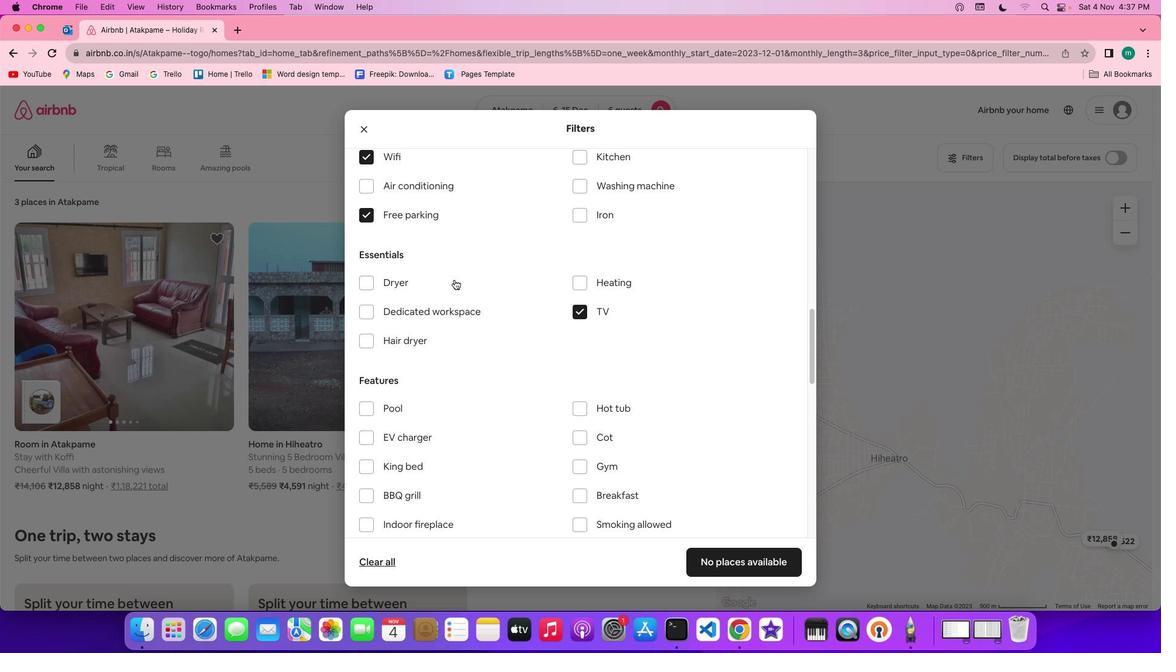 
Action: Mouse pressed left at (440, 318)
Screenshot: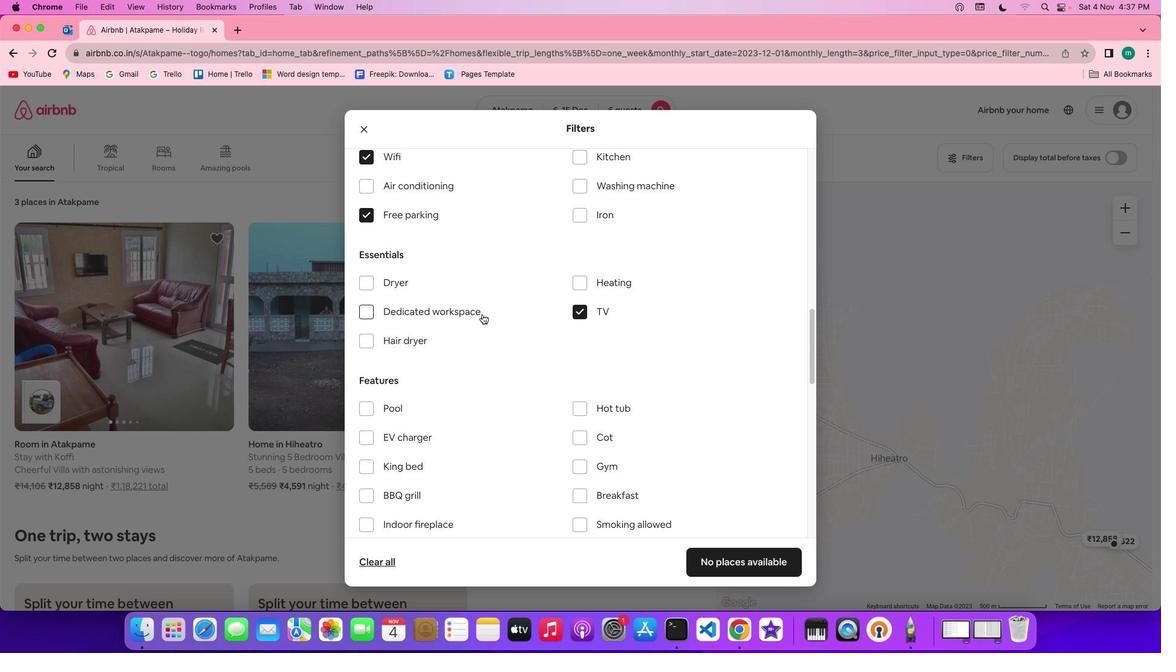 
Action: Mouse moved to (453, 359)
Screenshot: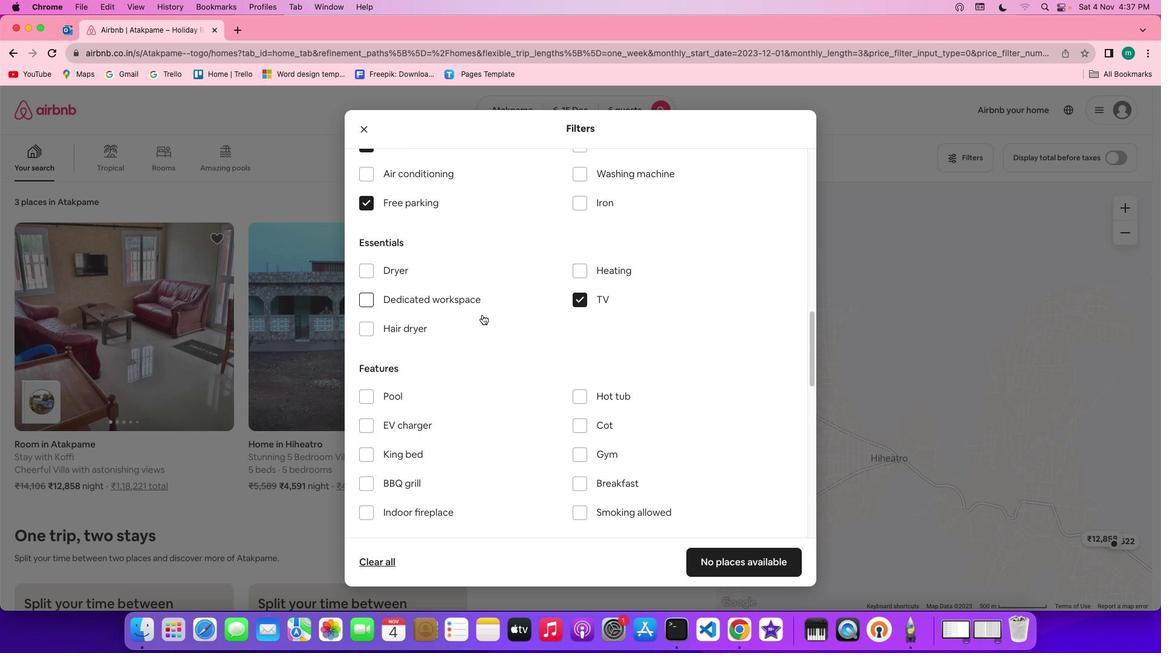 
Action: Mouse scrolled (453, 359) with delta (360, 234)
Screenshot: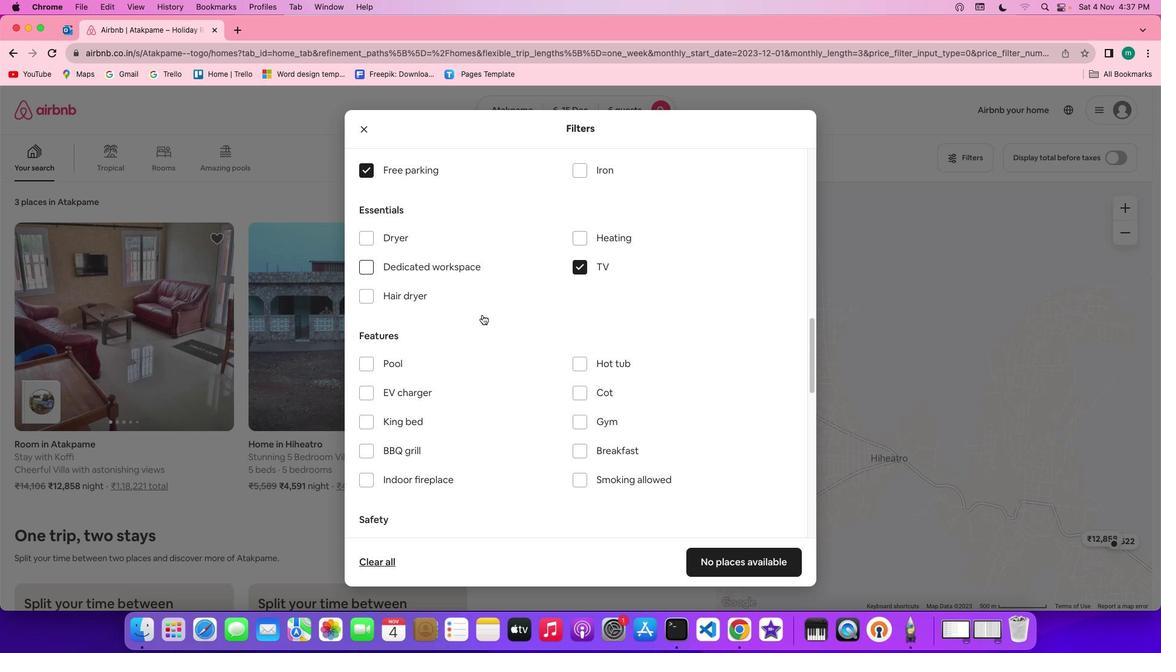 
Action: Mouse scrolled (453, 359) with delta (360, 234)
Screenshot: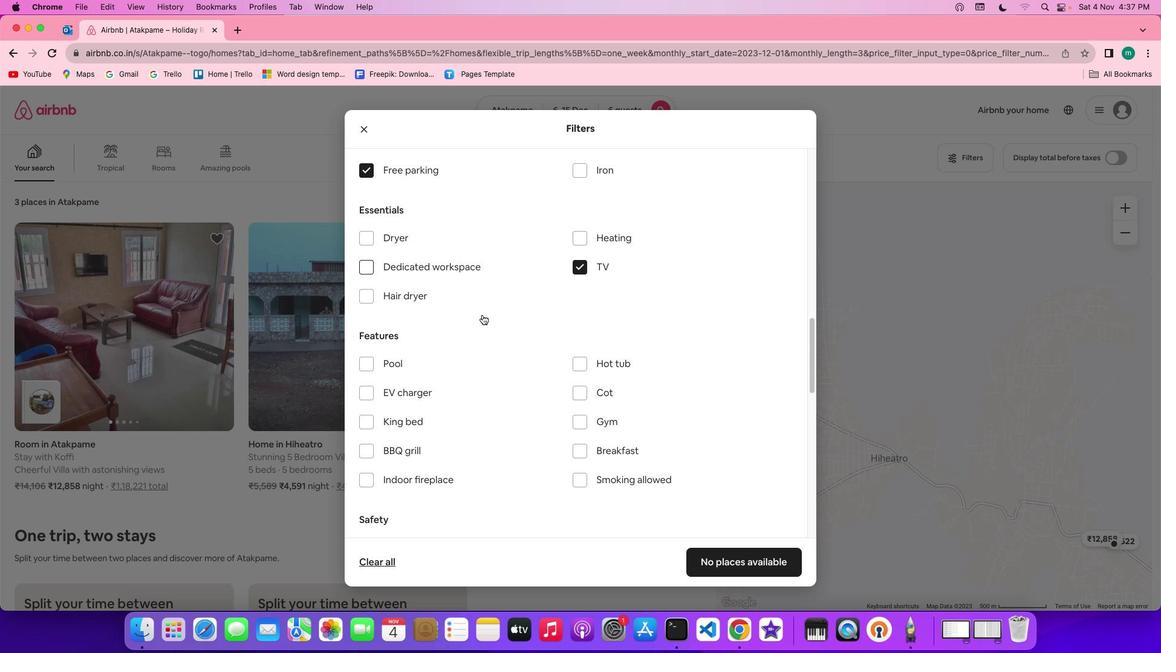 
Action: Mouse scrolled (453, 359) with delta (360, 234)
Screenshot: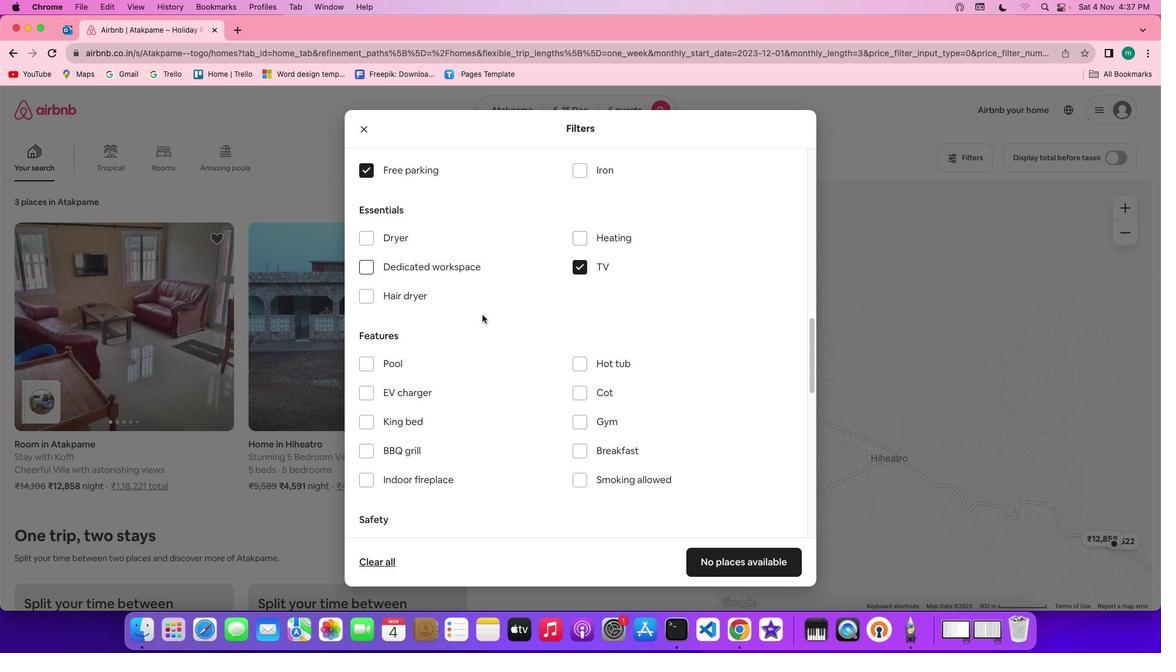 
Action: Mouse moved to (453, 359)
Screenshot: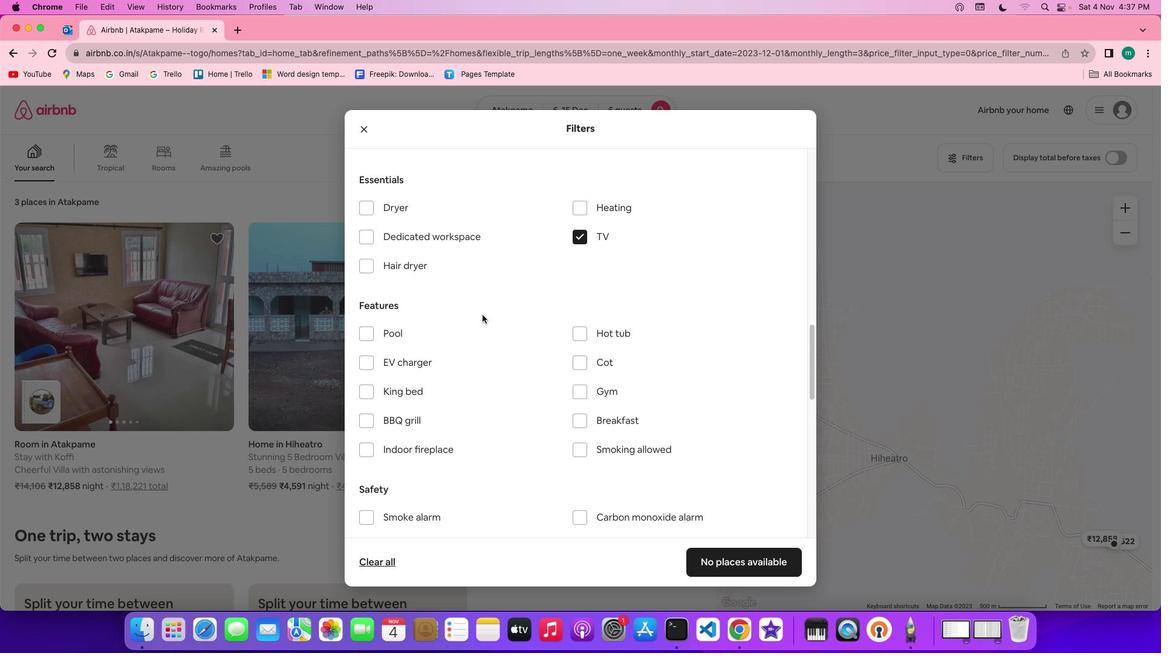 
Action: Mouse scrolled (453, 359) with delta (360, 234)
Screenshot: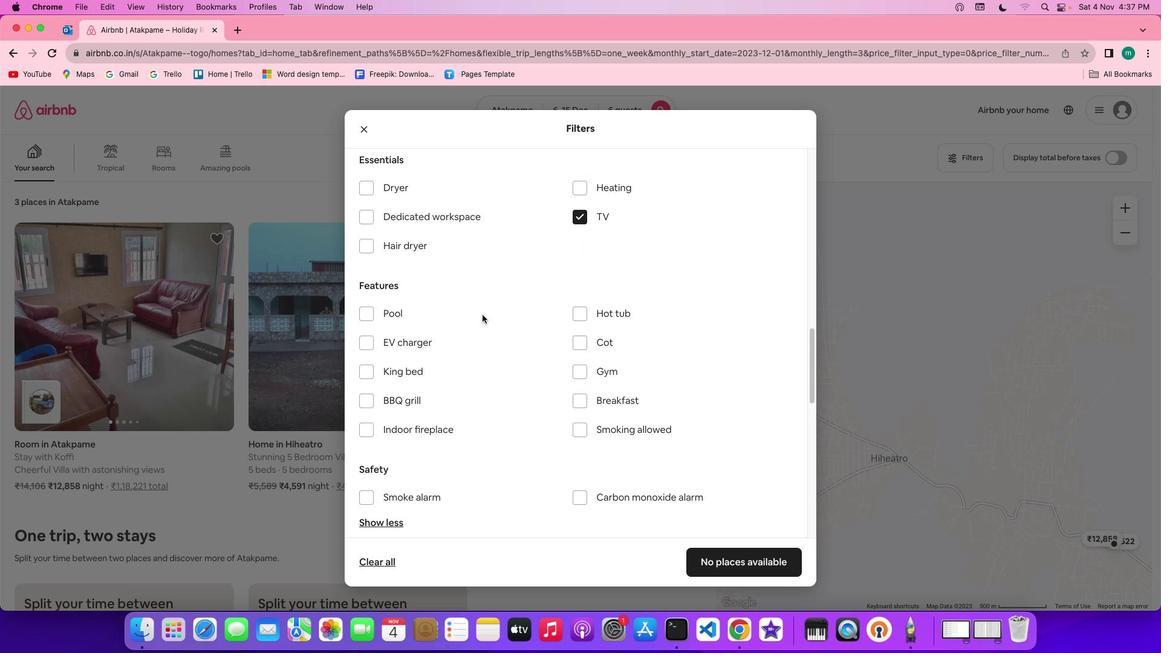 
Action: Mouse scrolled (453, 359) with delta (360, 234)
Screenshot: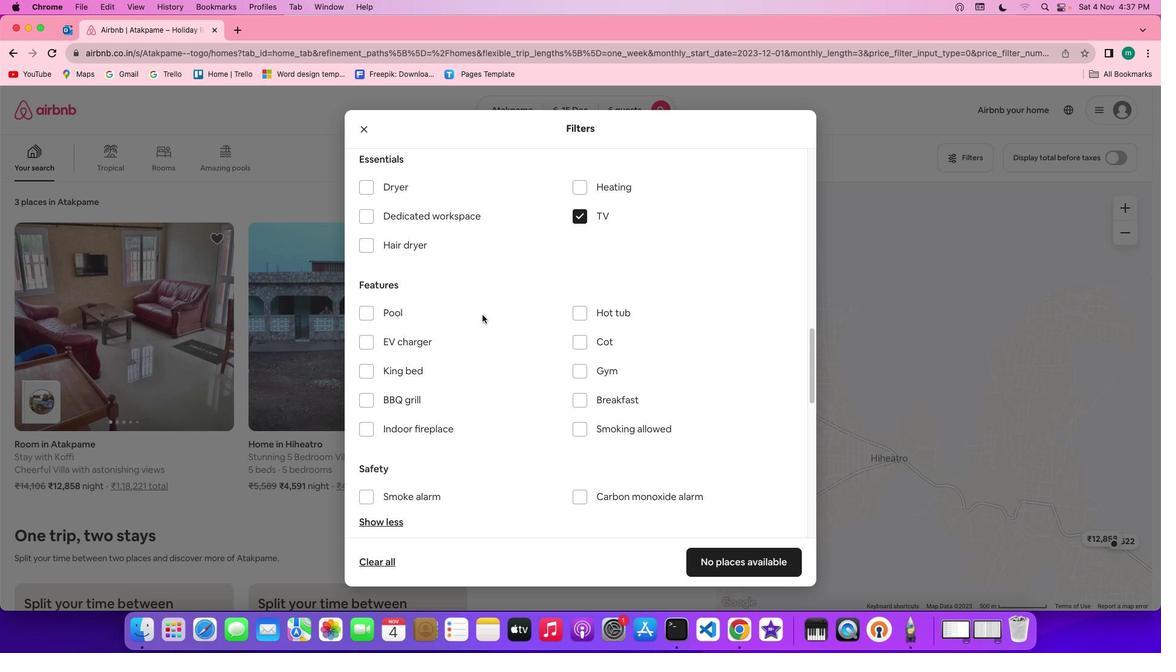 
Action: Mouse scrolled (453, 359) with delta (360, 234)
Screenshot: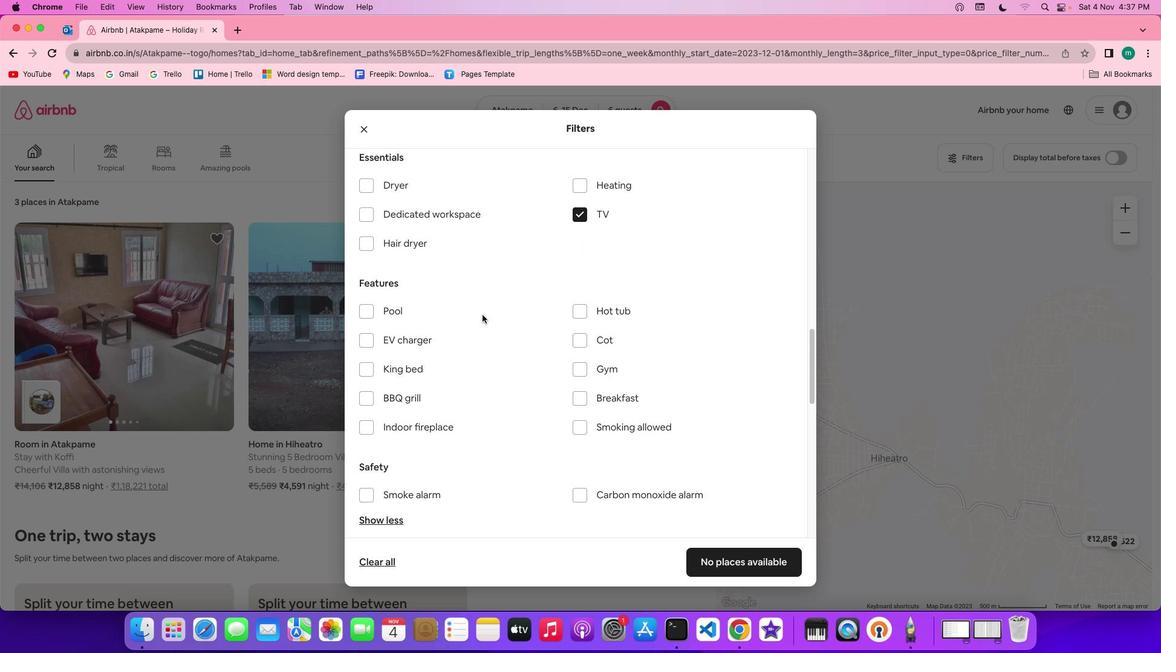 
Action: Mouse scrolled (453, 359) with delta (360, 234)
Screenshot: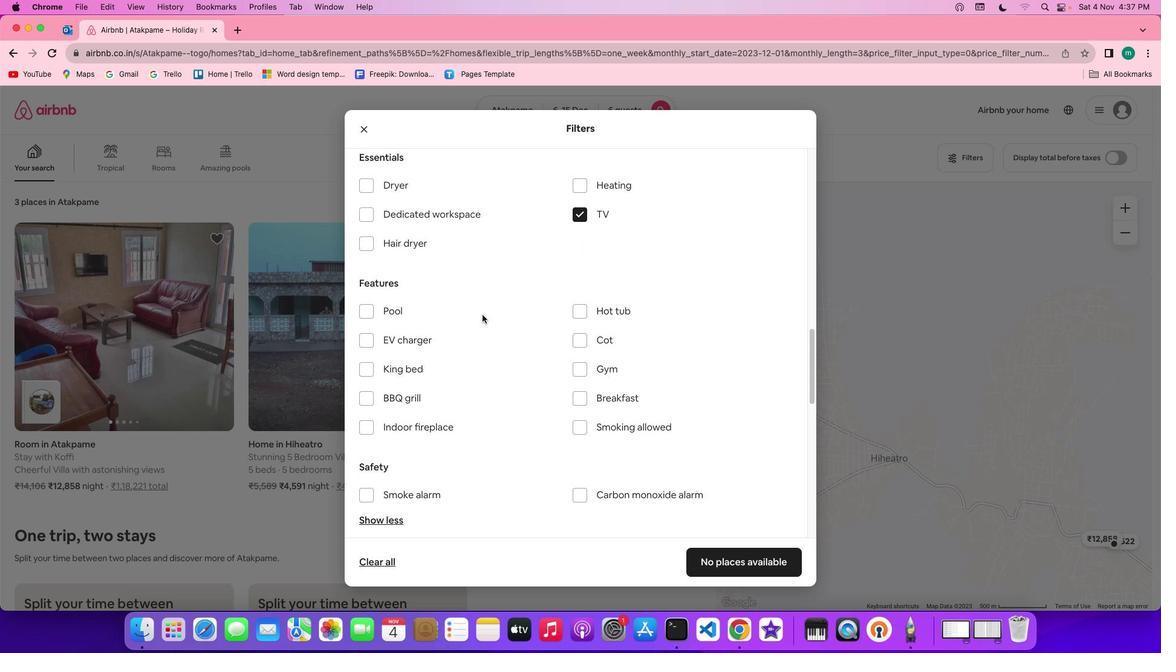 
Action: Mouse scrolled (453, 359) with delta (360, 234)
Screenshot: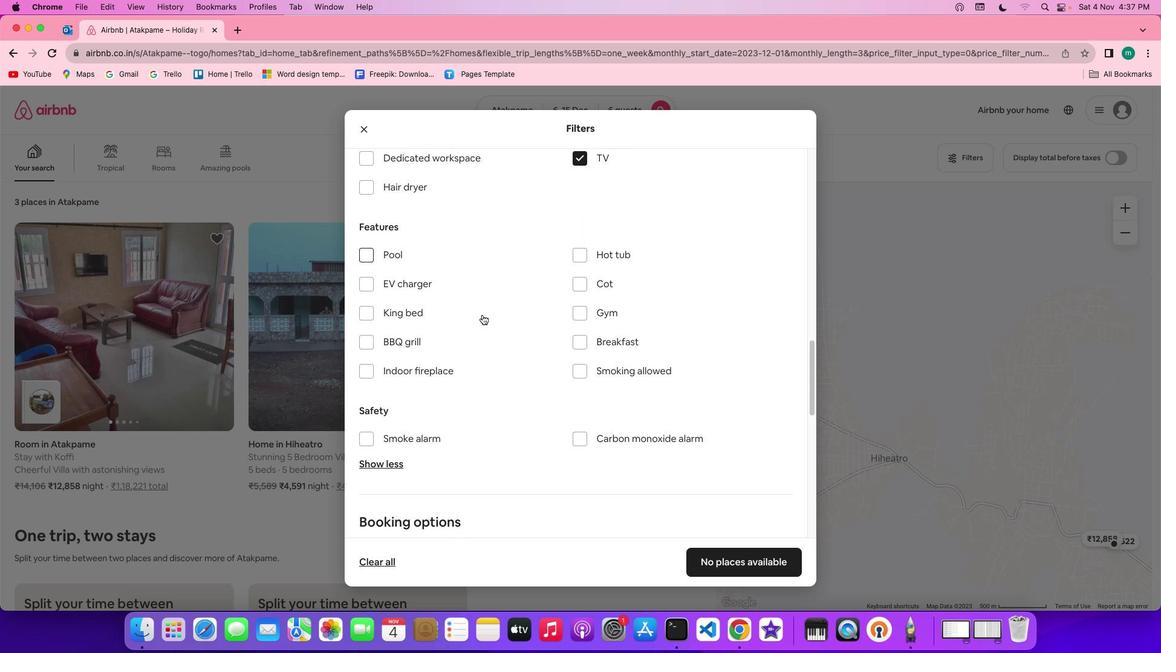 
Action: Mouse scrolled (453, 359) with delta (360, 234)
Screenshot: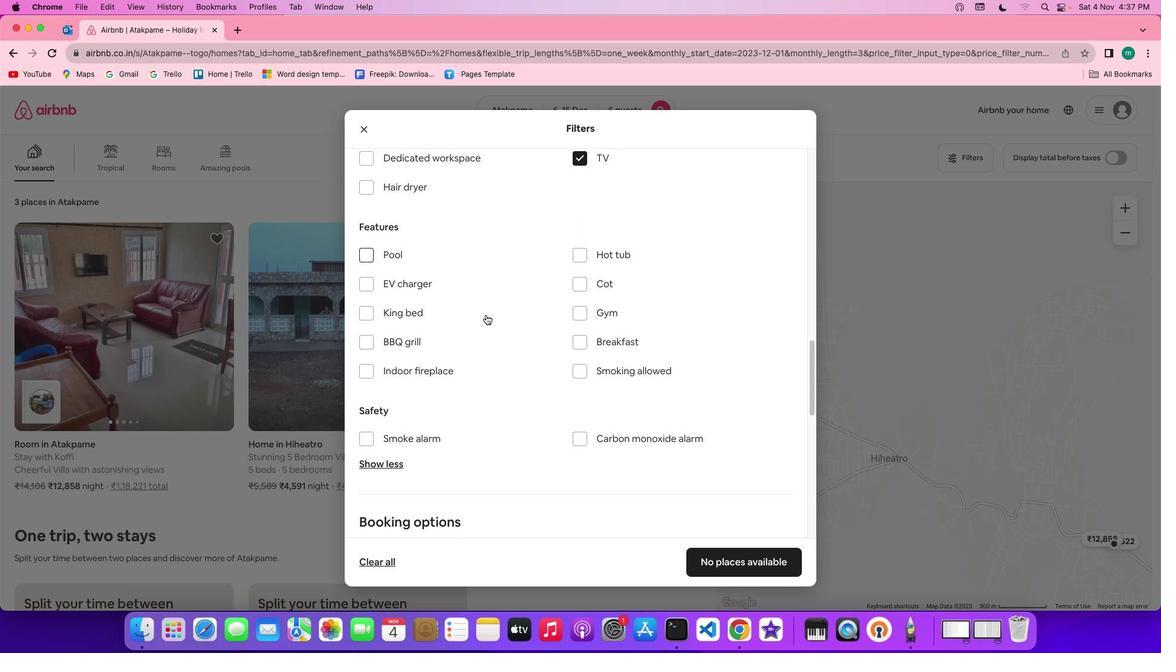 
Action: Mouse scrolled (453, 359) with delta (360, 234)
Screenshot: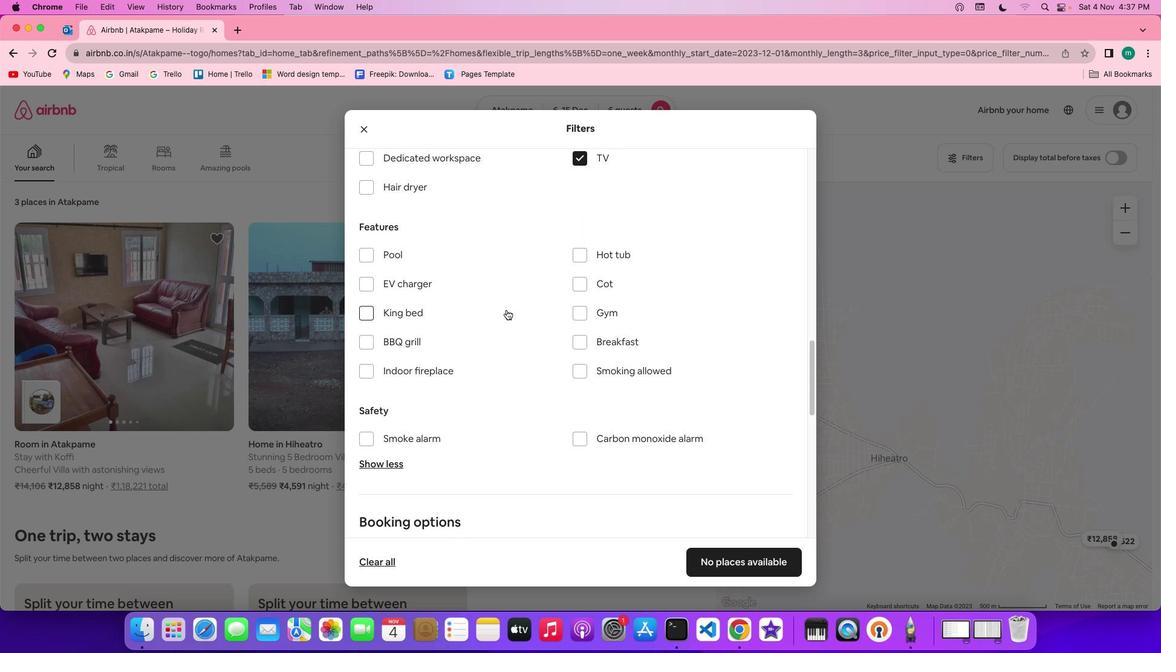 
Action: Mouse moved to (473, 358)
Screenshot: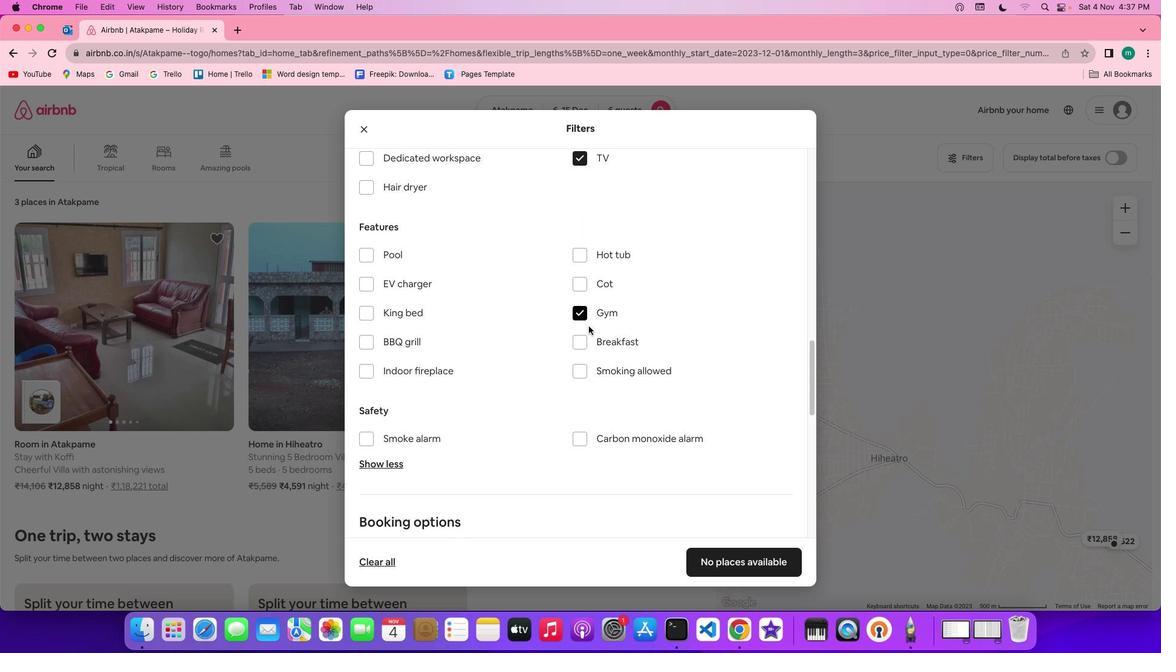 
Action: Mouse pressed left at (473, 358)
Screenshot: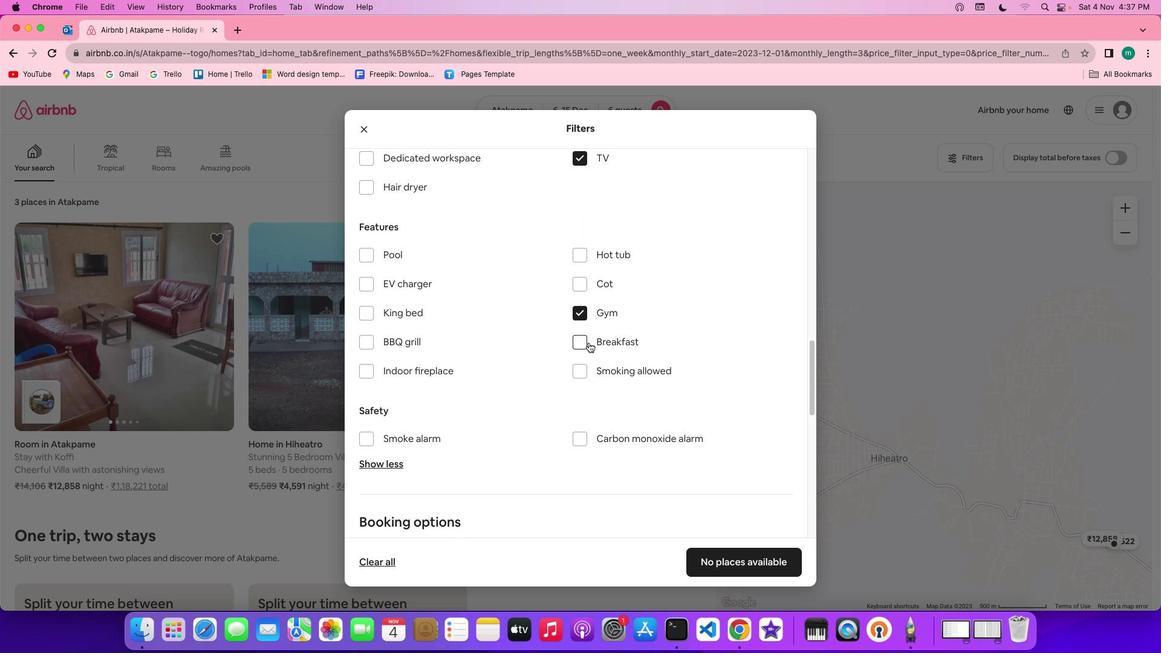 
Action: Mouse moved to (473, 370)
Screenshot: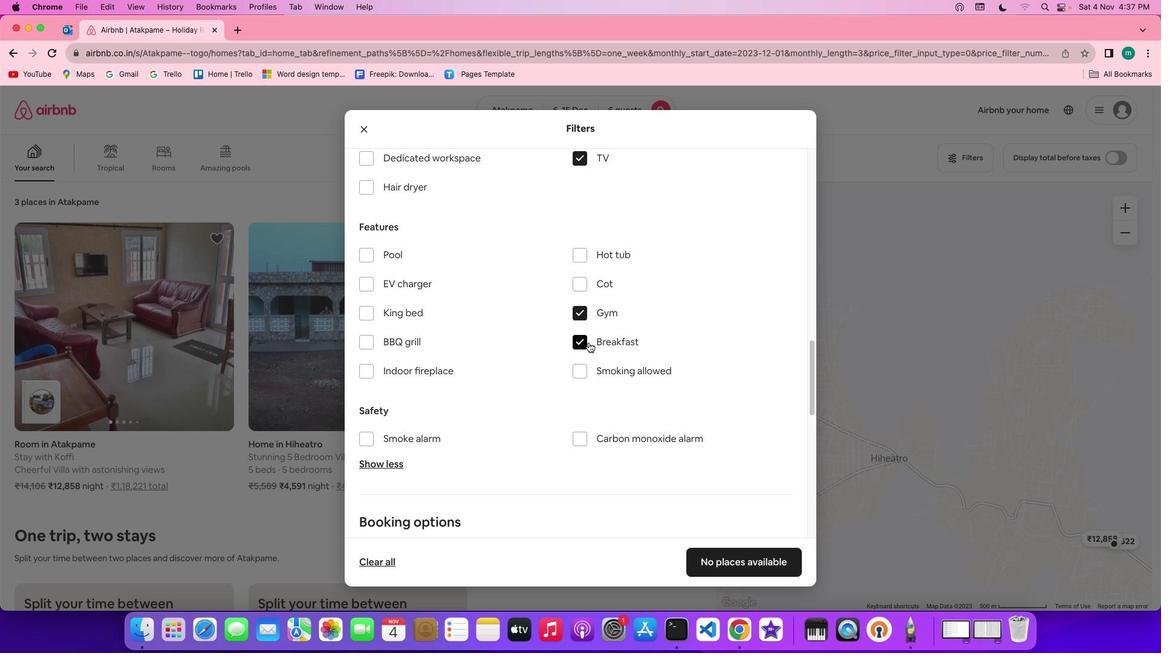 
Action: Mouse pressed left at (473, 370)
Screenshot: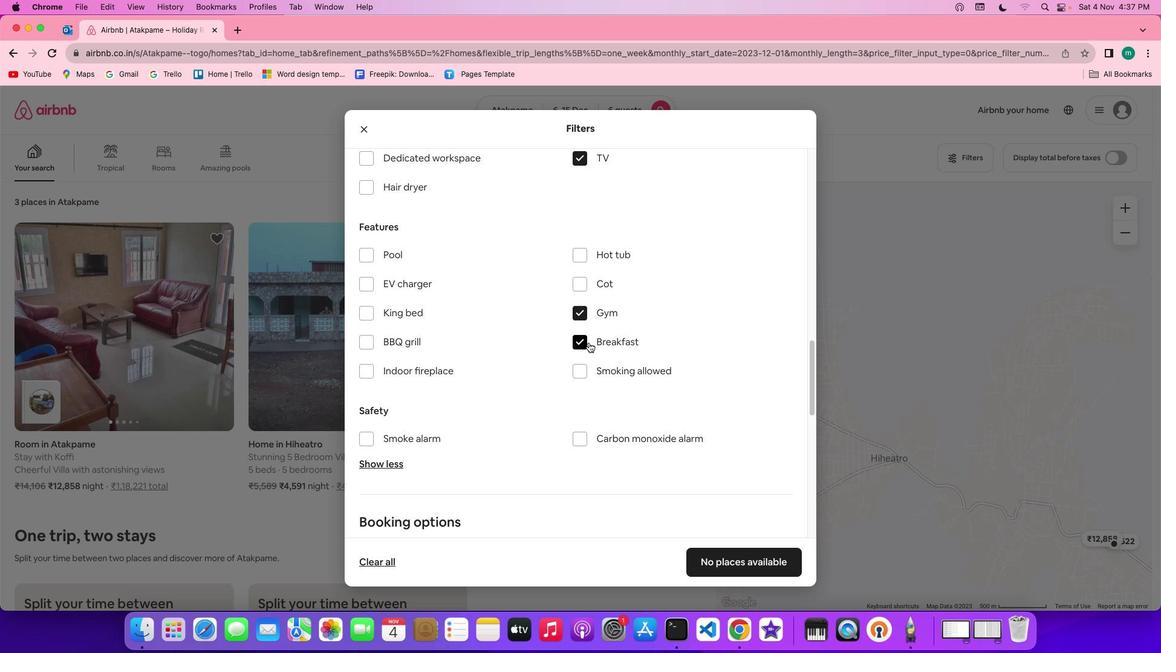 
Action: Mouse moved to (493, 393)
Screenshot: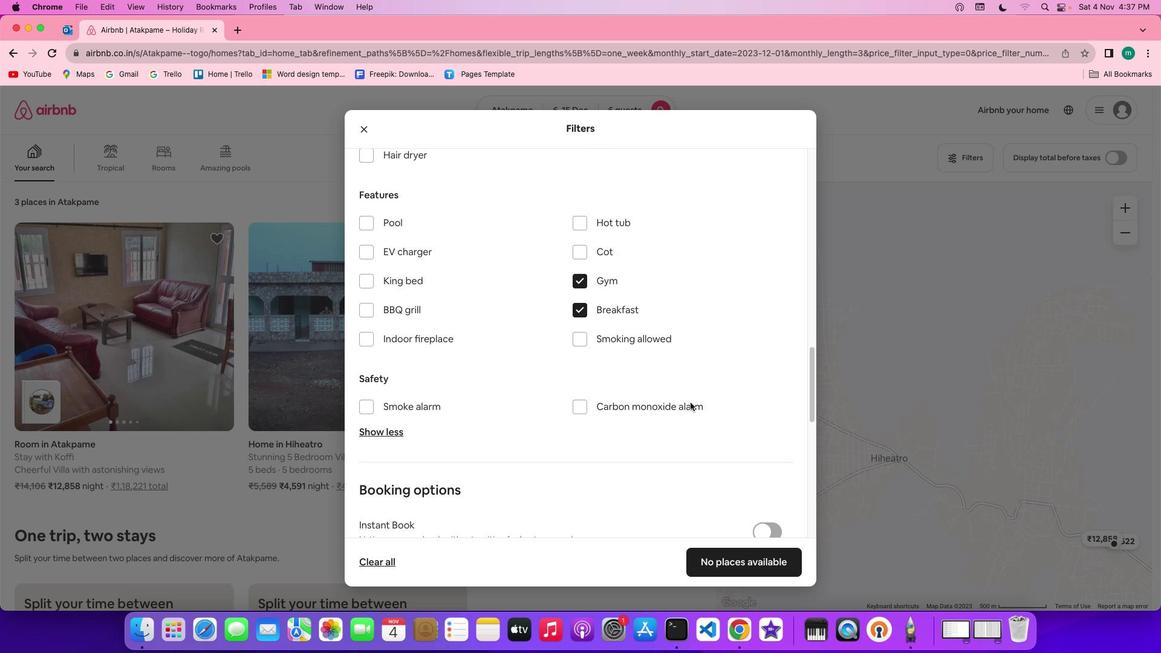 
Action: Mouse scrolled (493, 393) with delta (360, 234)
Screenshot: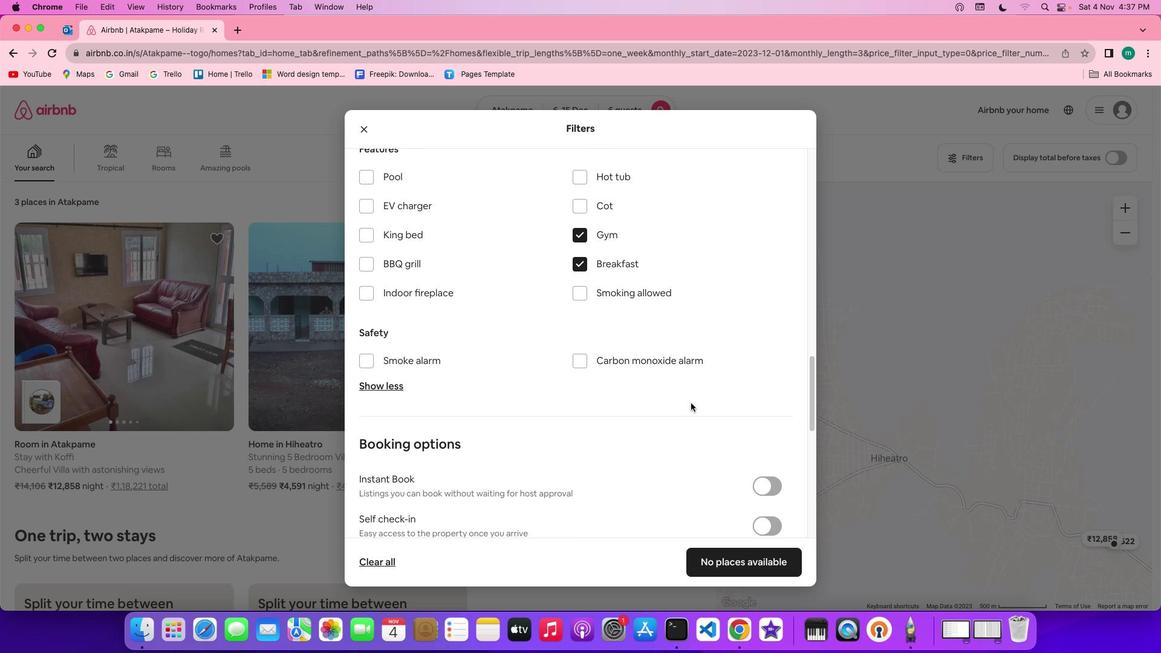 
Action: Mouse scrolled (493, 393) with delta (360, 234)
Screenshot: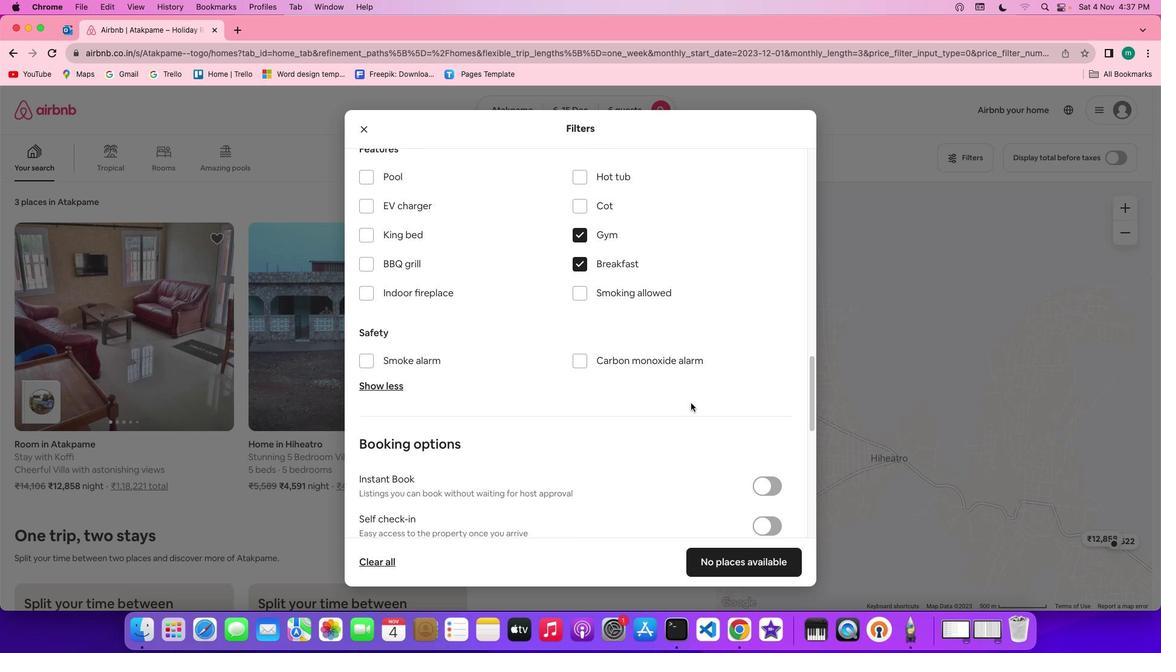 
Action: Mouse scrolled (493, 393) with delta (360, 234)
Screenshot: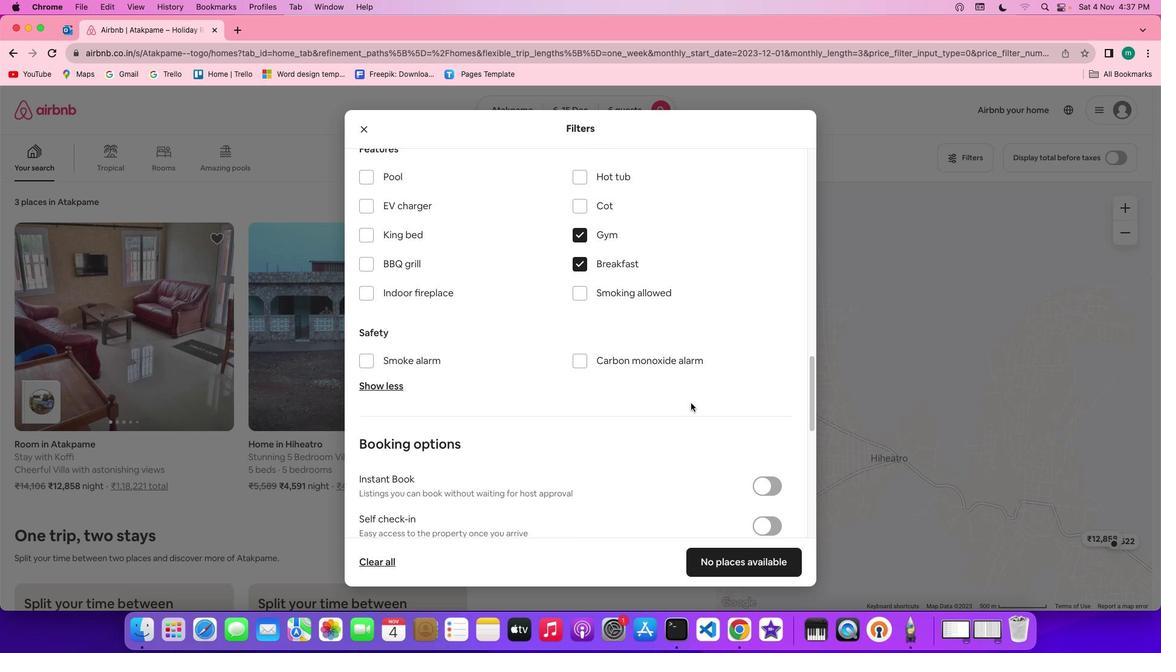 
Action: Mouse moved to (493, 393)
Screenshot: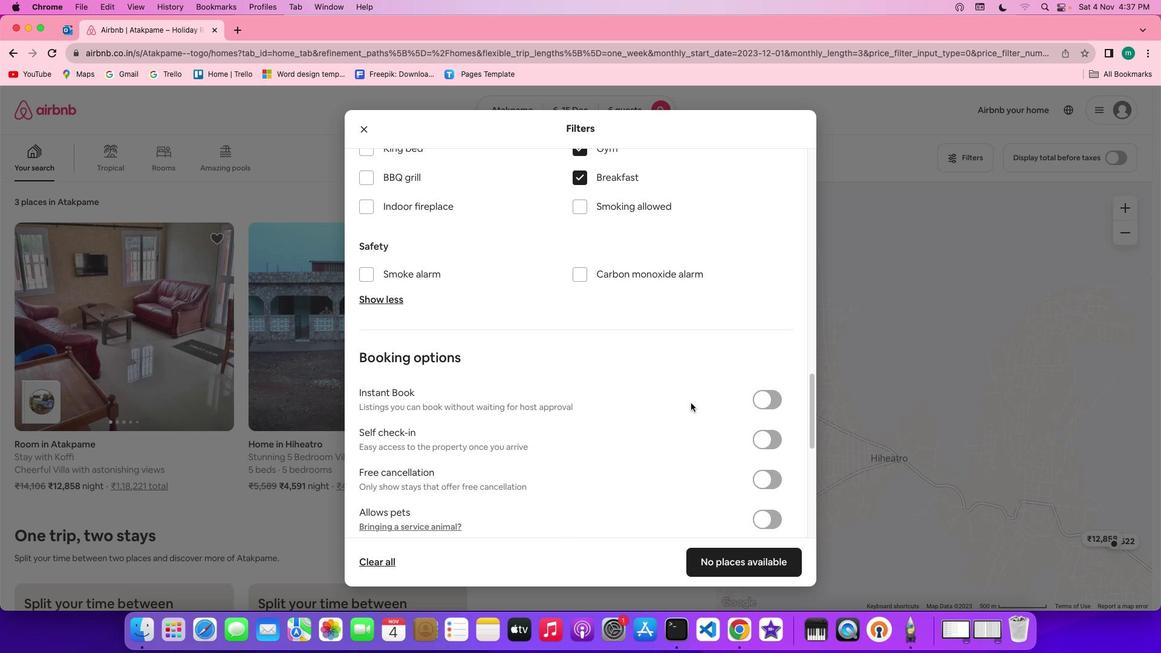 
Action: Mouse scrolled (493, 393) with delta (360, 234)
Screenshot: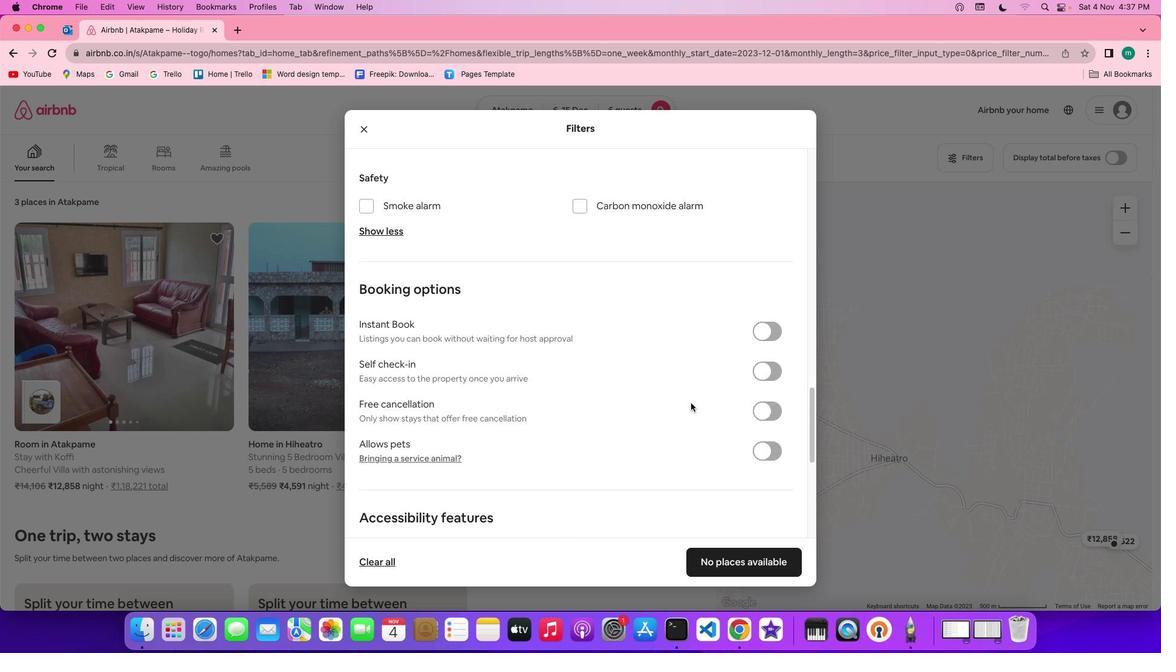 
Action: Mouse scrolled (493, 393) with delta (360, 234)
Screenshot: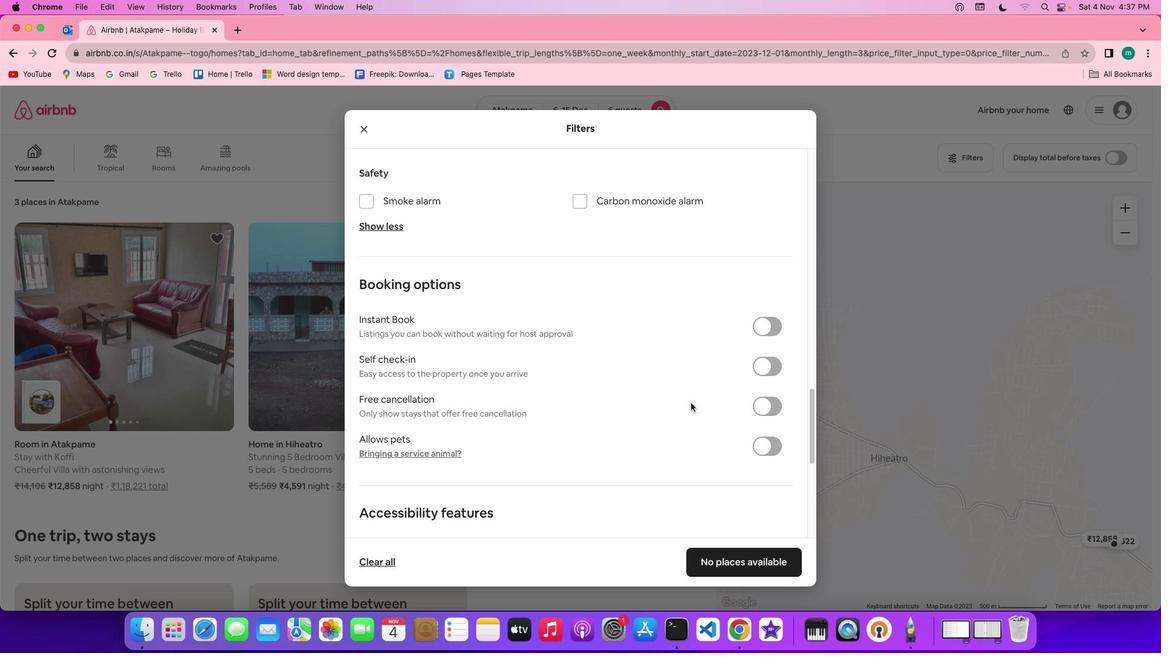 
Action: Mouse scrolled (493, 393) with delta (360, 234)
Screenshot: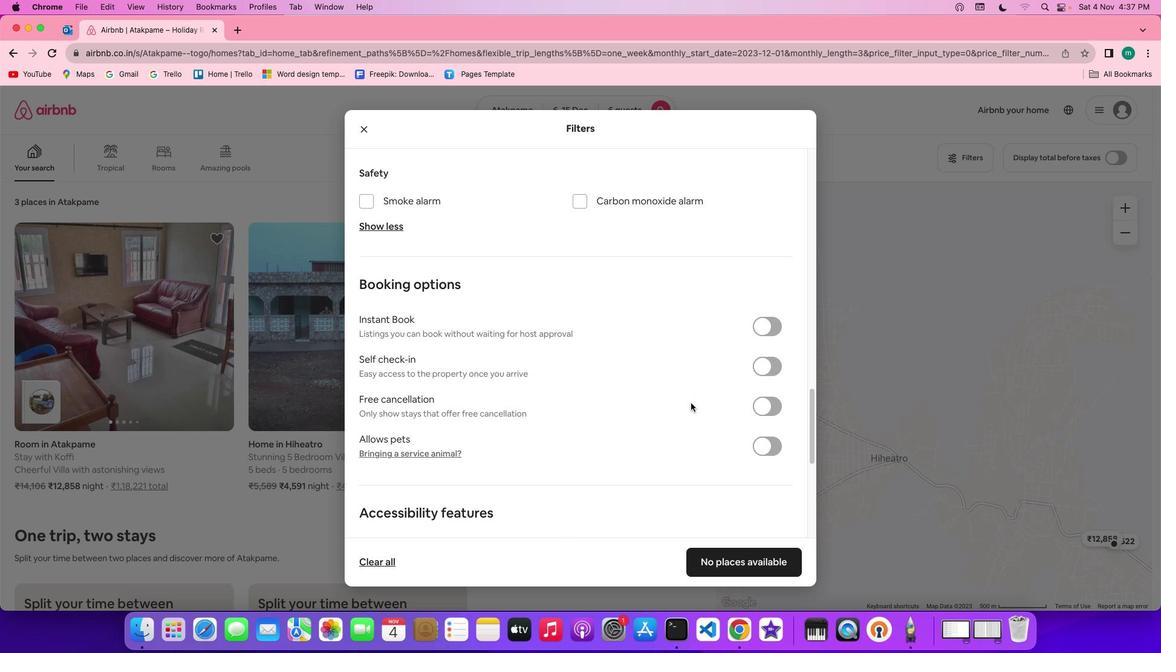 
Action: Mouse scrolled (493, 393) with delta (360, 233)
Screenshot: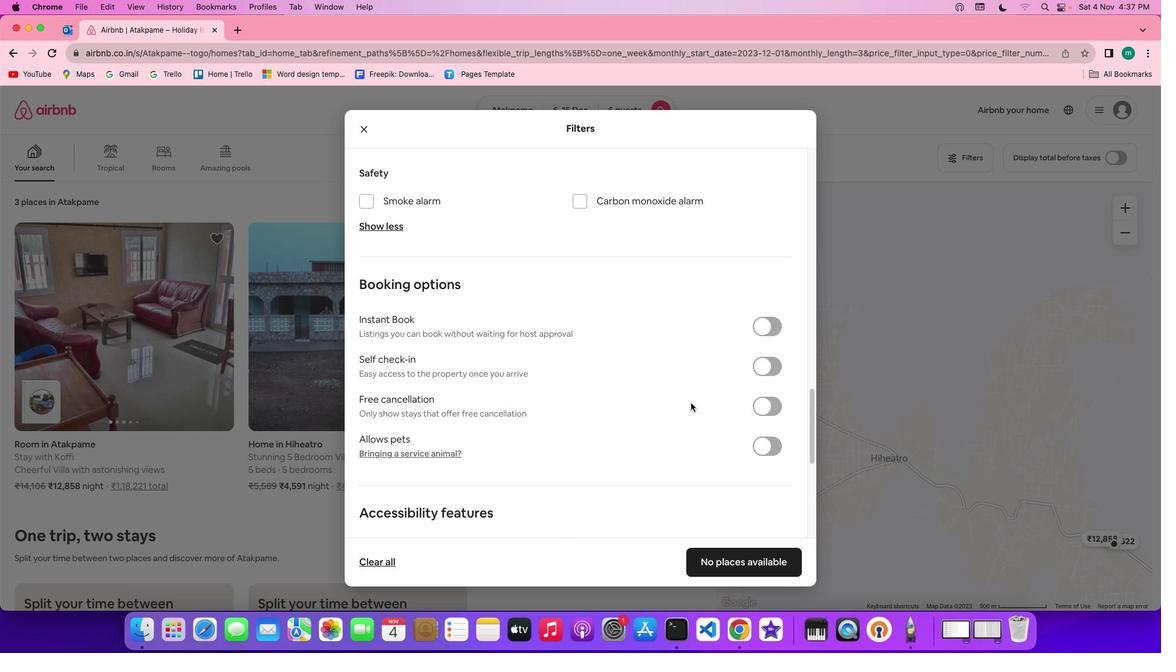 
Action: Mouse scrolled (493, 393) with delta (360, 234)
Screenshot: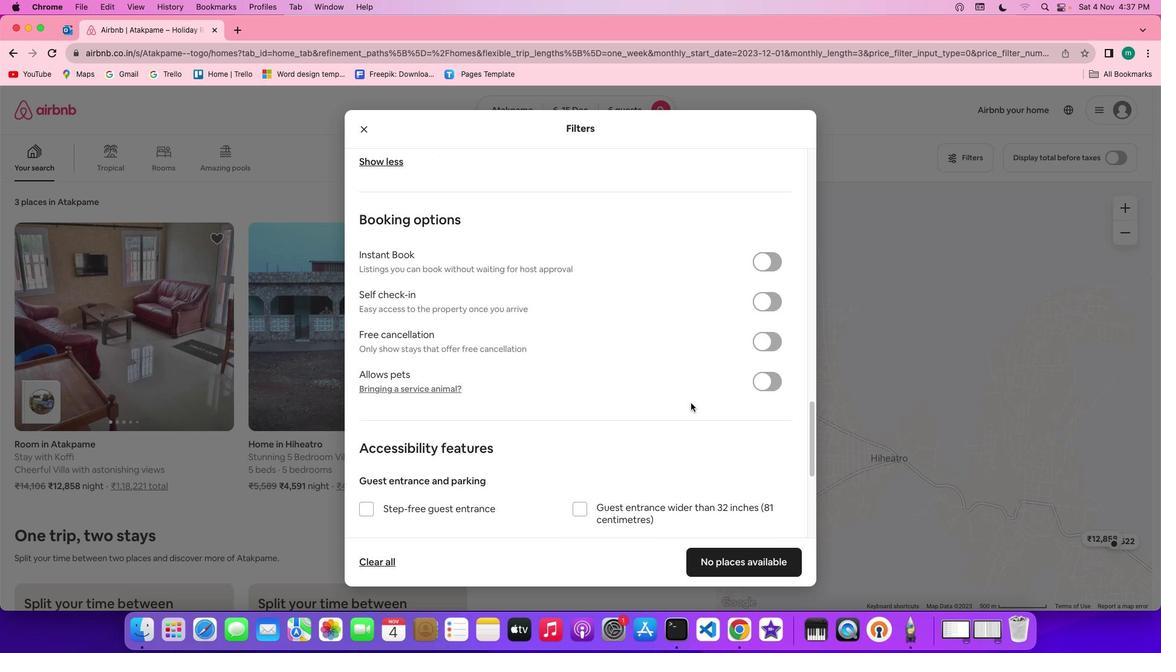 
Action: Mouse scrolled (493, 393) with delta (360, 234)
Screenshot: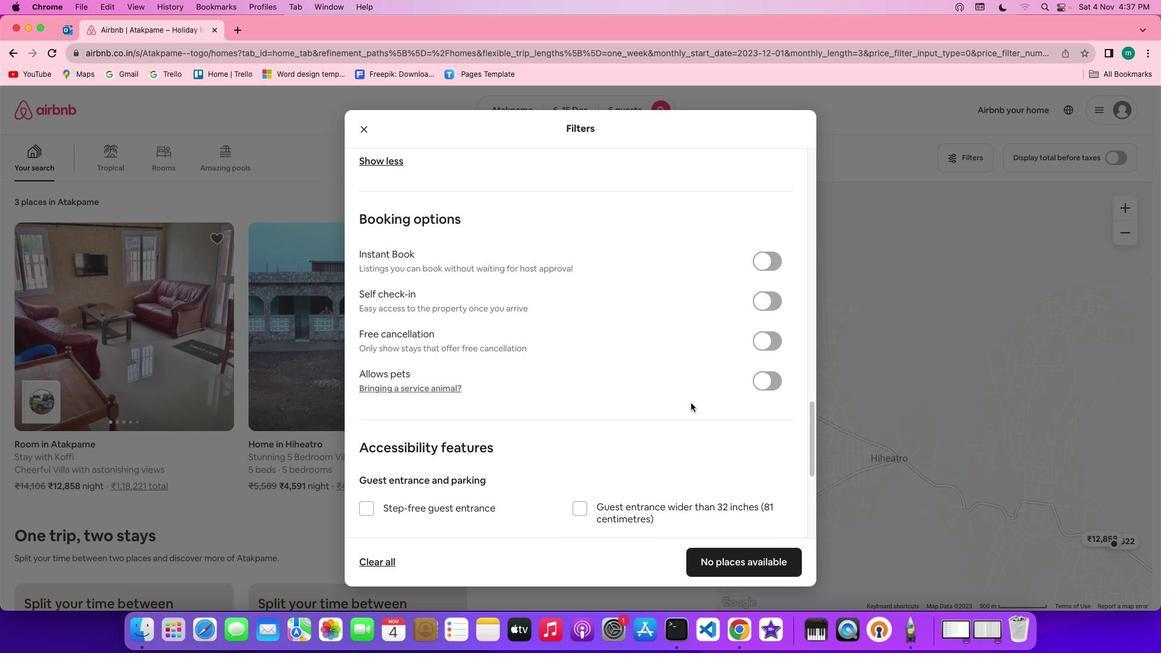
Action: Mouse scrolled (493, 393) with delta (360, 234)
Screenshot: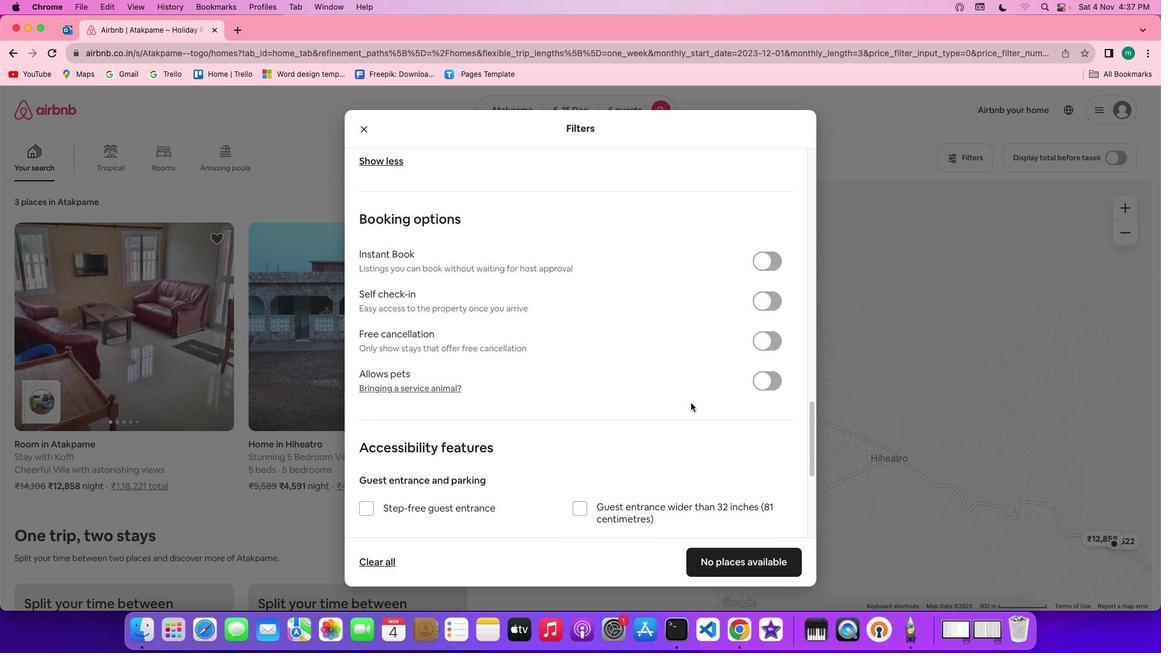 
Action: Mouse scrolled (493, 393) with delta (360, 234)
Screenshot: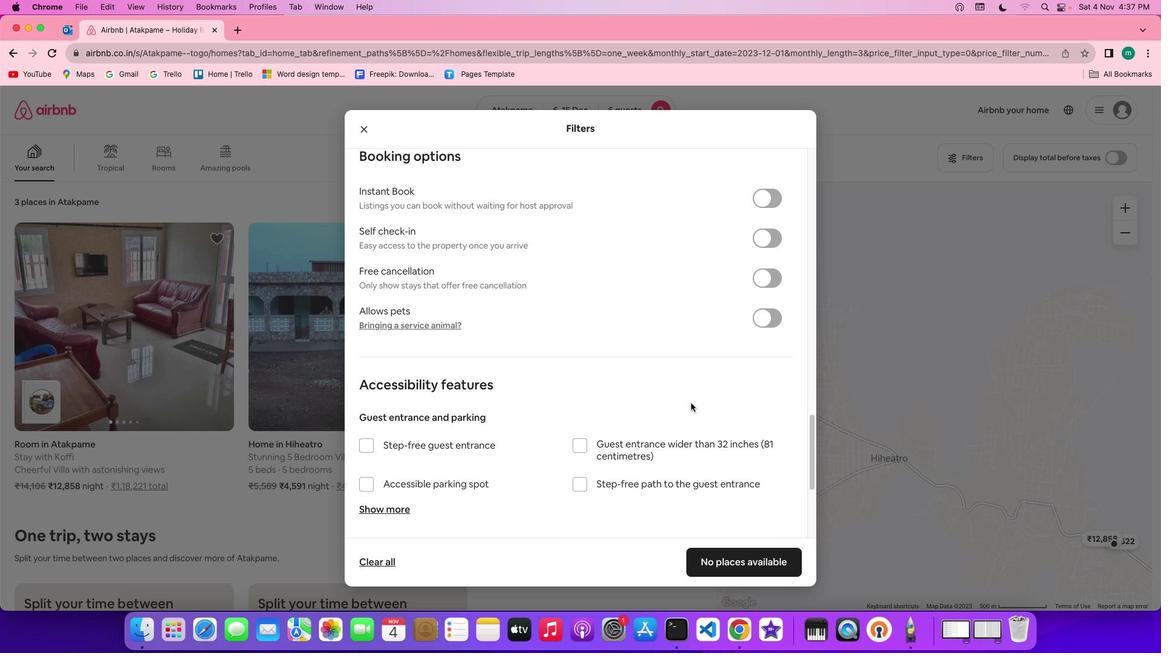 
Action: Mouse scrolled (493, 393) with delta (360, 234)
Screenshot: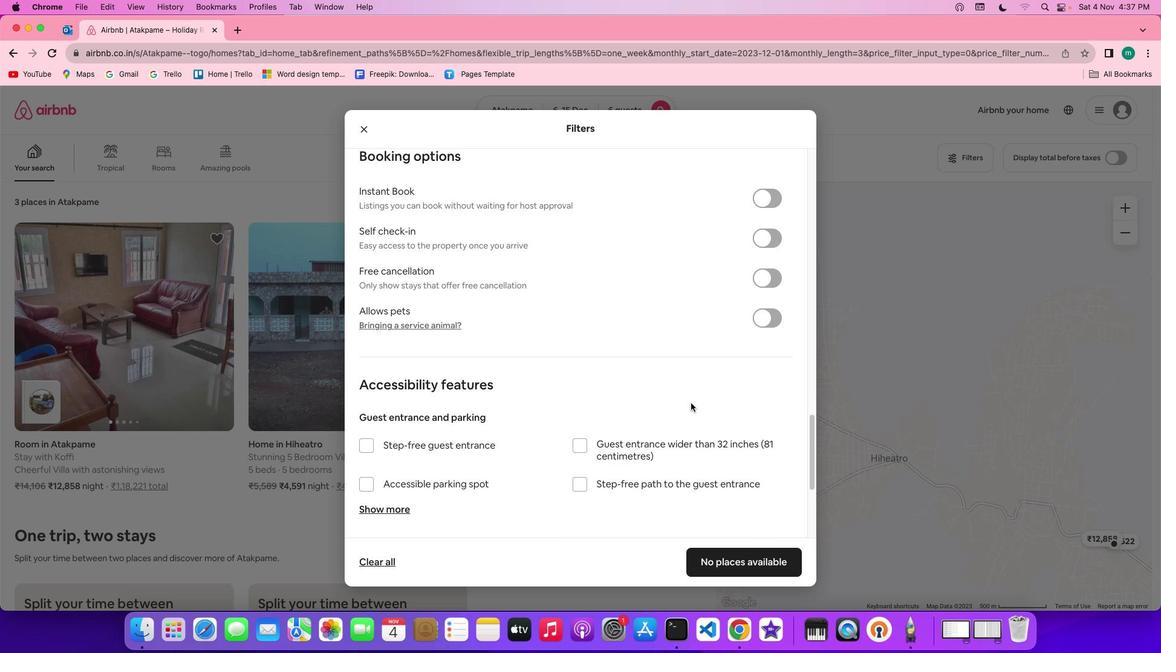 
Action: Mouse scrolled (493, 393) with delta (360, 234)
Screenshot: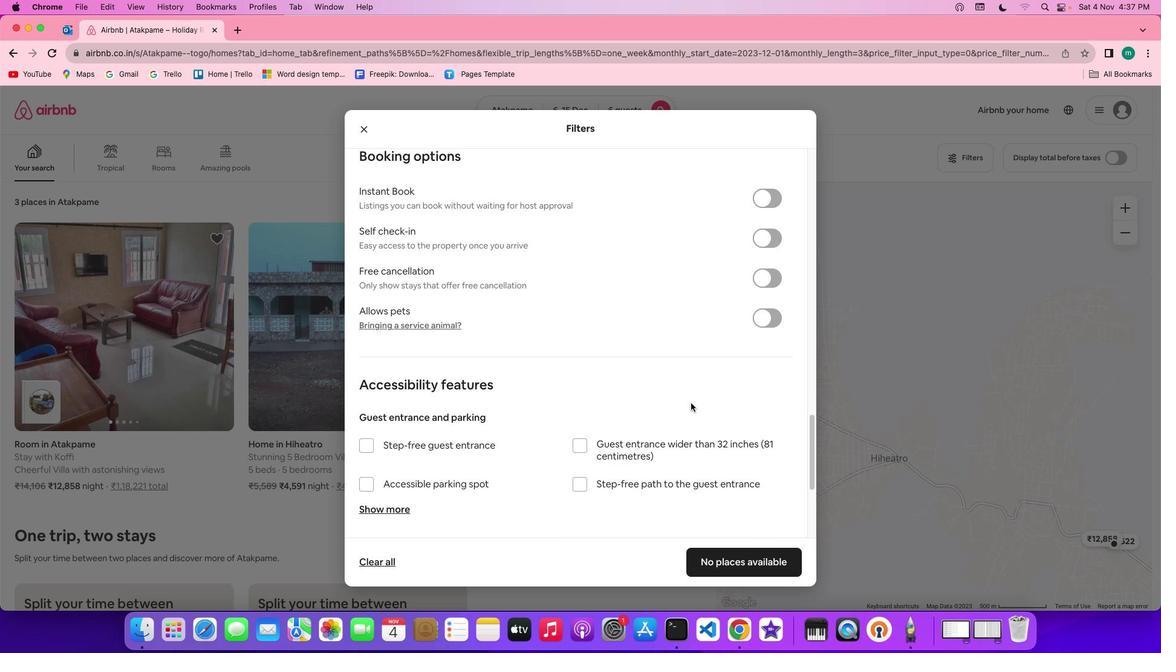 
Action: Mouse scrolled (493, 393) with delta (360, 234)
Screenshot: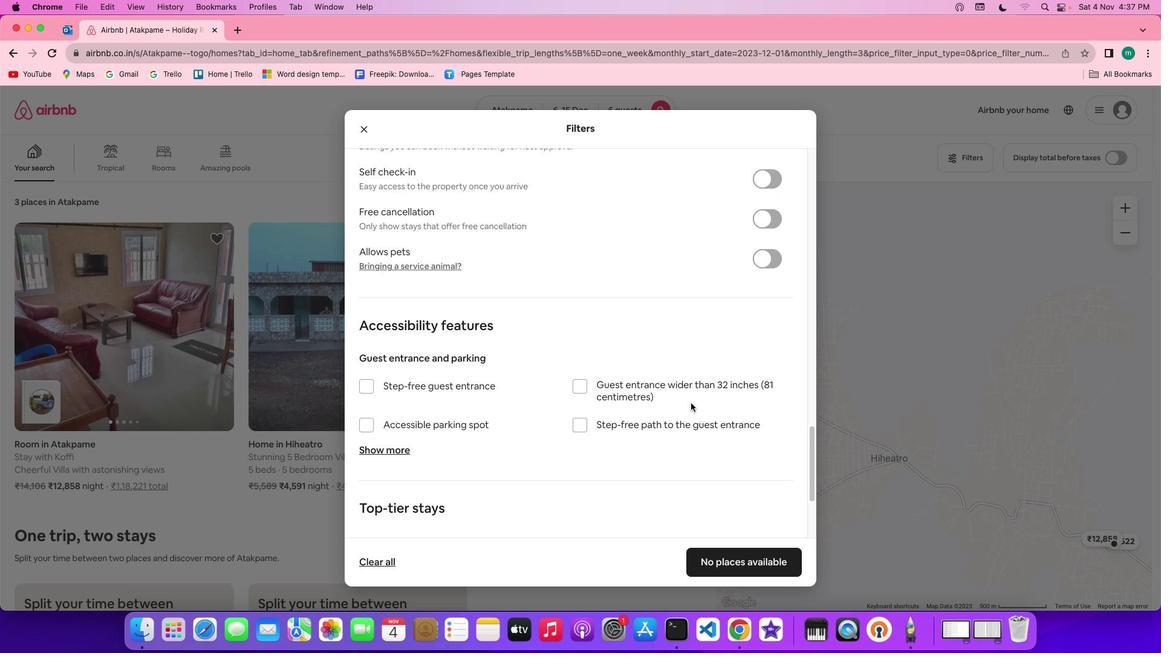 
Action: Mouse scrolled (493, 393) with delta (360, 234)
Screenshot: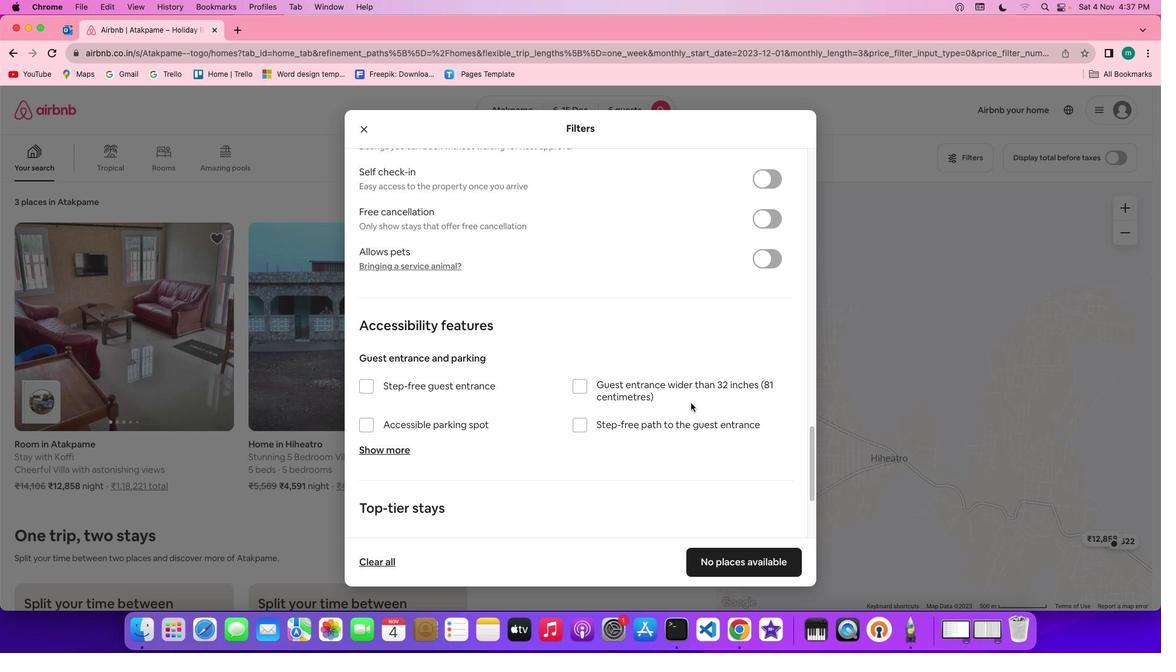 
Action: Mouse scrolled (493, 393) with delta (360, 234)
Screenshot: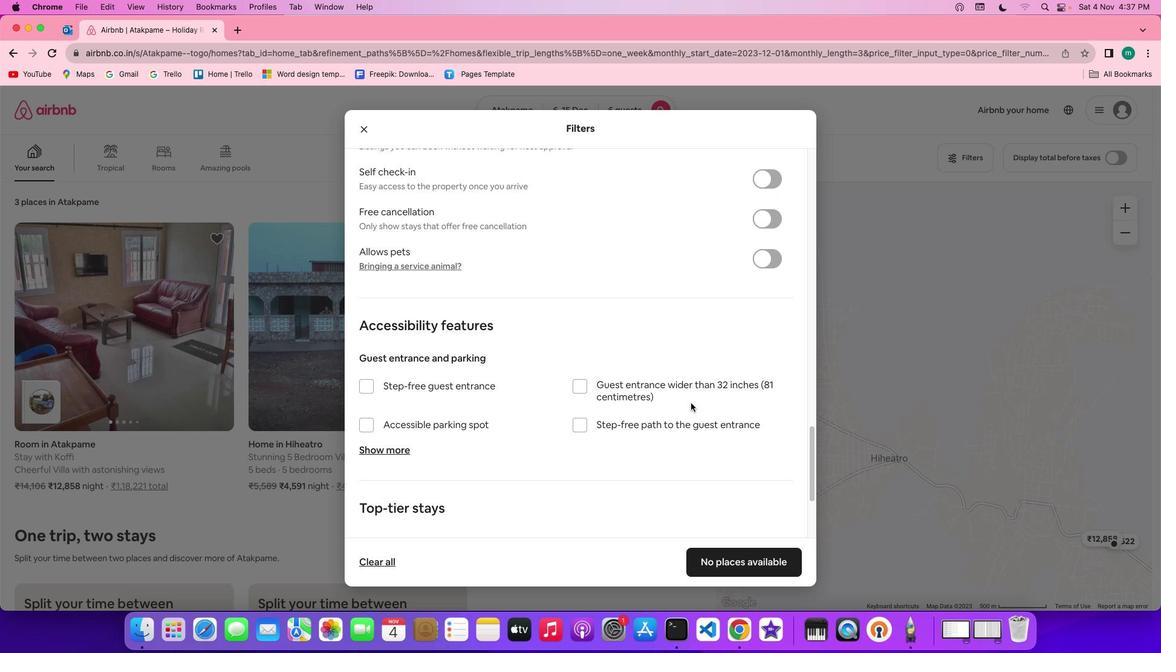 
Action: Mouse scrolled (493, 393) with delta (360, 234)
Screenshot: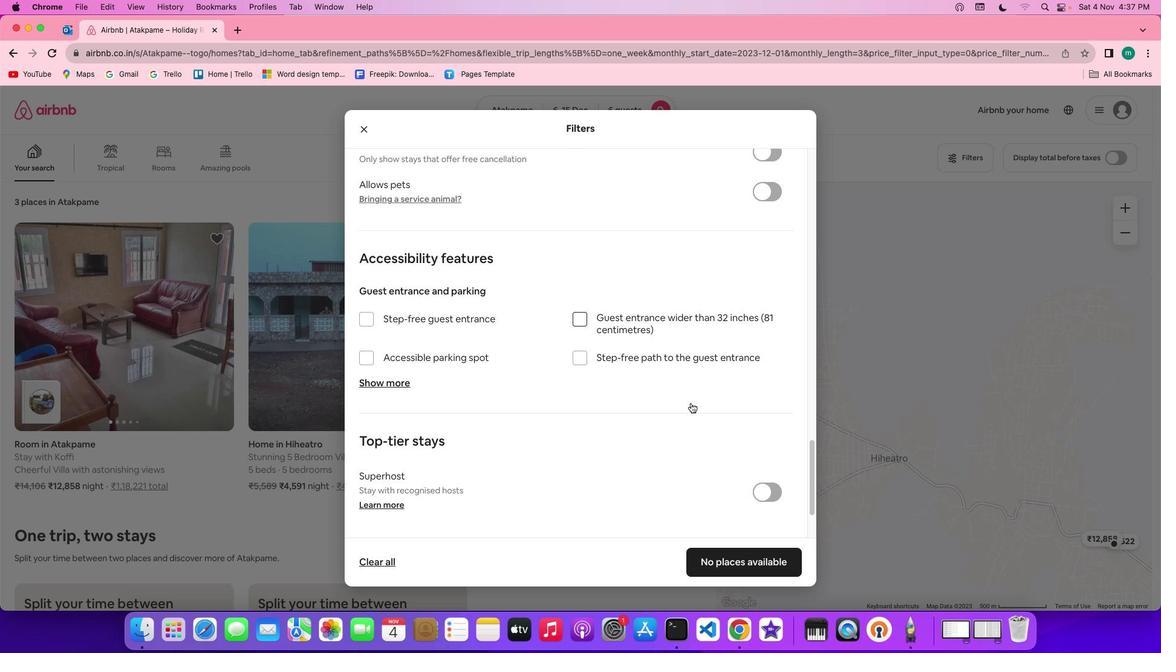 
Action: Mouse scrolled (493, 393) with delta (360, 234)
Screenshot: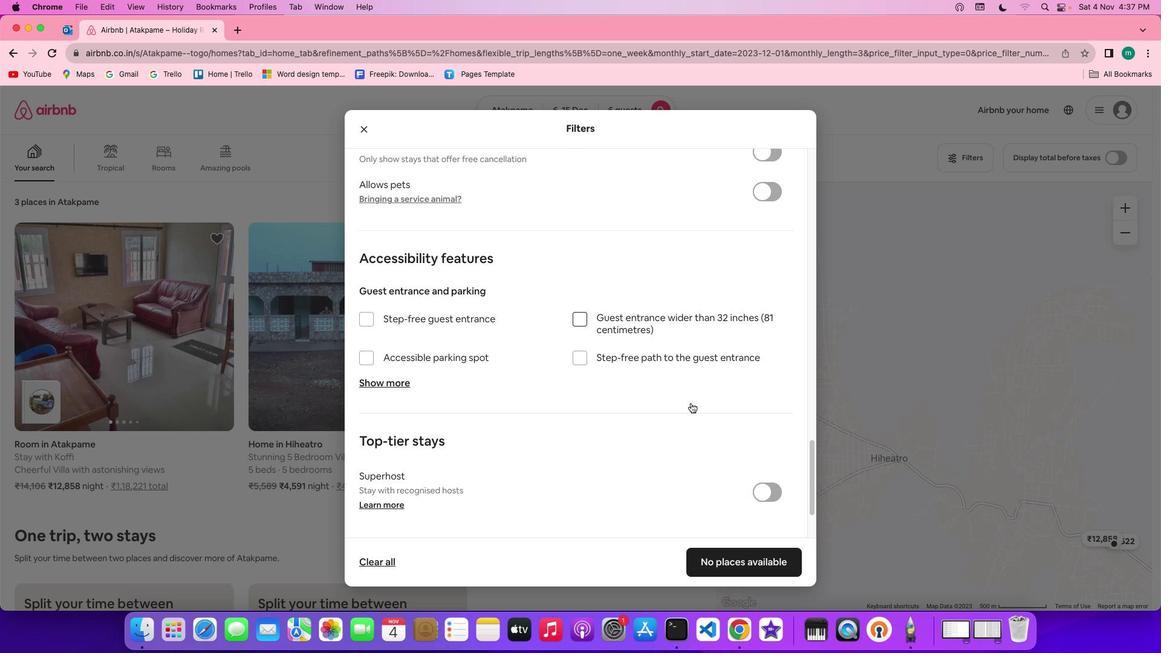 
Action: Mouse scrolled (493, 393) with delta (360, 234)
Screenshot: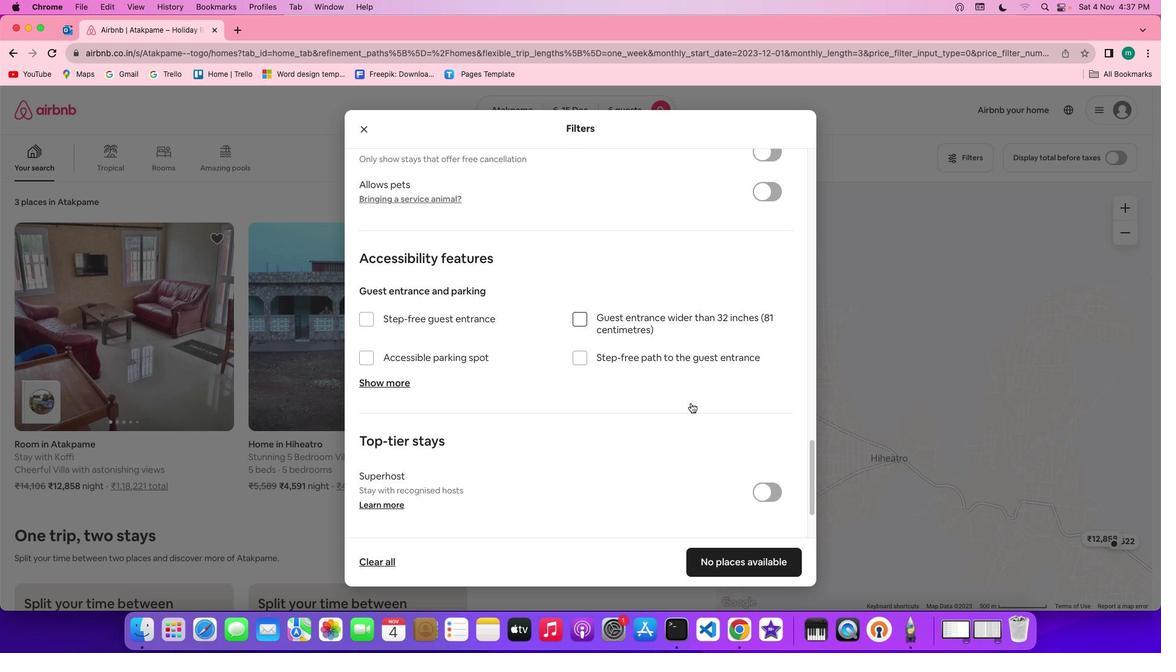 
Action: Mouse scrolled (493, 393) with delta (360, 234)
Screenshot: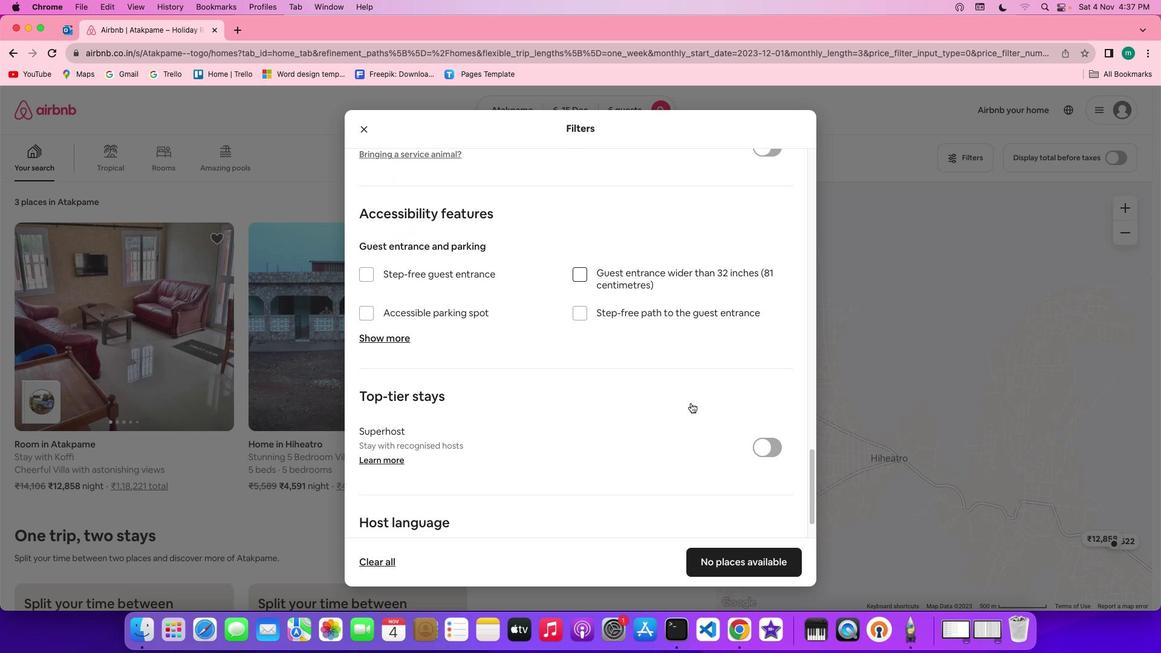 
Action: Mouse scrolled (493, 393) with delta (360, 234)
Screenshot: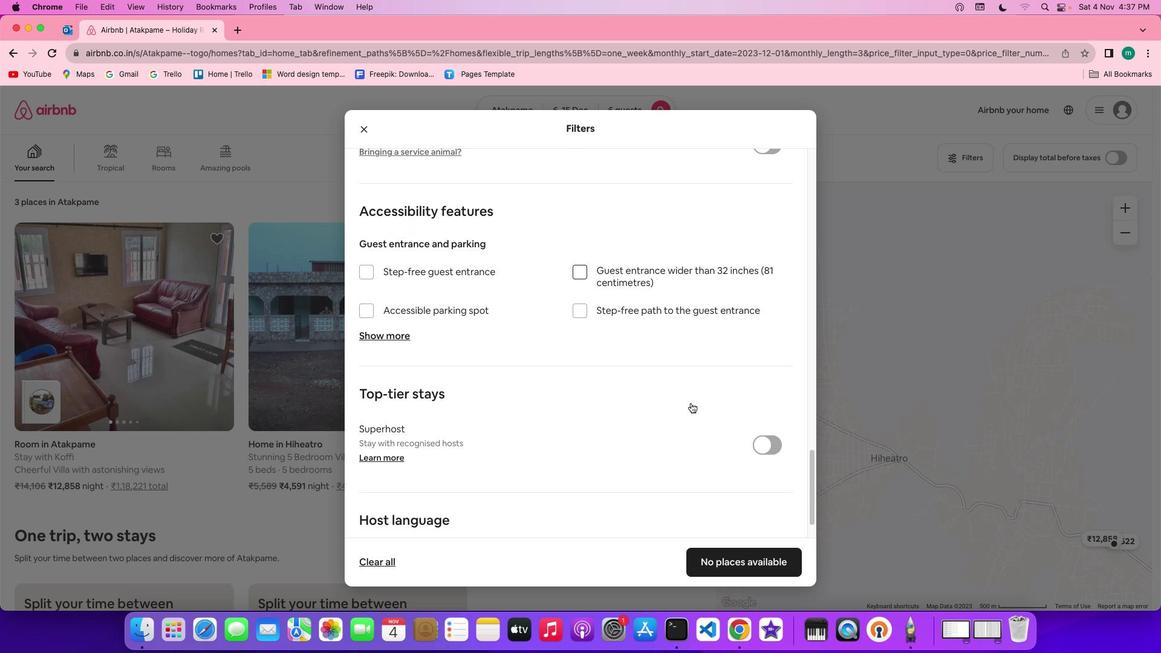 
Action: Mouse scrolled (493, 393) with delta (360, 234)
Screenshot: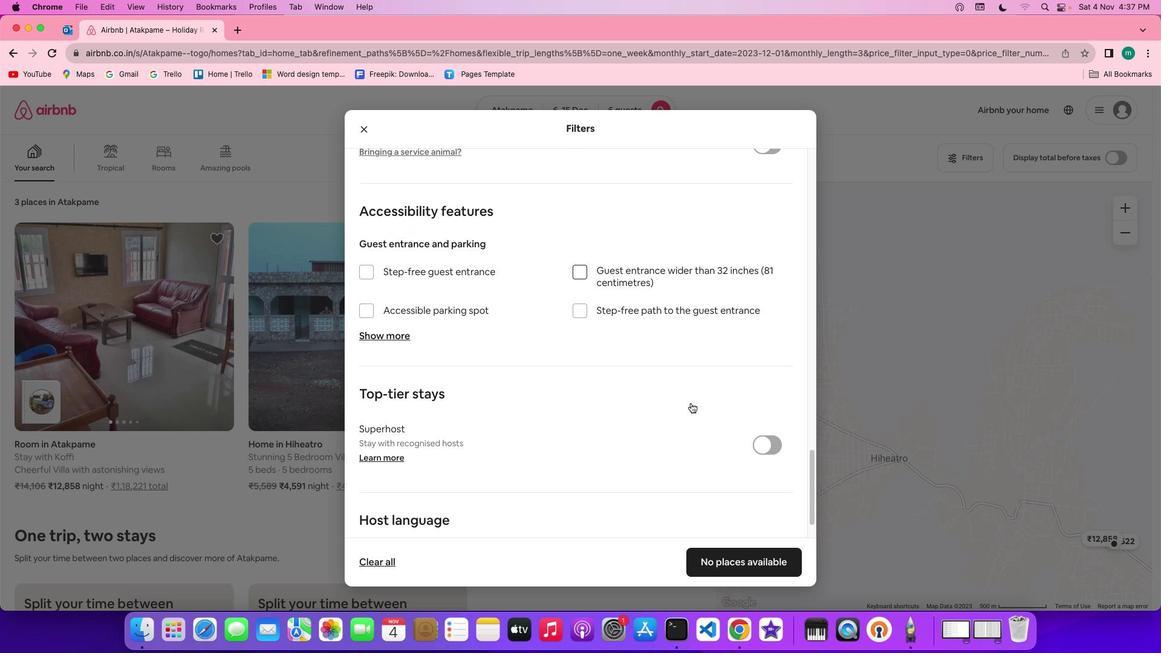 
Action: Mouse scrolled (493, 393) with delta (360, 234)
Screenshot: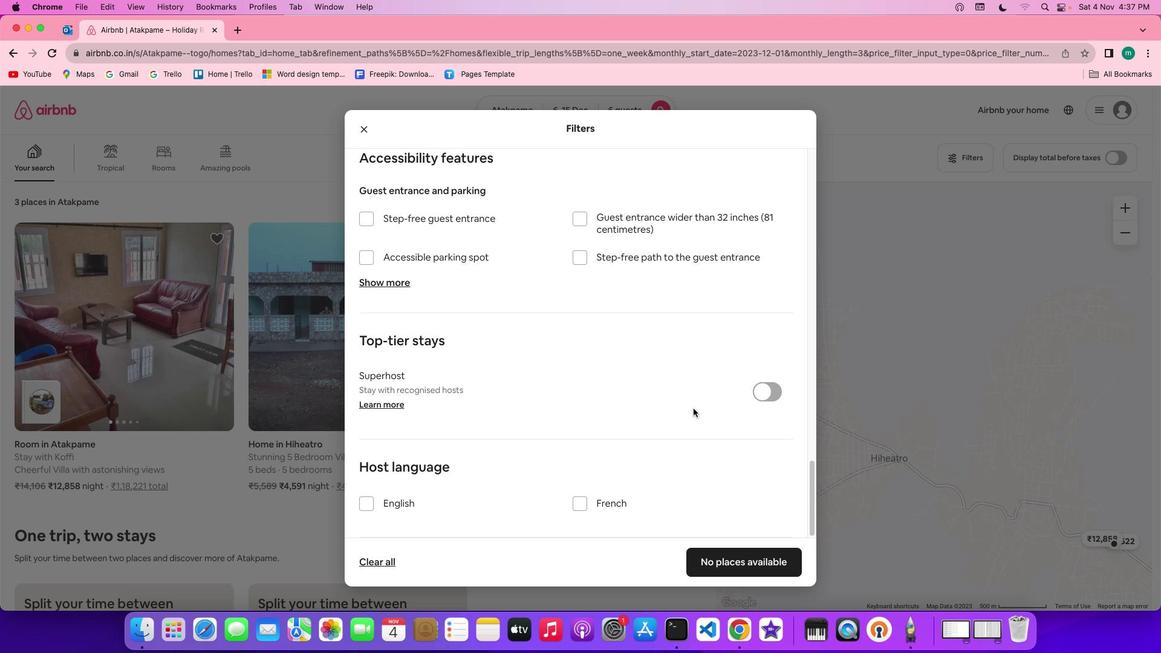 
Action: Mouse scrolled (493, 393) with delta (360, 234)
Screenshot: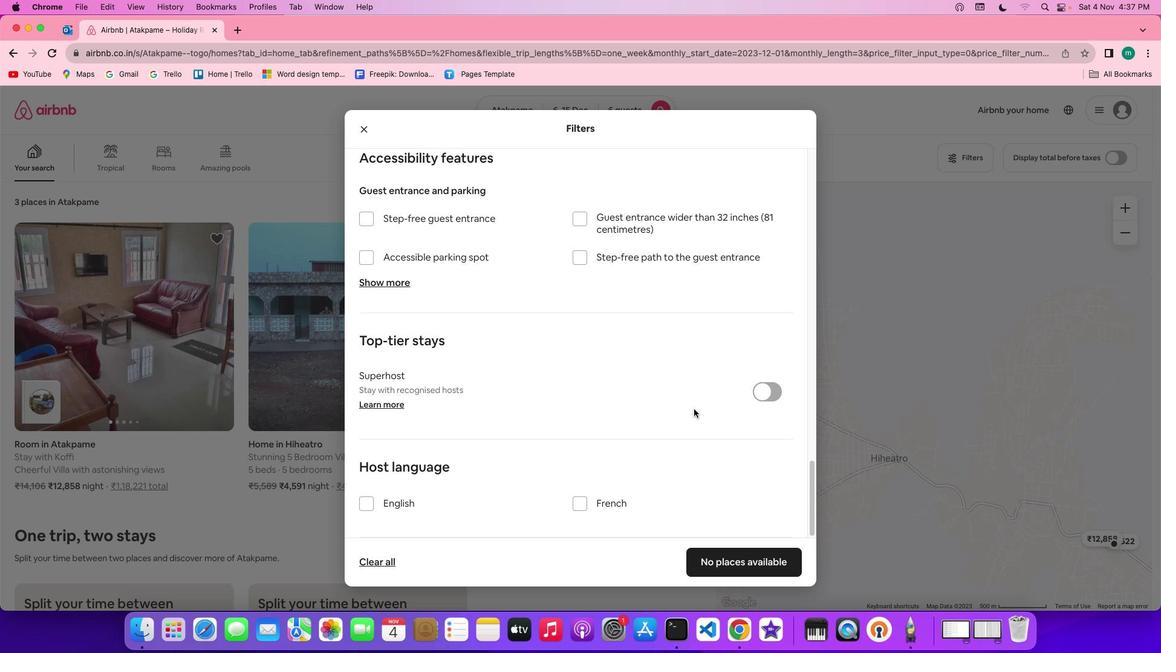 
Action: Mouse scrolled (493, 393) with delta (360, 234)
Screenshot: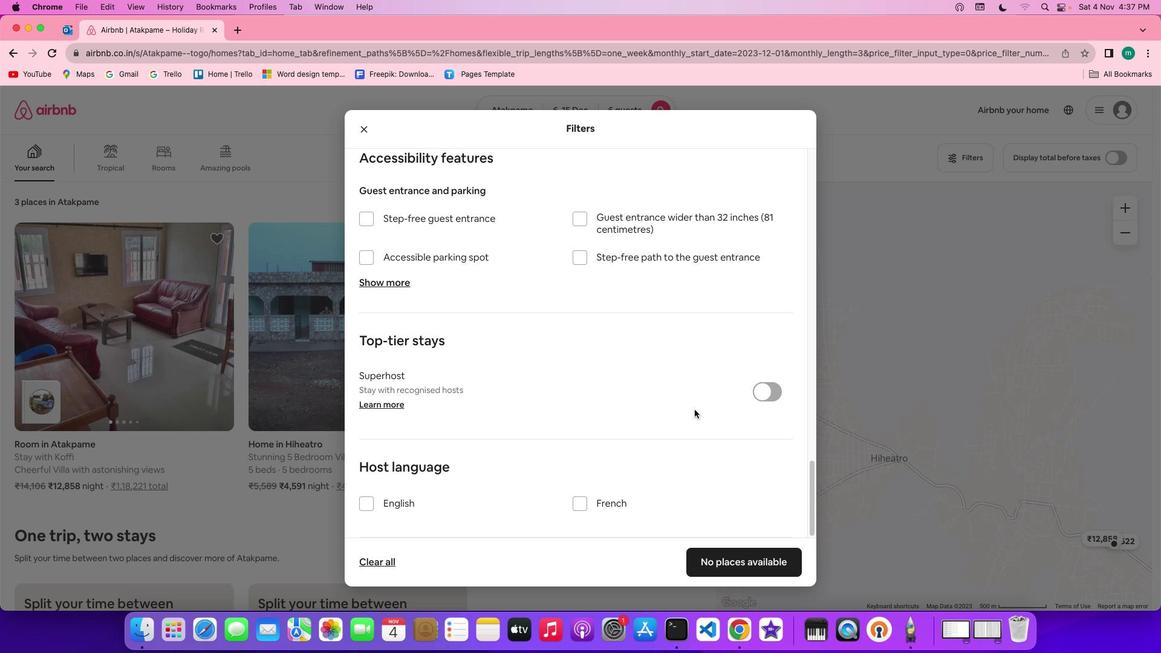 
Action: Mouse moved to (494, 397)
Screenshot: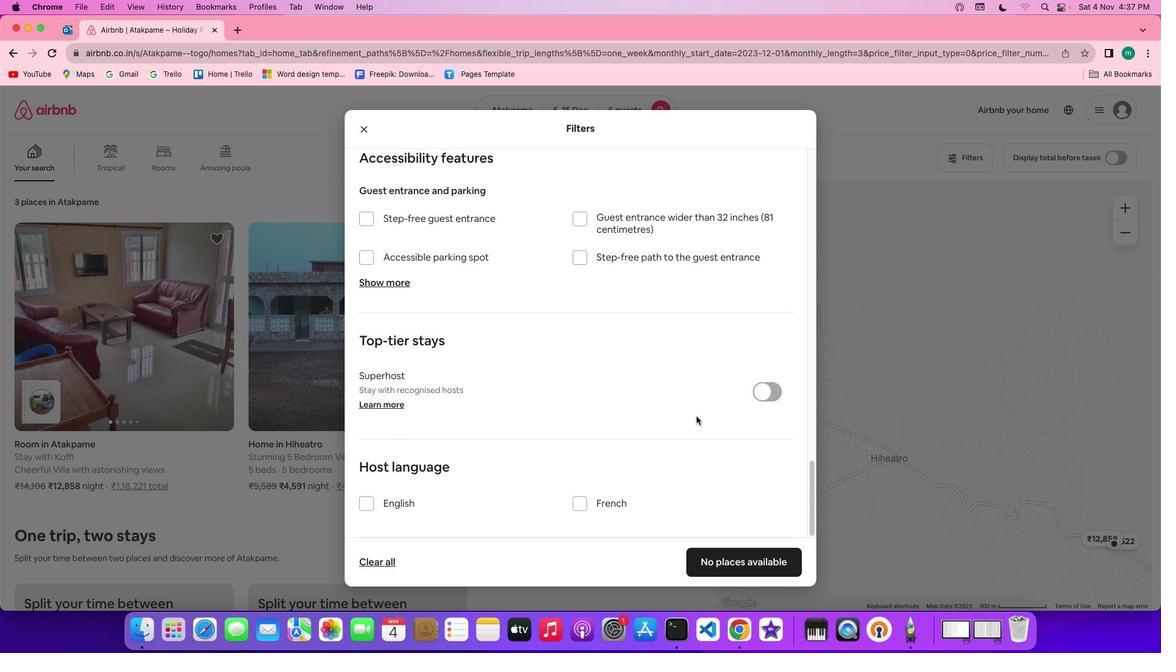 
Action: Mouse scrolled (494, 397) with delta (360, 234)
Screenshot: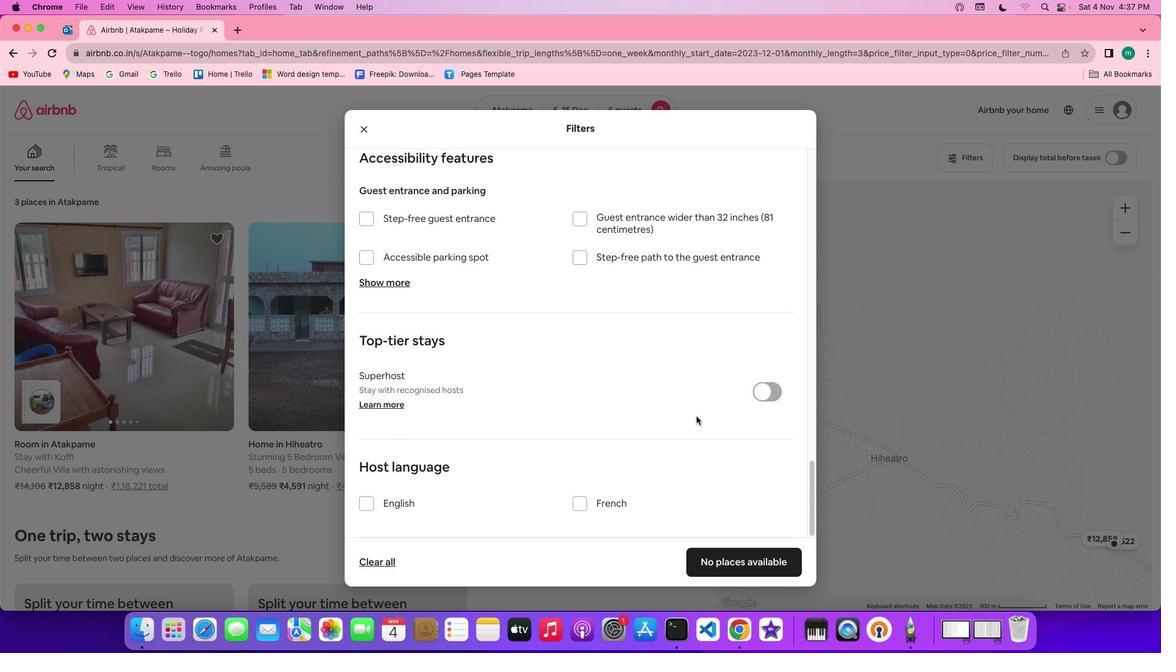 
Action: Mouse moved to (494, 397)
Screenshot: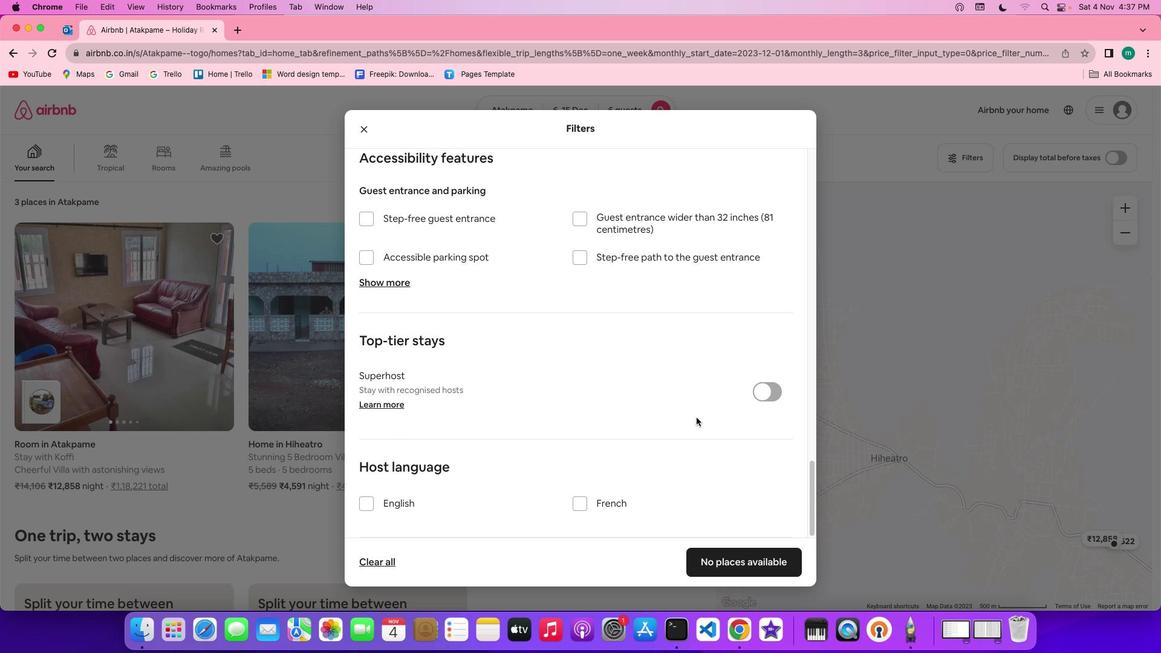
Action: Mouse scrolled (494, 397) with delta (360, 234)
Screenshot: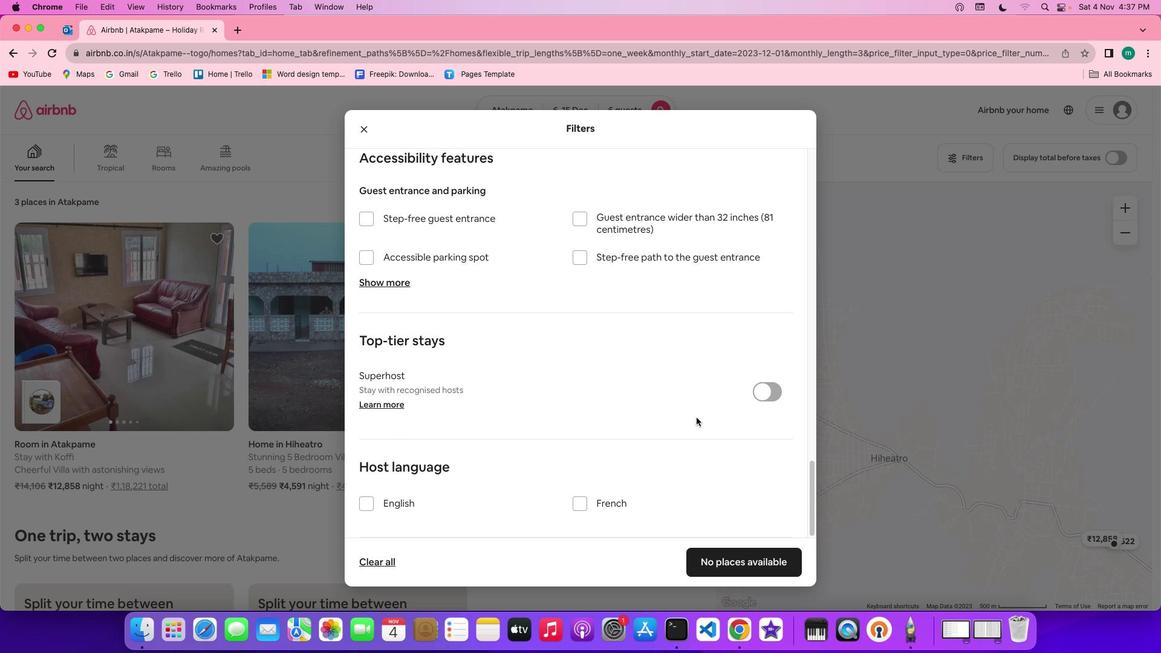 
Action: Mouse moved to (494, 397)
Screenshot: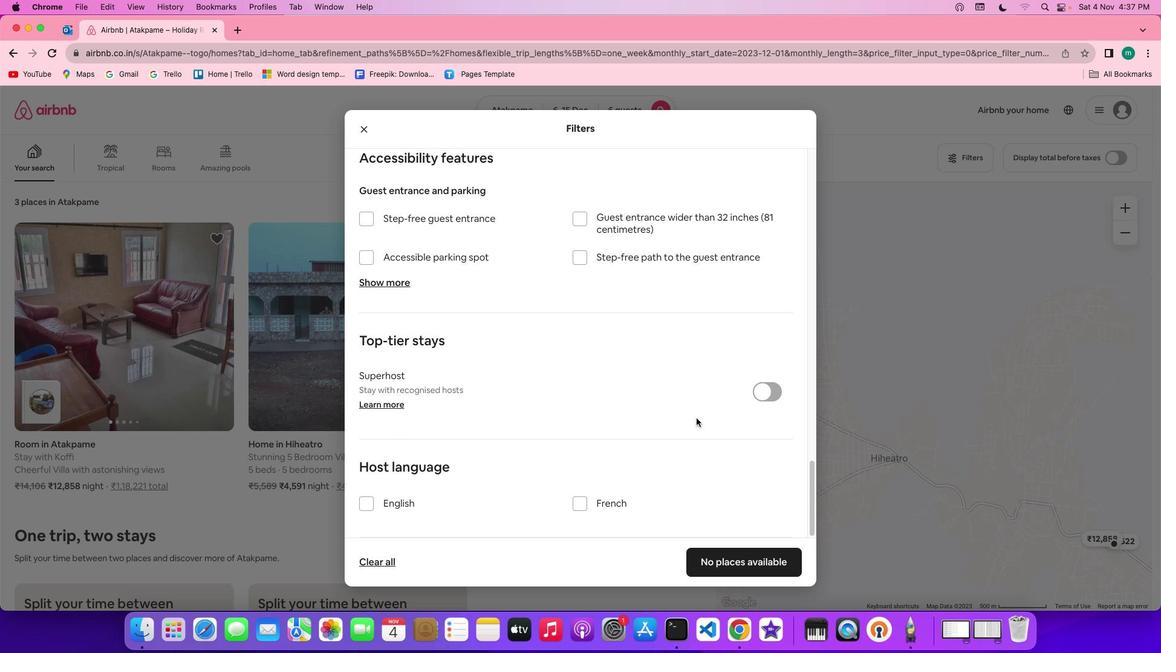 
Action: Mouse scrolled (494, 397) with delta (360, 234)
Screenshot: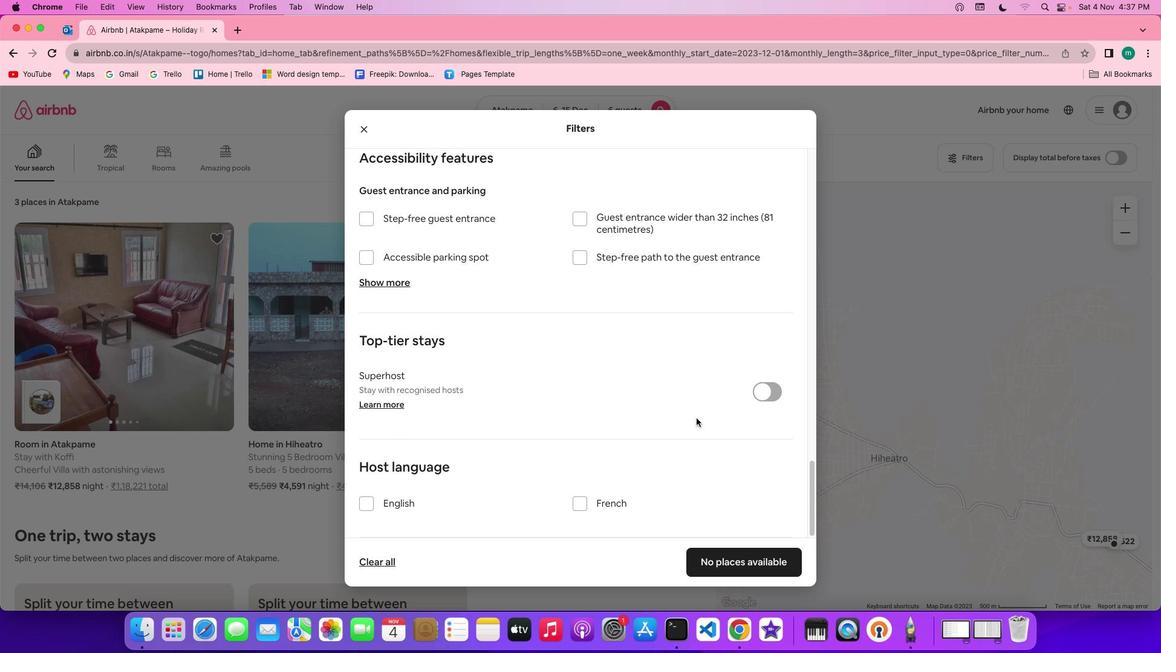 
Action: Mouse moved to (494, 397)
Screenshot: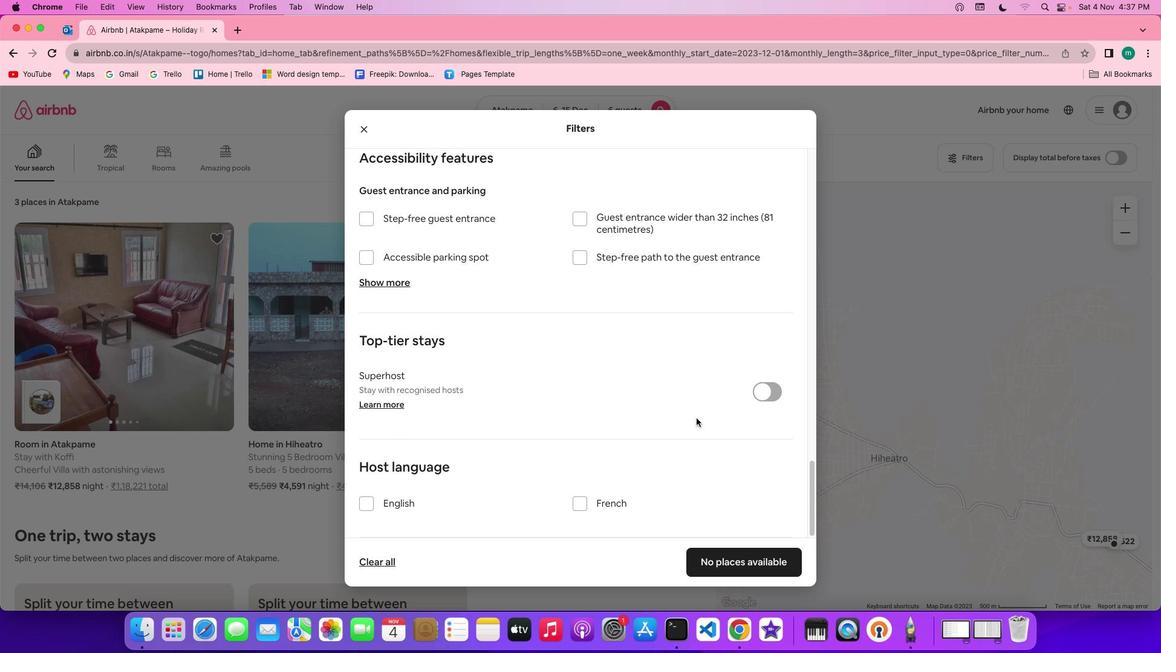 
Action: Mouse scrolled (494, 397) with delta (360, 233)
Screenshot: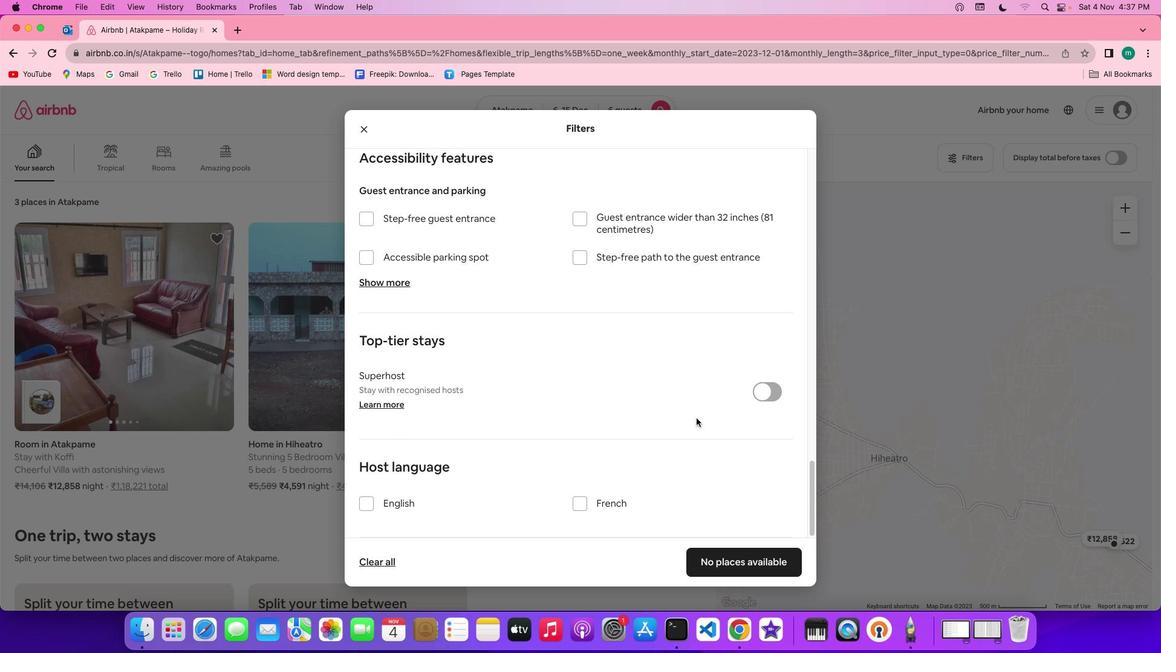 
Action: Mouse scrolled (494, 397) with delta (360, 233)
Screenshot: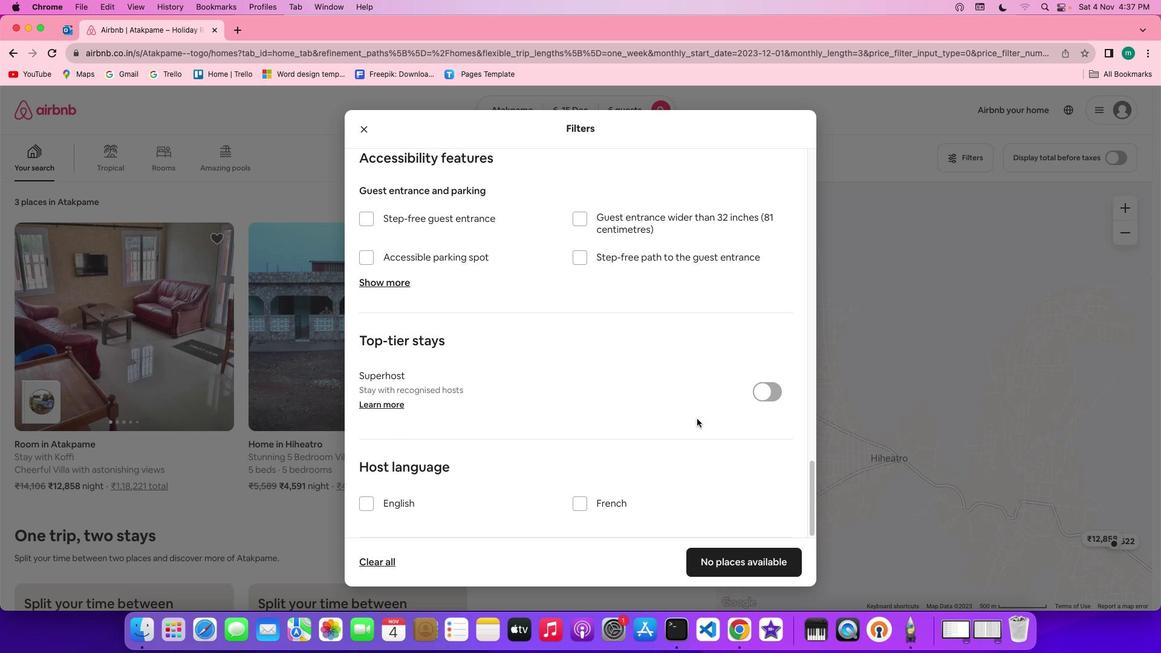 
Action: Mouse moved to (494, 399)
Screenshot: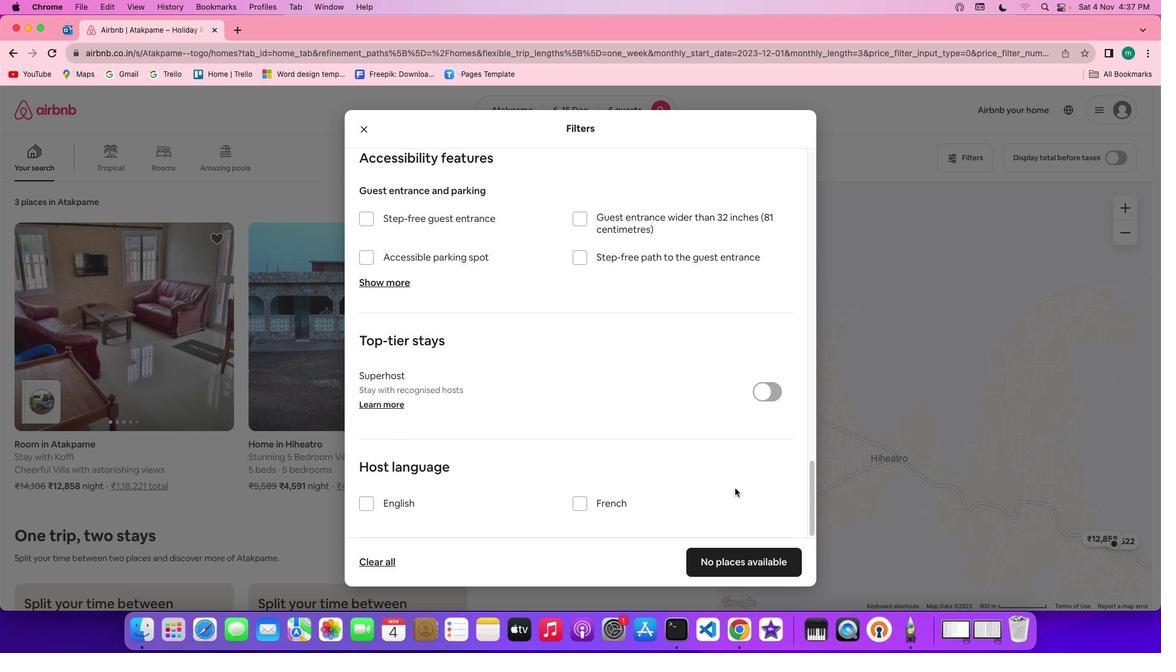 
Action: Mouse scrolled (494, 399) with delta (360, 234)
Screenshot: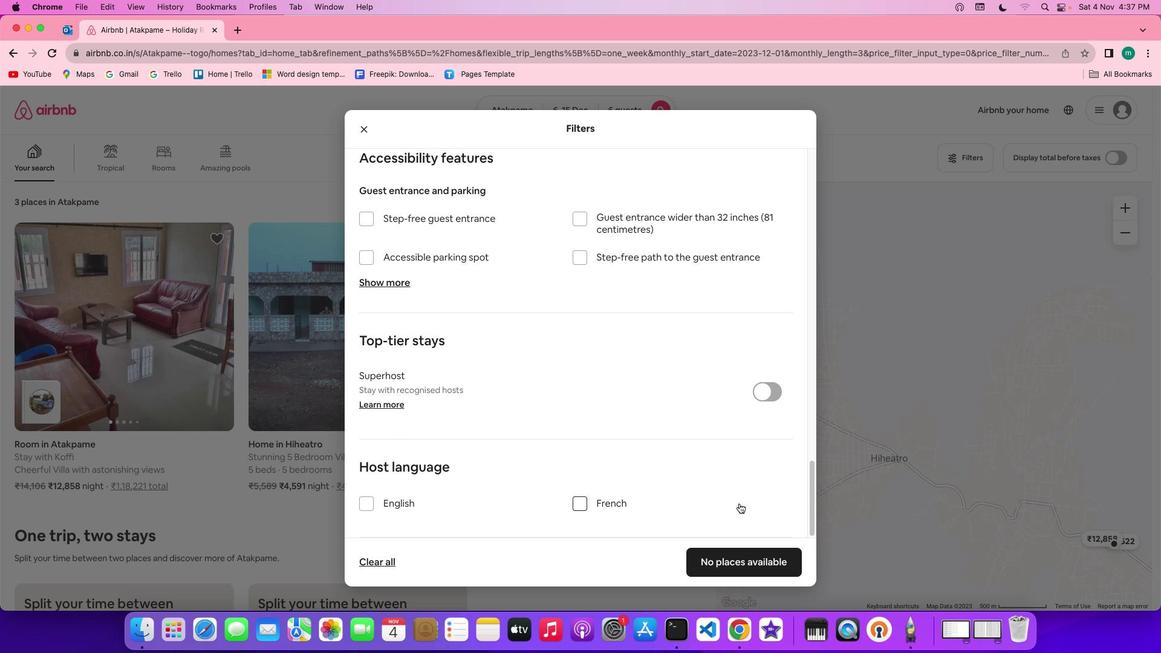 
Action: Mouse moved to (494, 400)
Screenshot: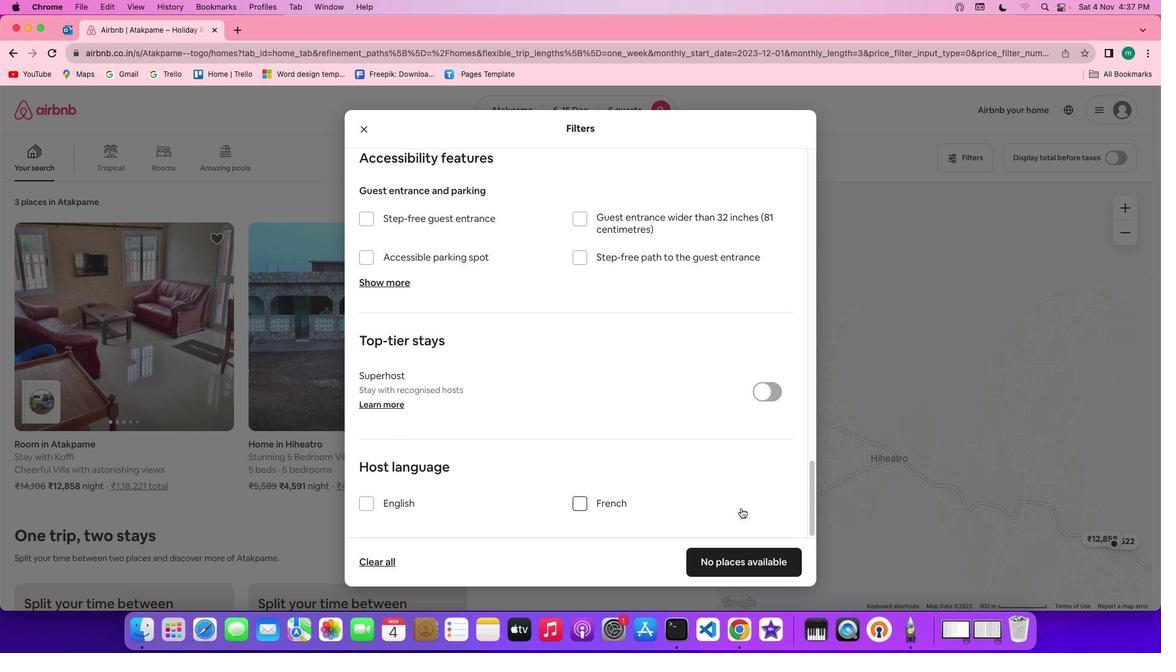 
Action: Mouse scrolled (494, 400) with delta (360, 234)
Screenshot: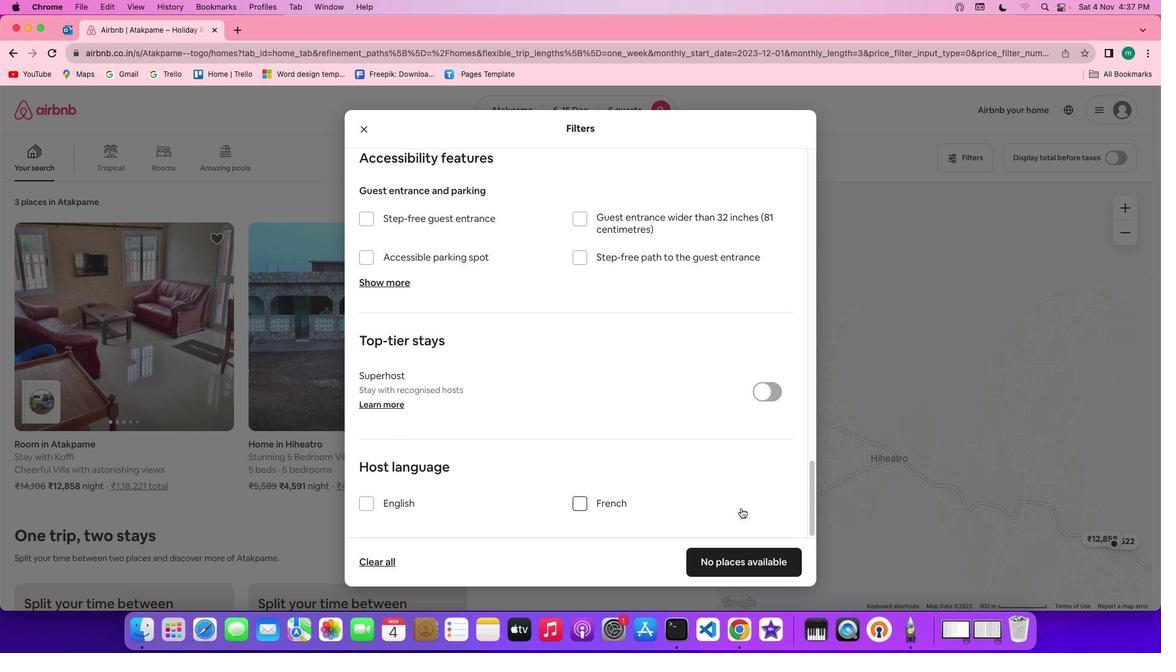 
Action: Mouse moved to (494, 400)
Screenshot: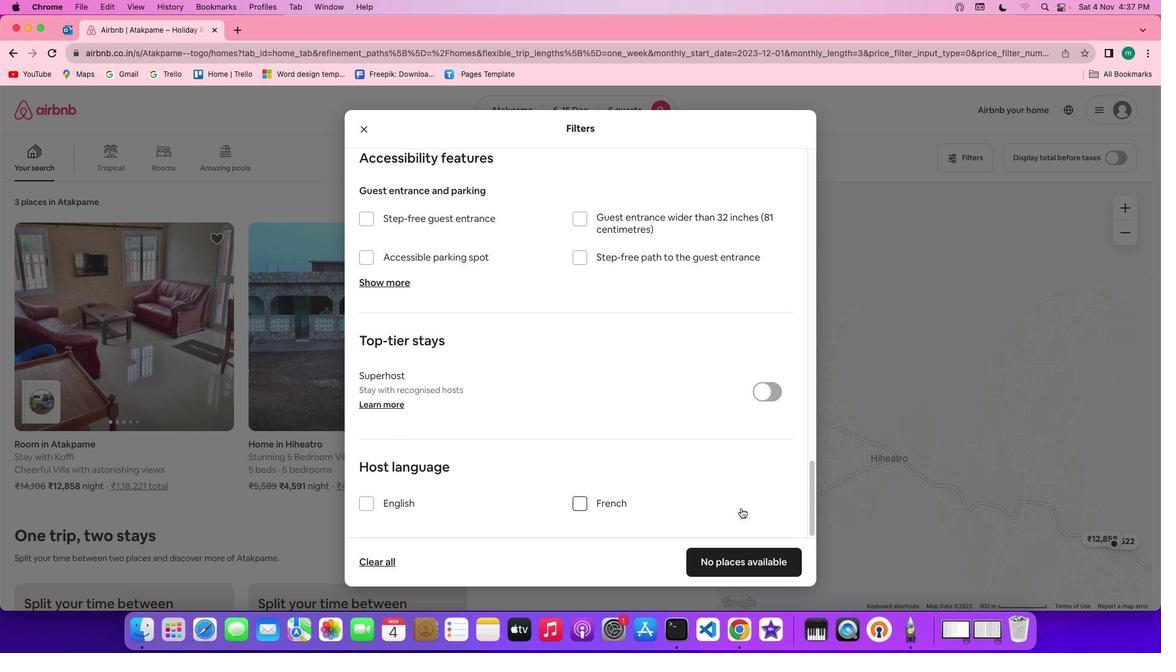 
Action: Mouse scrolled (494, 400) with delta (360, 233)
Screenshot: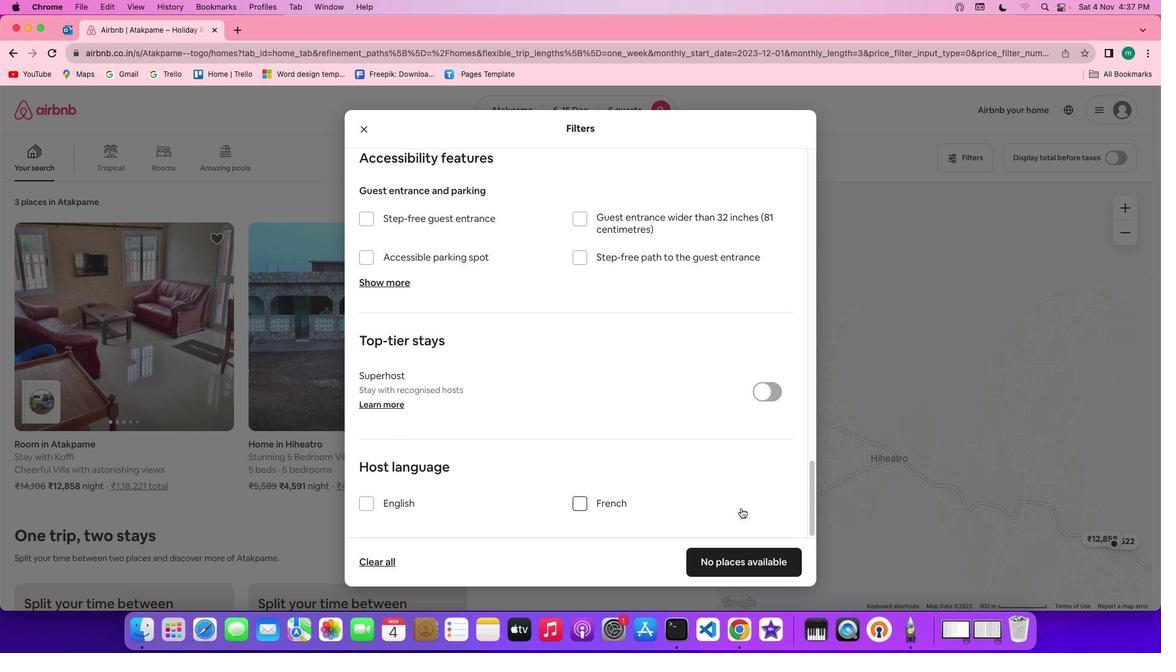 
Action: Mouse moved to (495, 401)
Screenshot: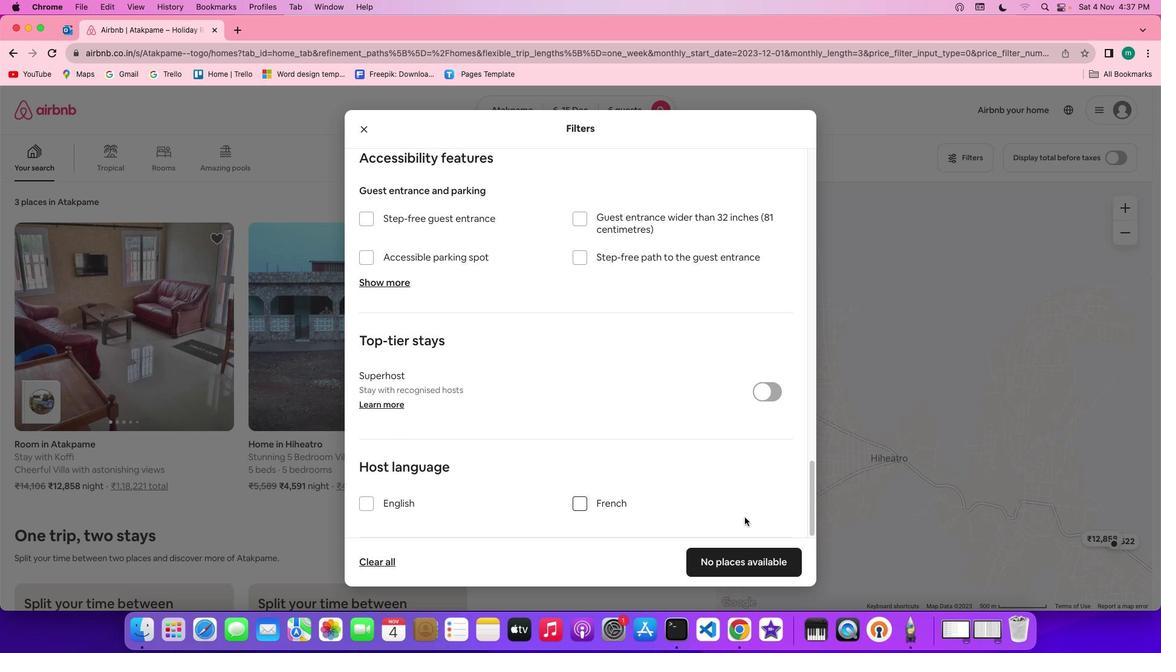 
Action: Mouse scrolled (495, 401) with delta (360, 233)
Screenshot: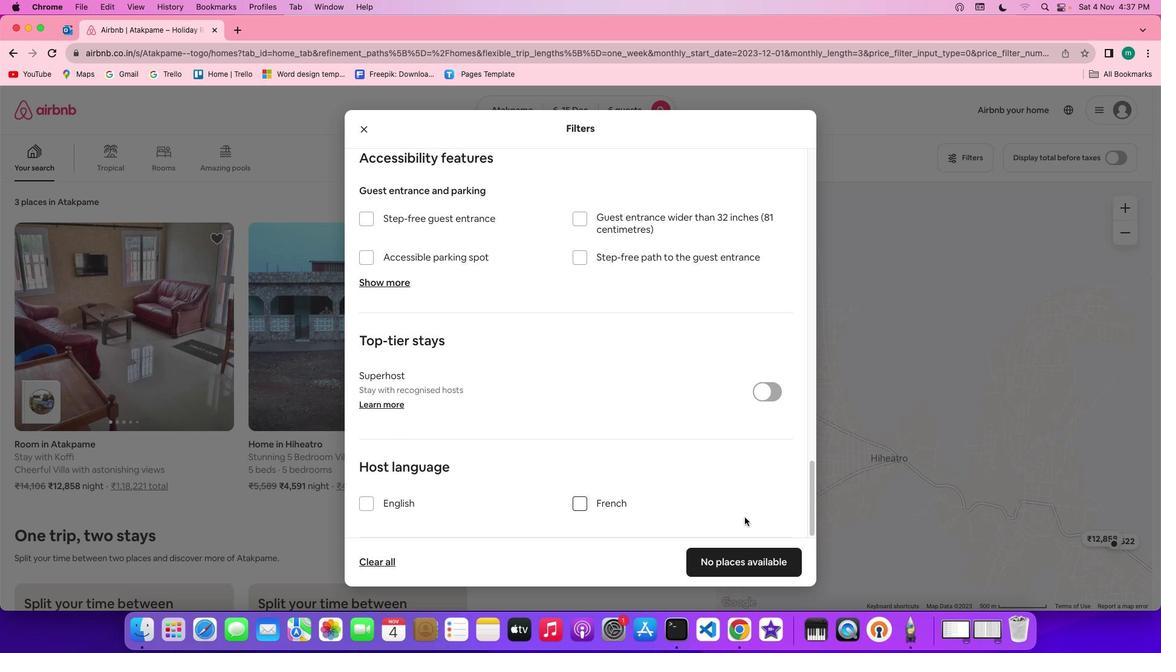 
Action: Mouse moved to (508, 458)
Screenshot: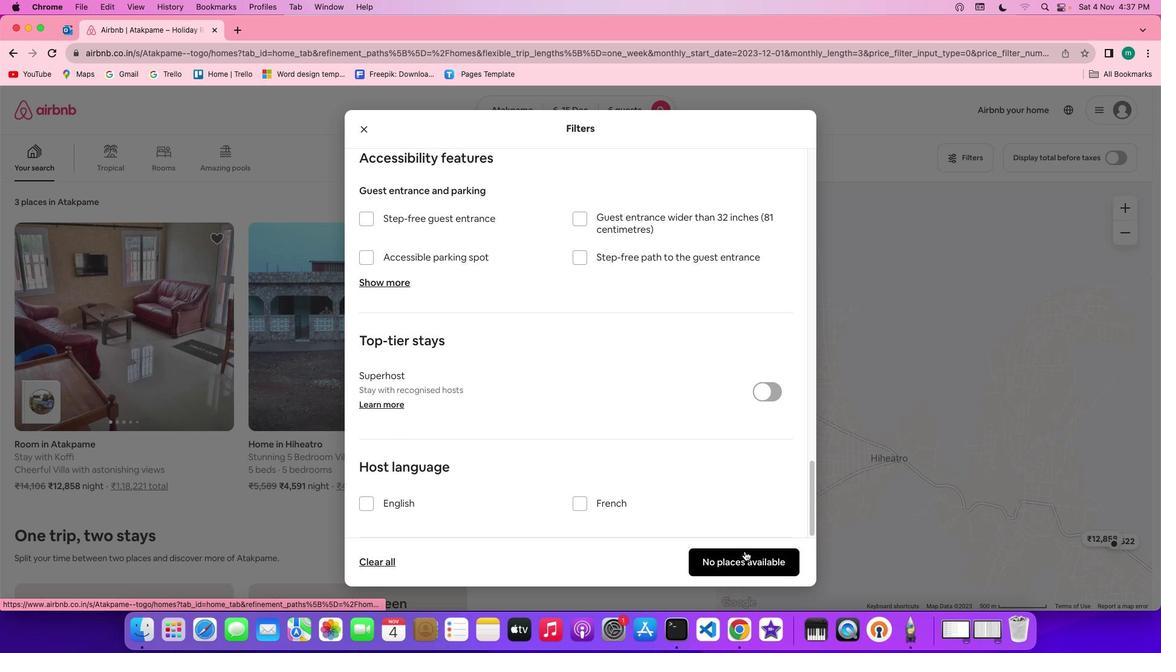 
Action: Mouse pressed left at (508, 458)
Screenshot: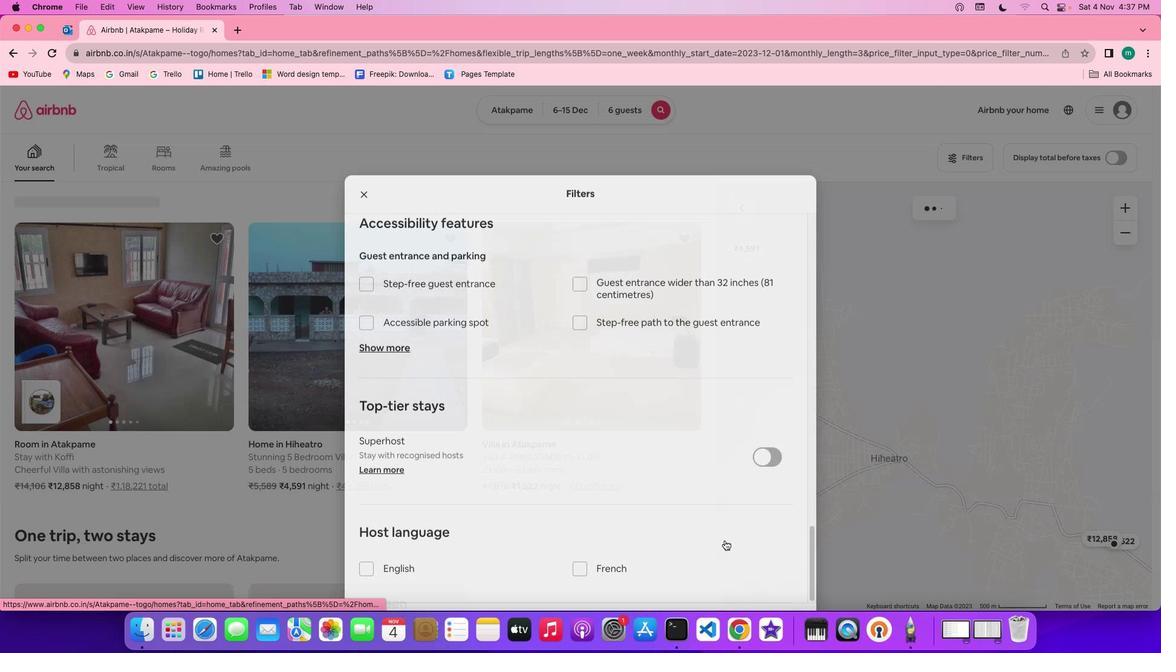 
Action: Mouse moved to (444, 399)
Screenshot: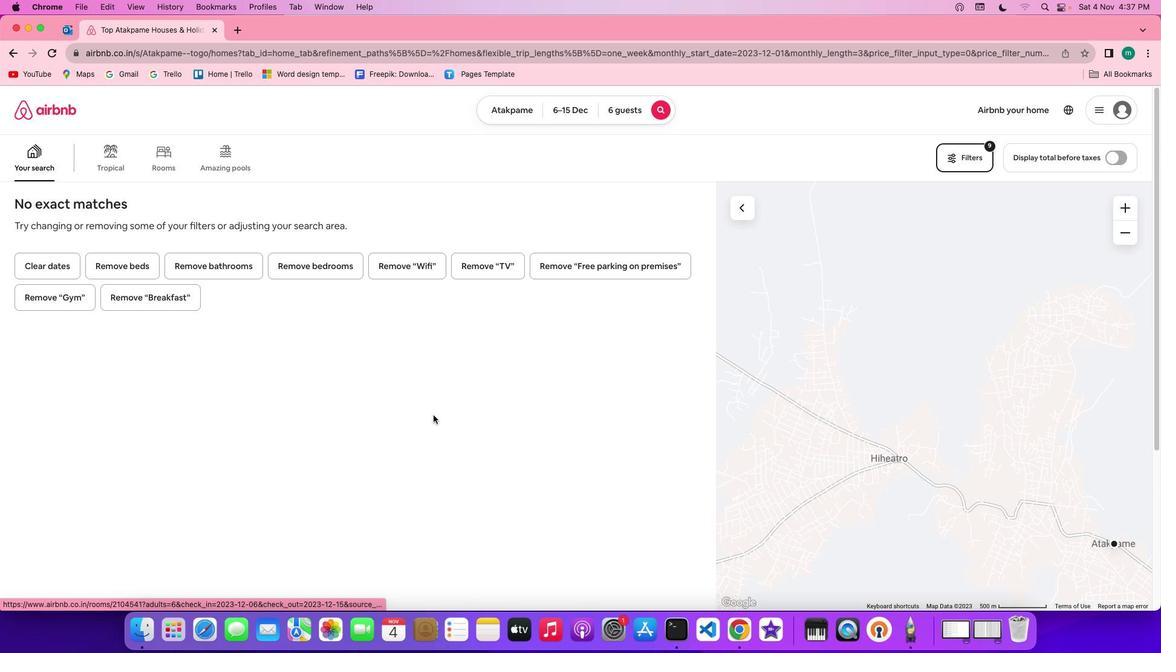
